 Task: Find connections with filter location Mānvi with filter topic #careerswith filter profile language German with filter current company Huawei Technologies India with filter school Ramakrishna Mission Vivekananda College with filter industry Real Estate with filter service category Information Management with filter keywords title Reservationist
Action: Mouse moved to (714, 98)
Screenshot: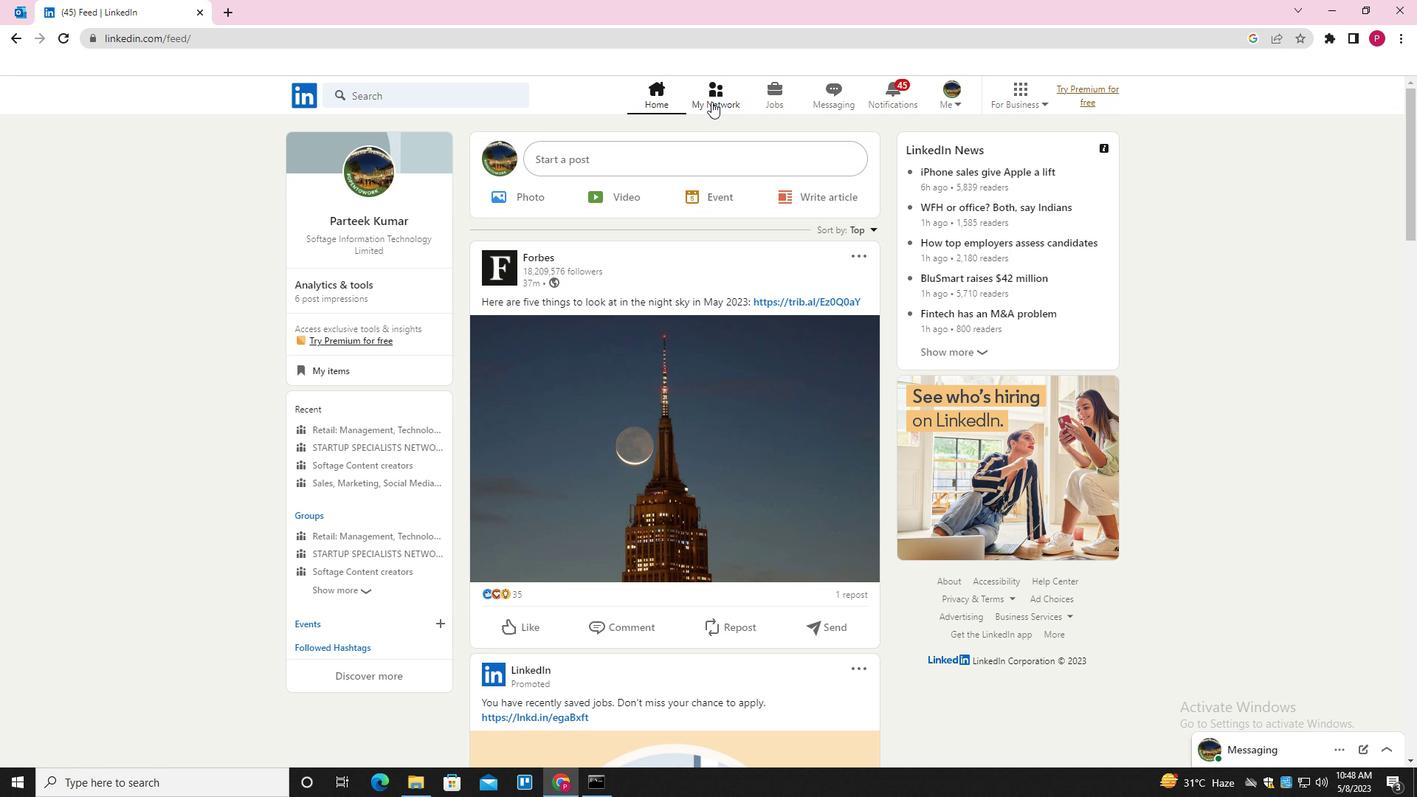 
Action: Mouse pressed left at (714, 98)
Screenshot: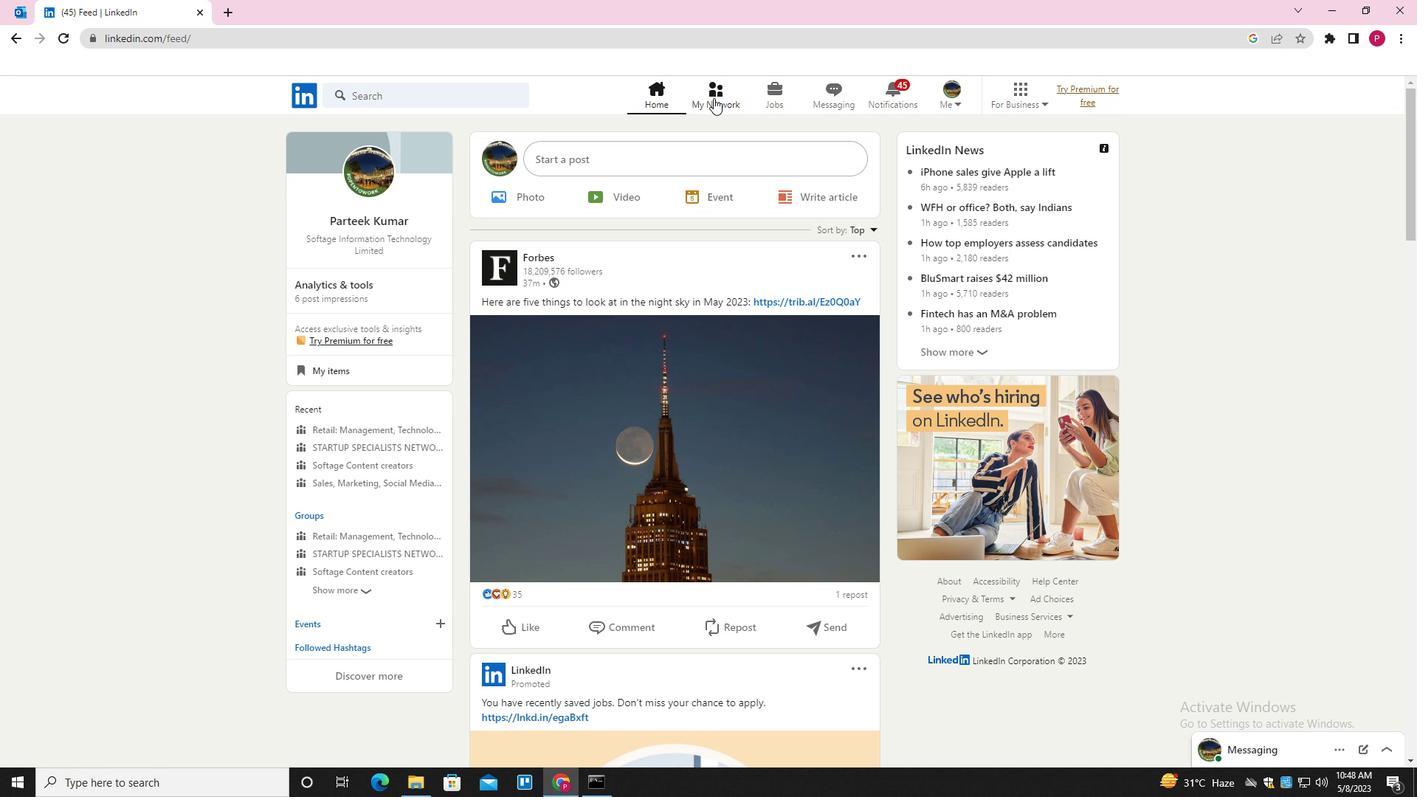 
Action: Mouse moved to (472, 177)
Screenshot: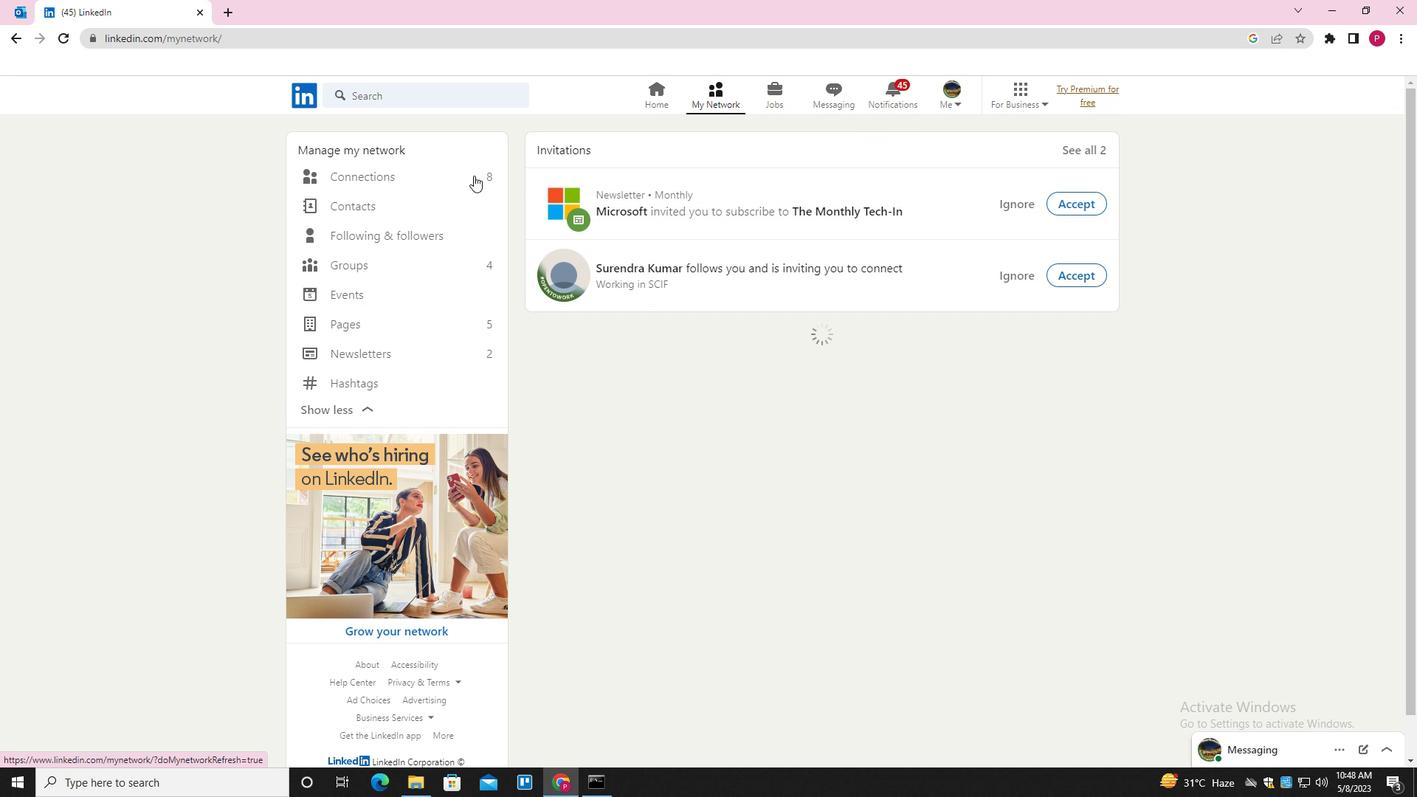 
Action: Mouse pressed left at (472, 177)
Screenshot: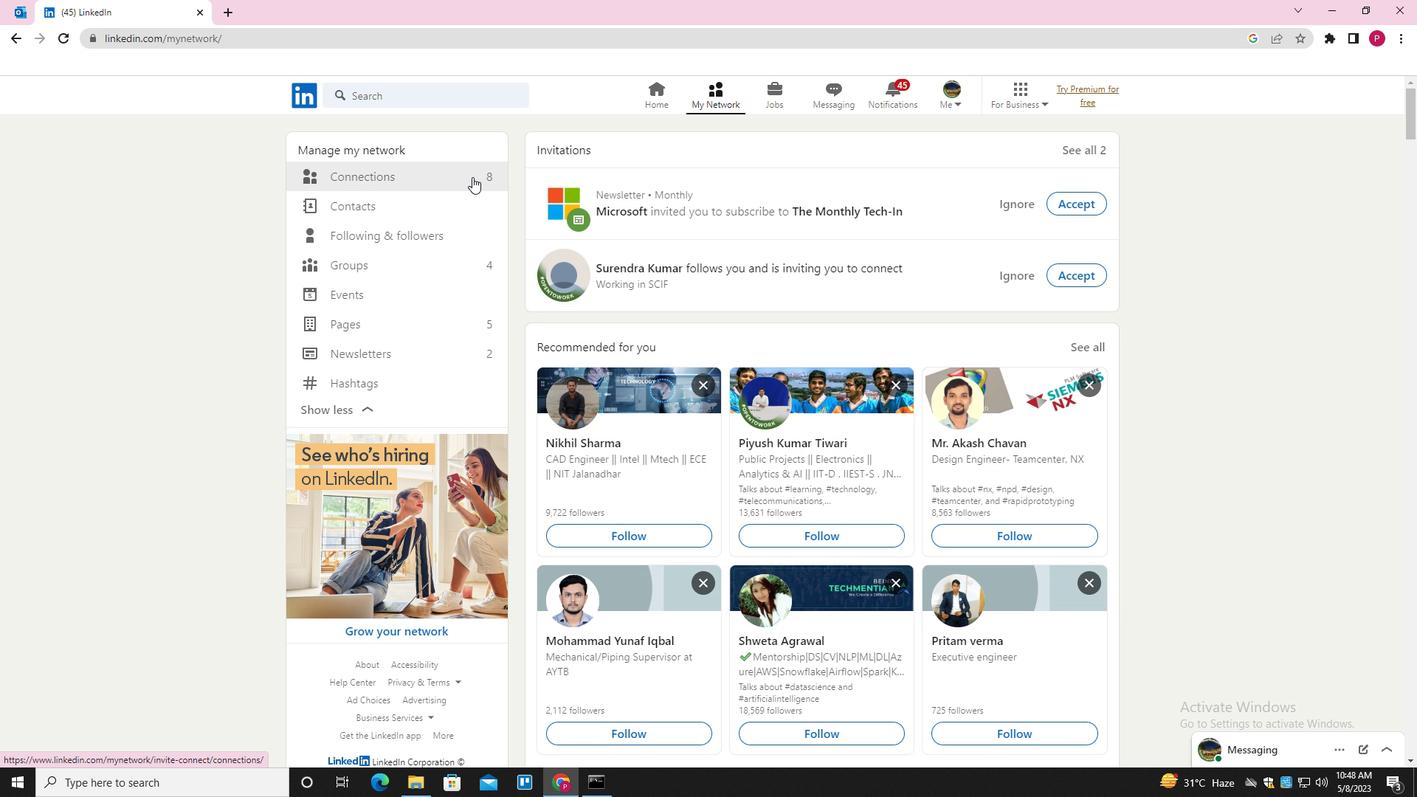 
Action: Mouse moved to (808, 180)
Screenshot: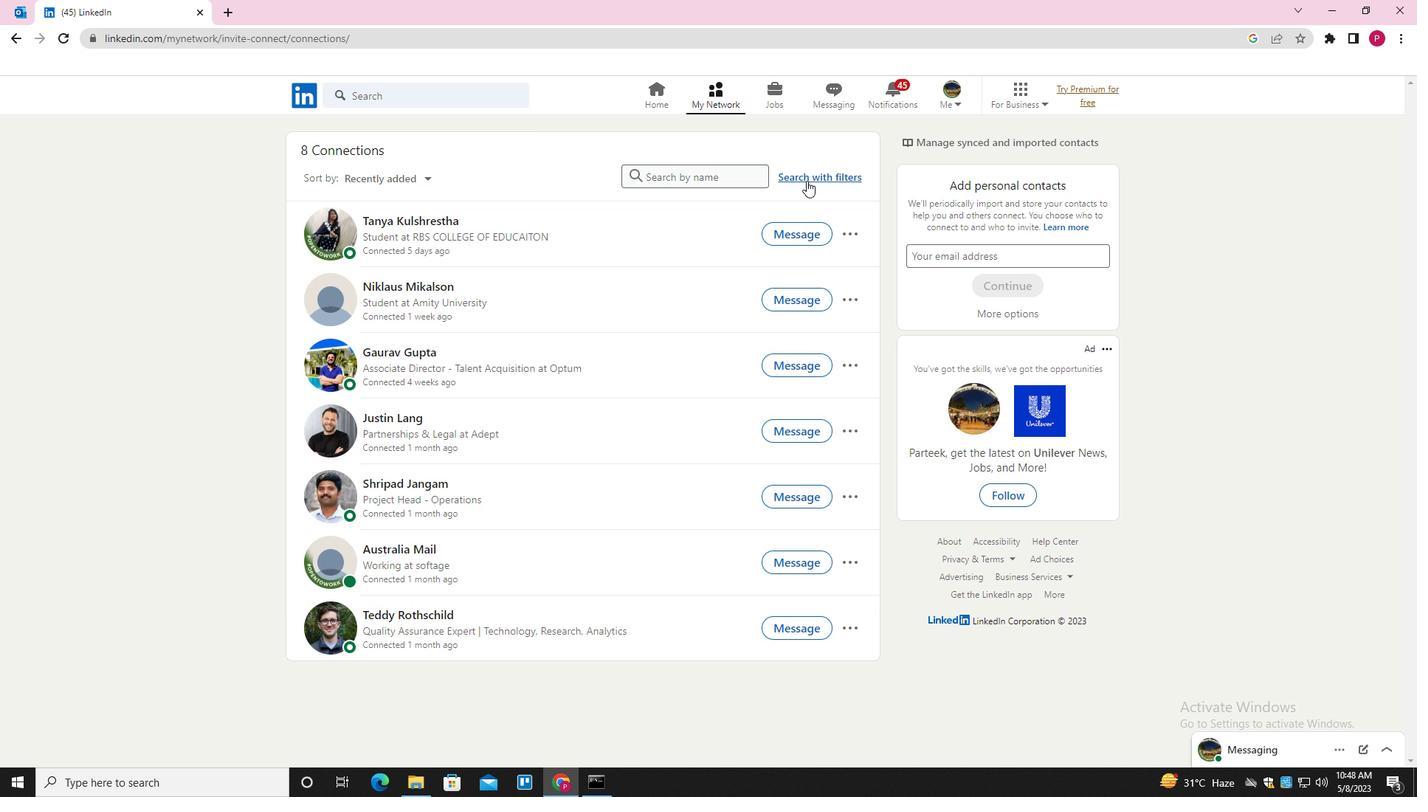 
Action: Mouse pressed left at (808, 180)
Screenshot: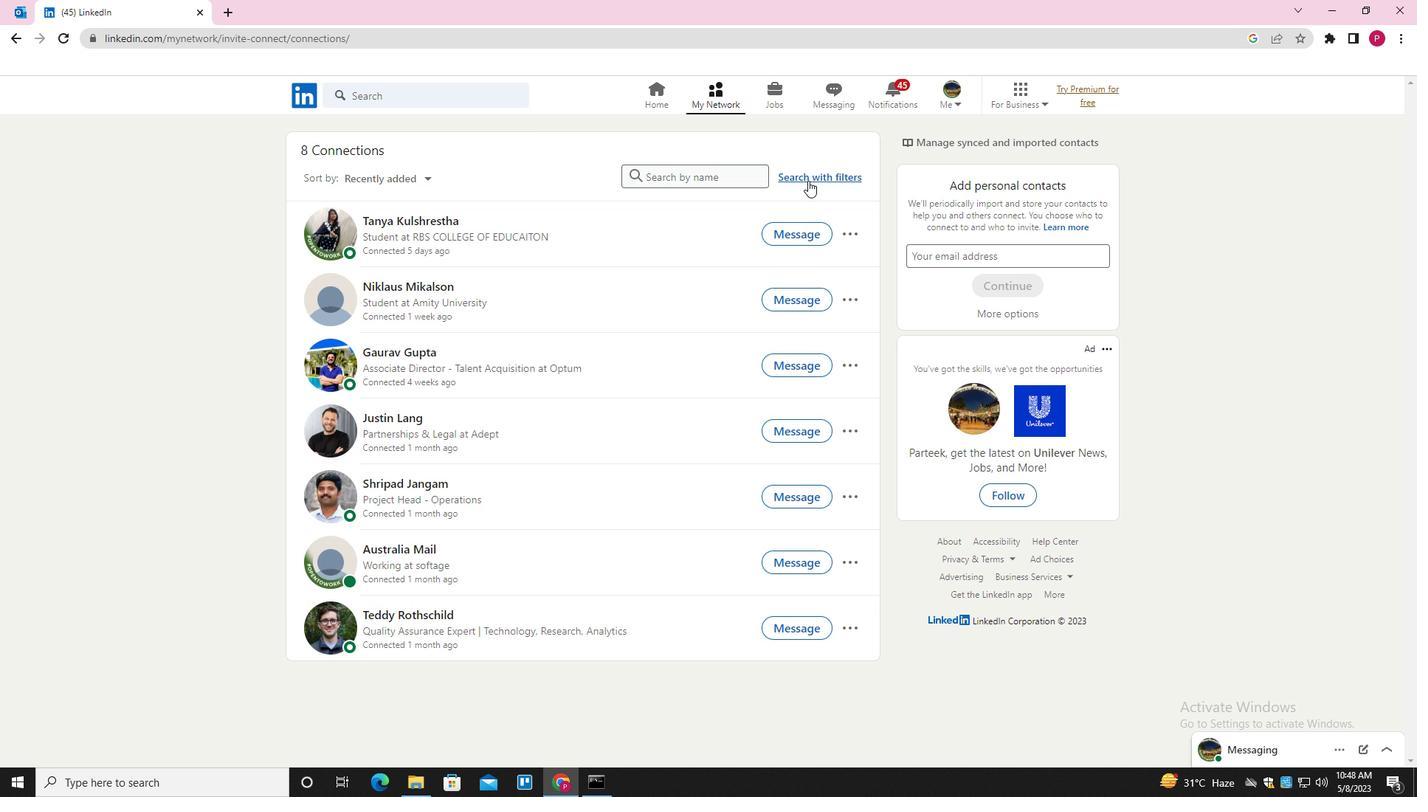 
Action: Mouse moved to (753, 138)
Screenshot: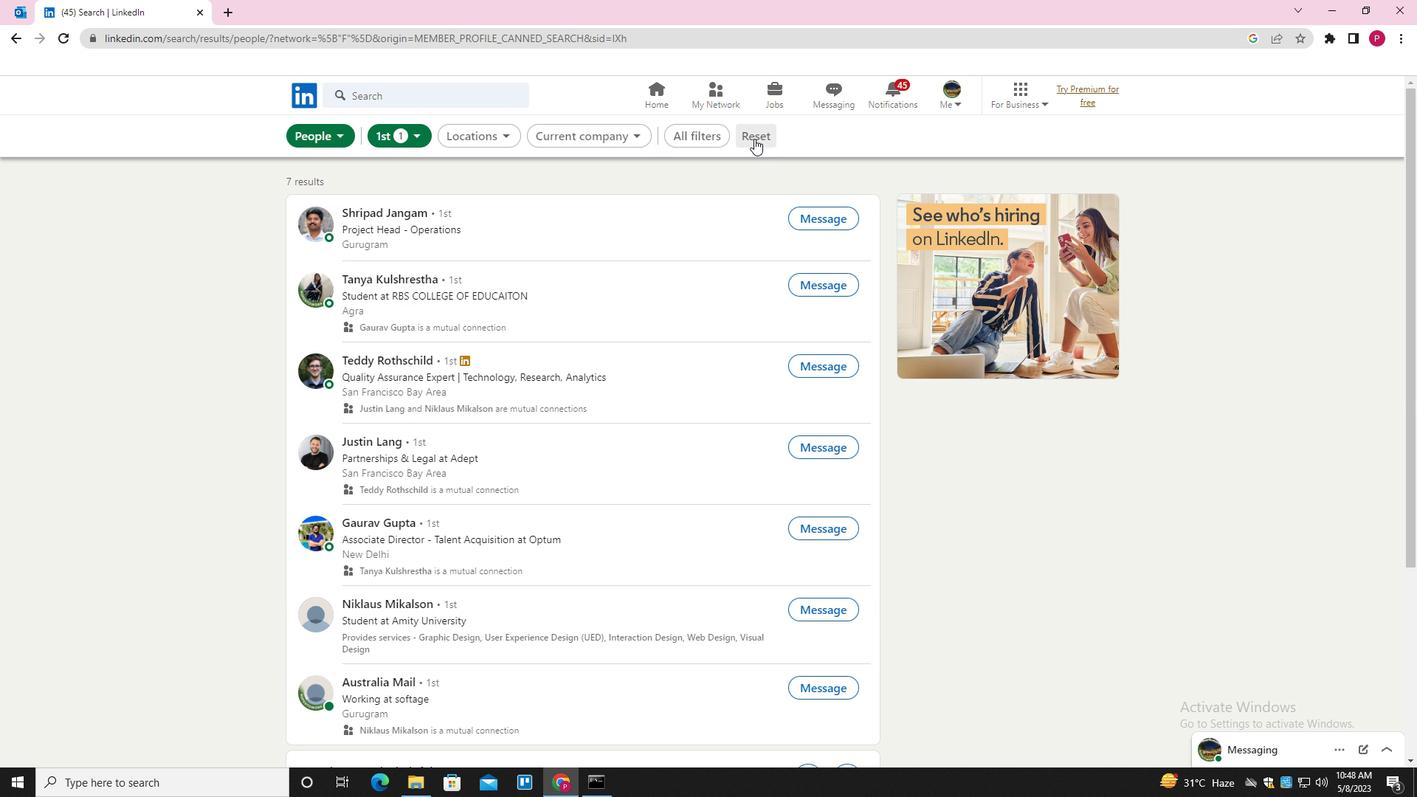 
Action: Mouse pressed left at (753, 138)
Screenshot: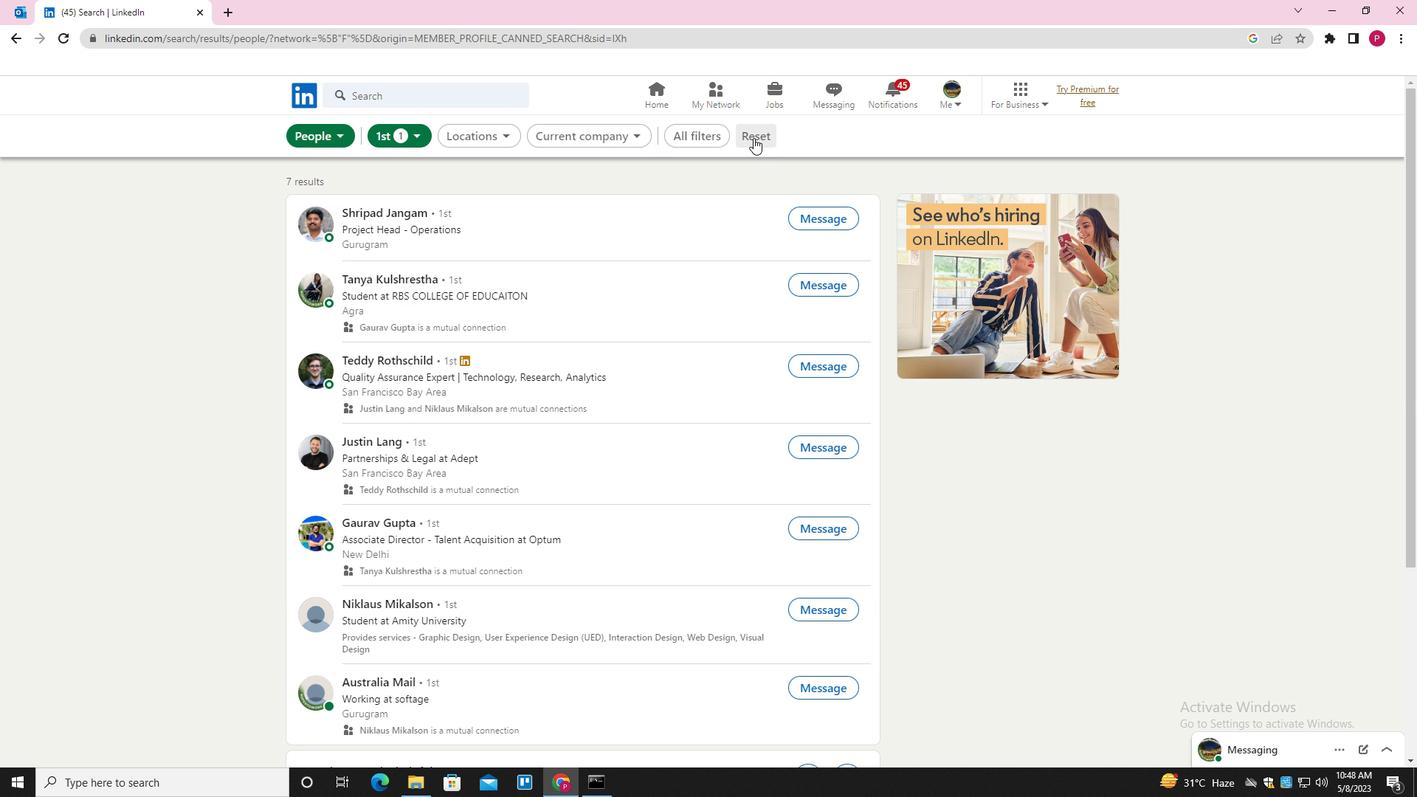 
Action: Mouse moved to (732, 140)
Screenshot: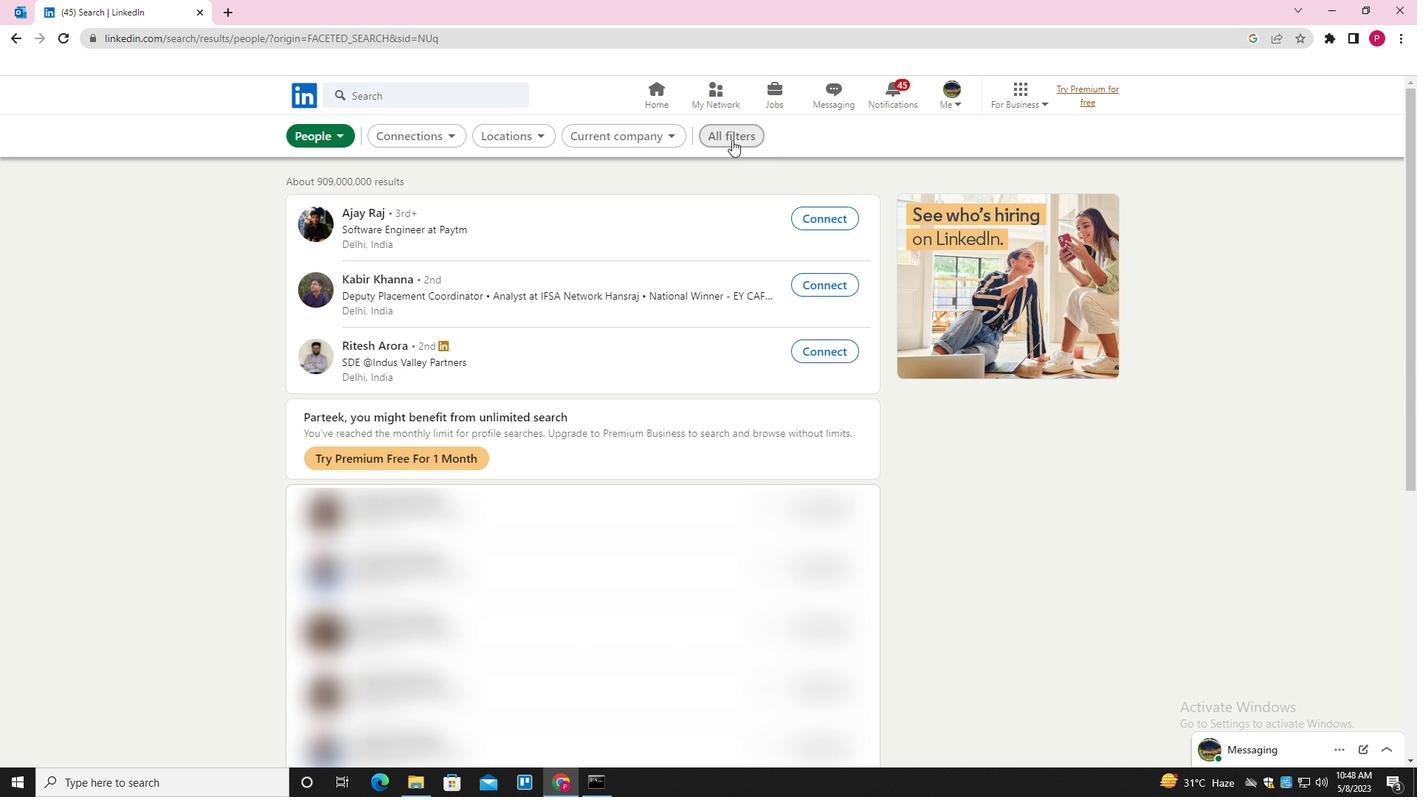 
Action: Mouse pressed left at (732, 140)
Screenshot: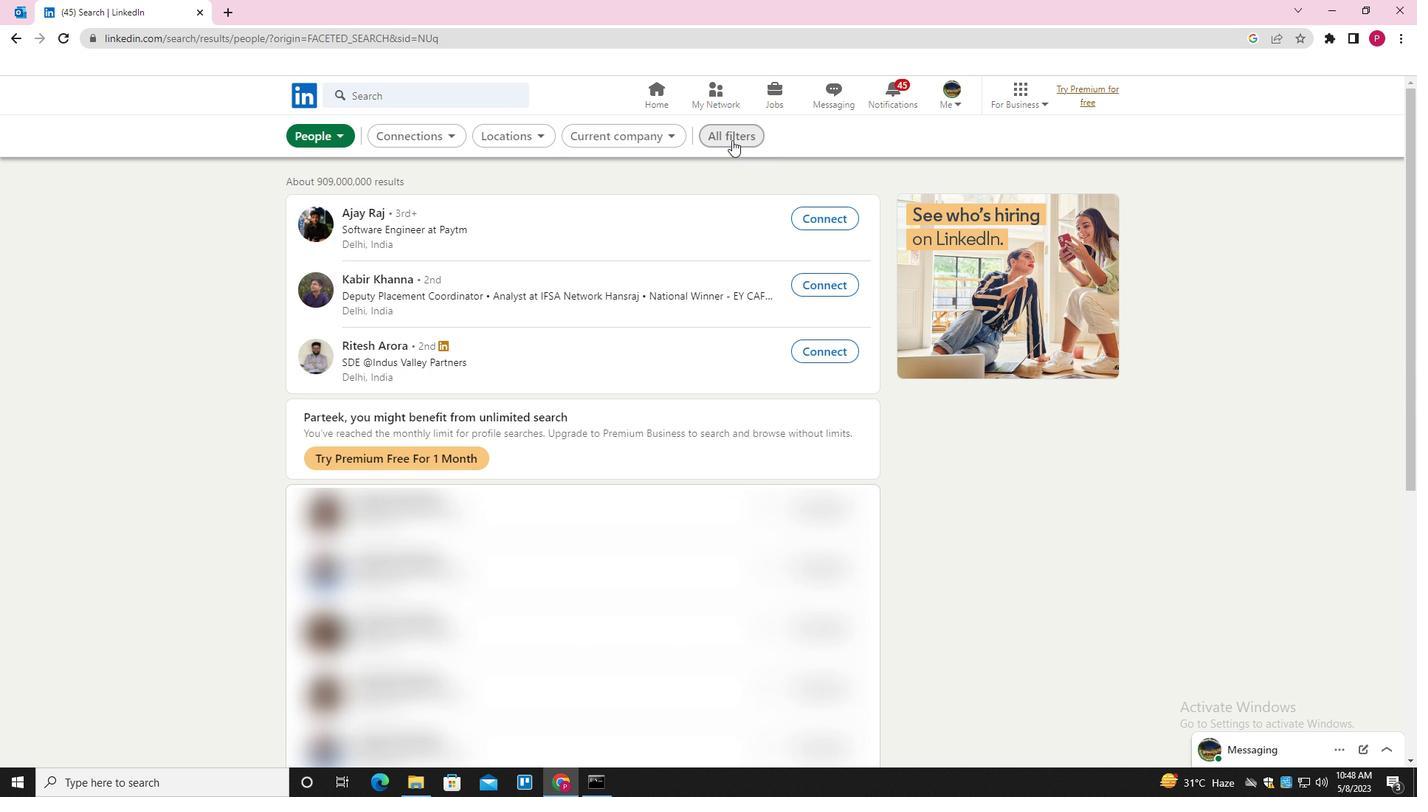 
Action: Mouse moved to (1085, 436)
Screenshot: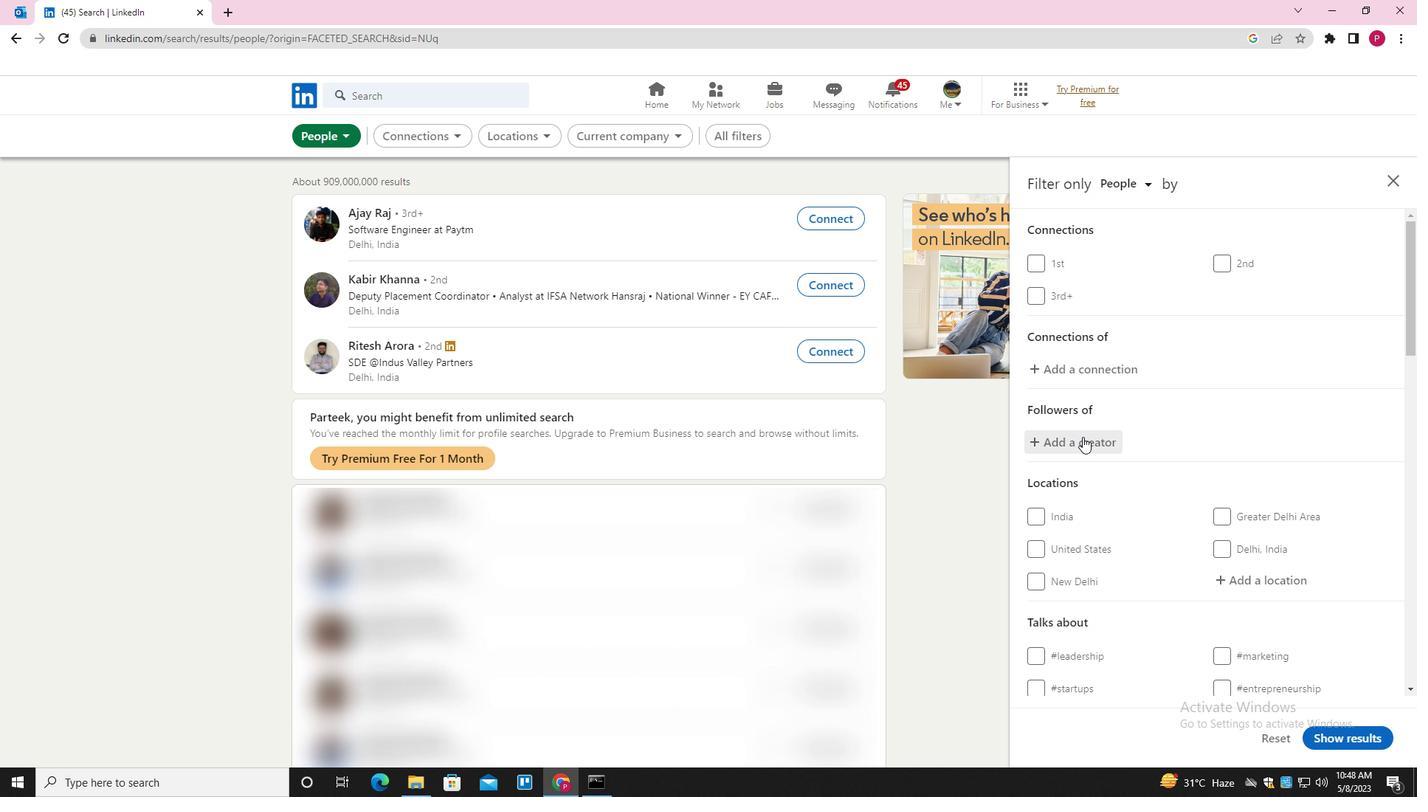 
Action: Mouse scrolled (1085, 435) with delta (0, 0)
Screenshot: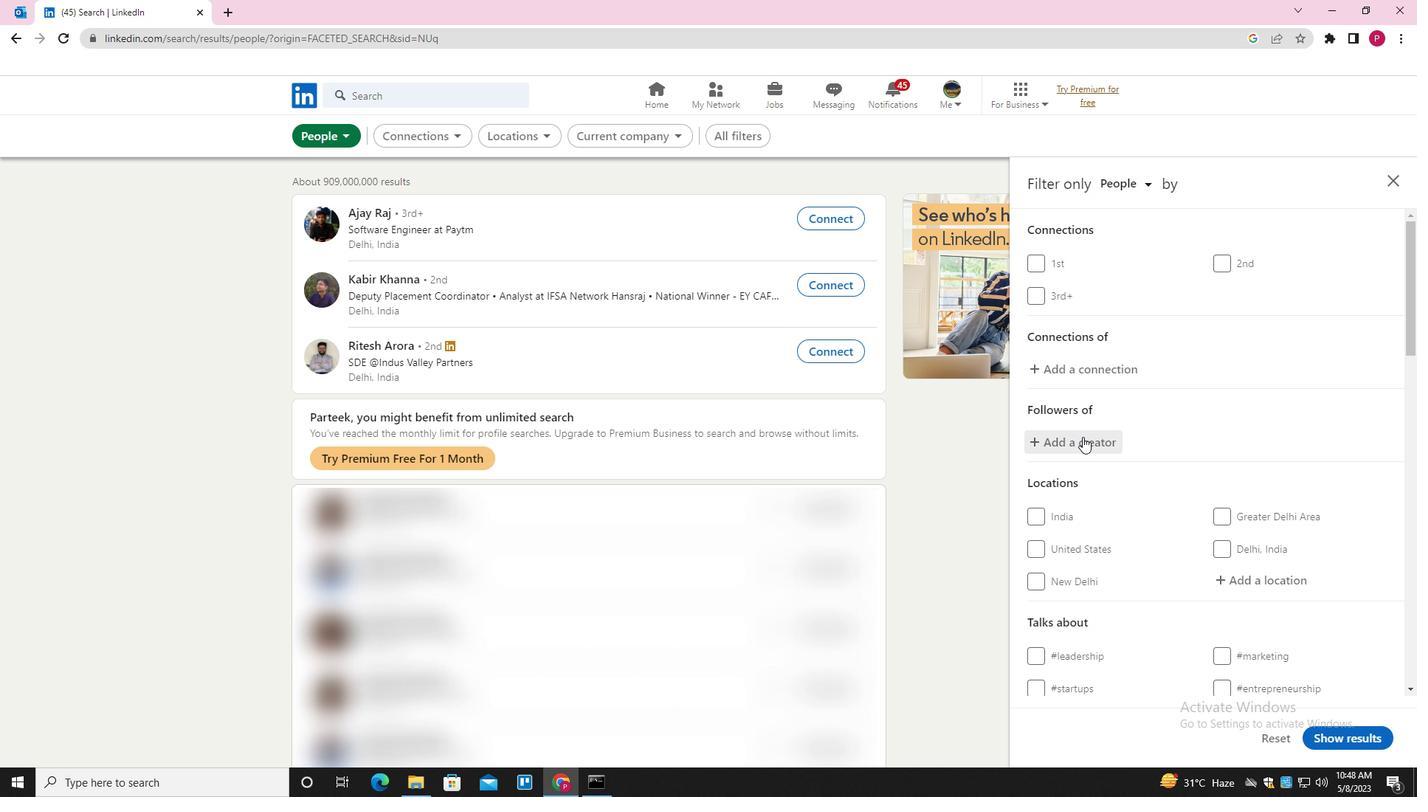 
Action: Mouse moved to (1087, 434)
Screenshot: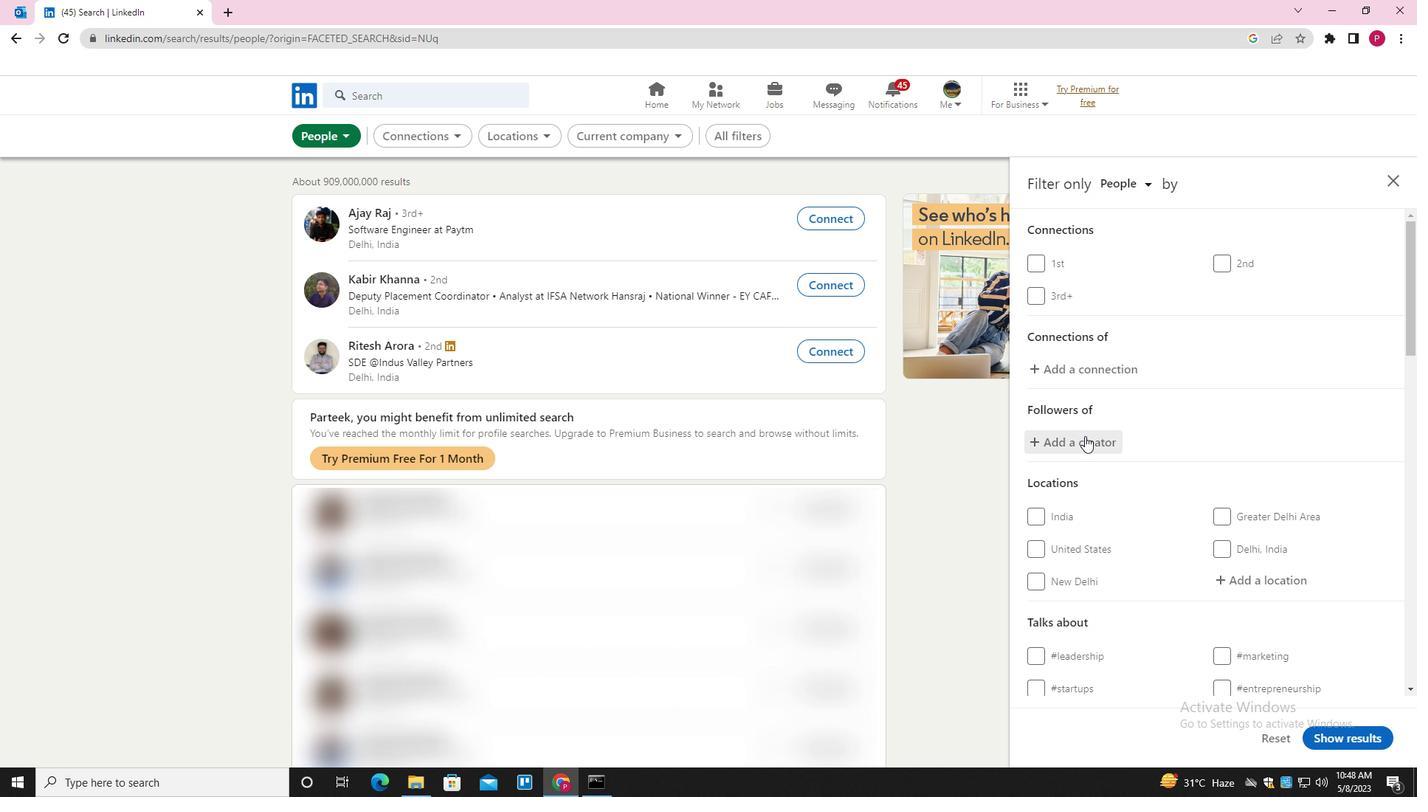 
Action: Mouse scrolled (1087, 434) with delta (0, 0)
Screenshot: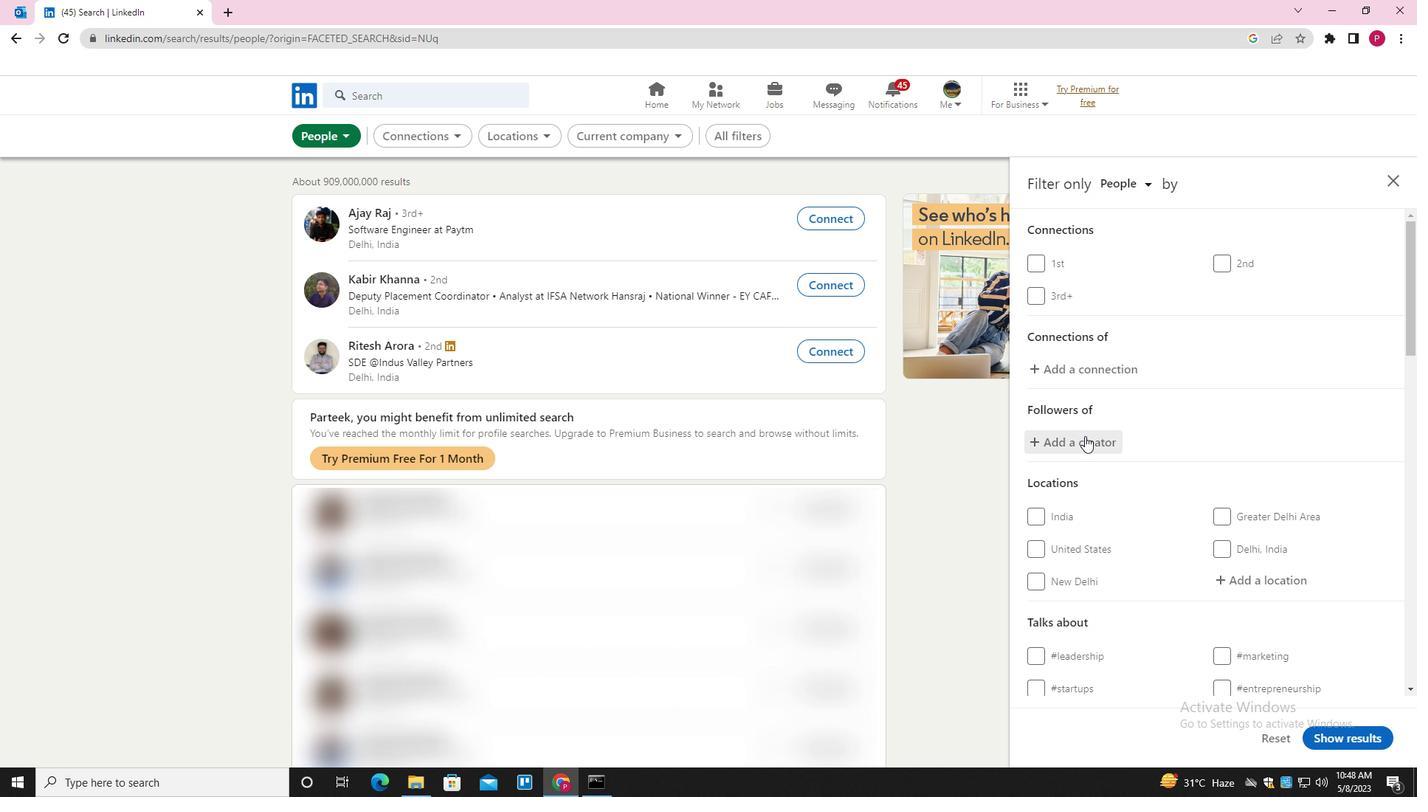 
Action: Mouse moved to (1088, 434)
Screenshot: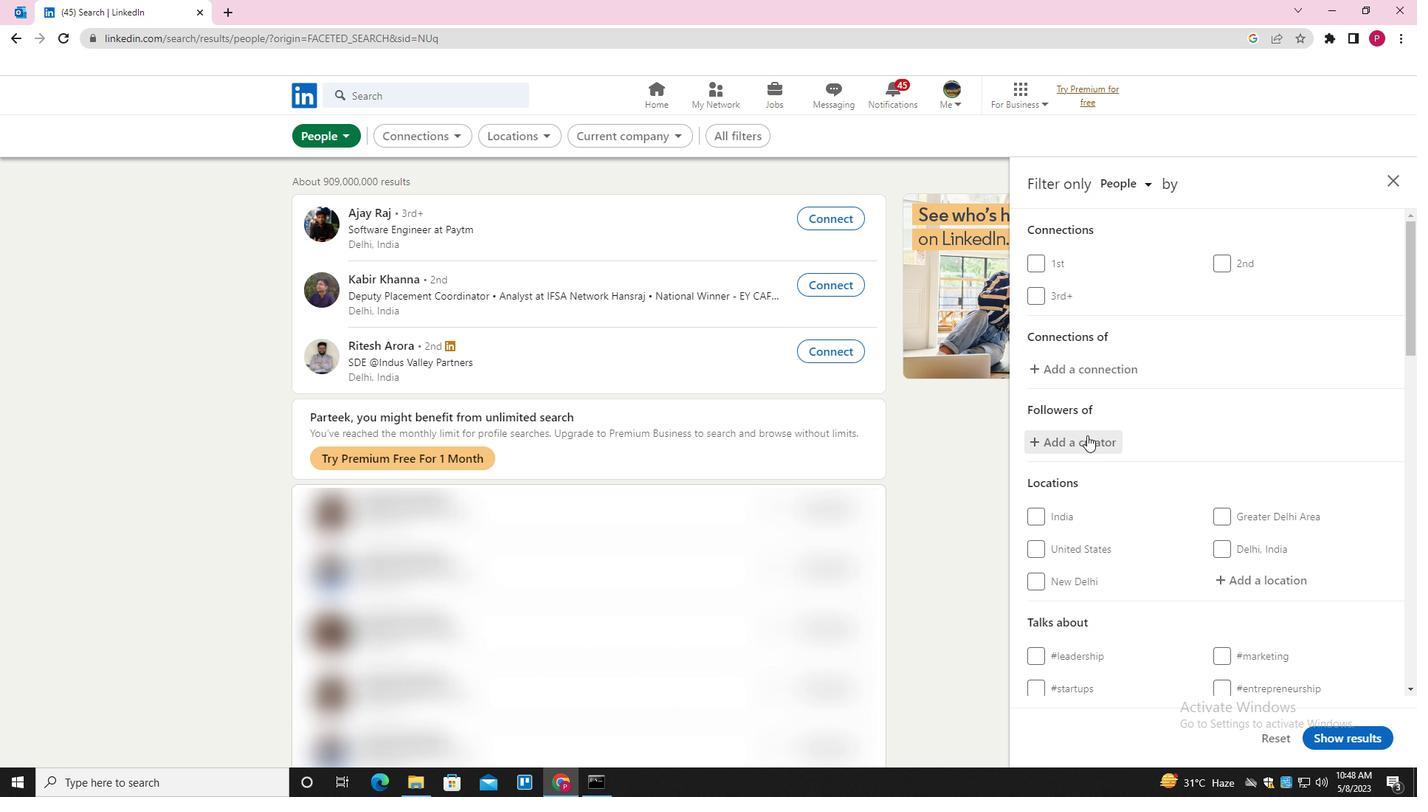 
Action: Mouse scrolled (1088, 434) with delta (0, 0)
Screenshot: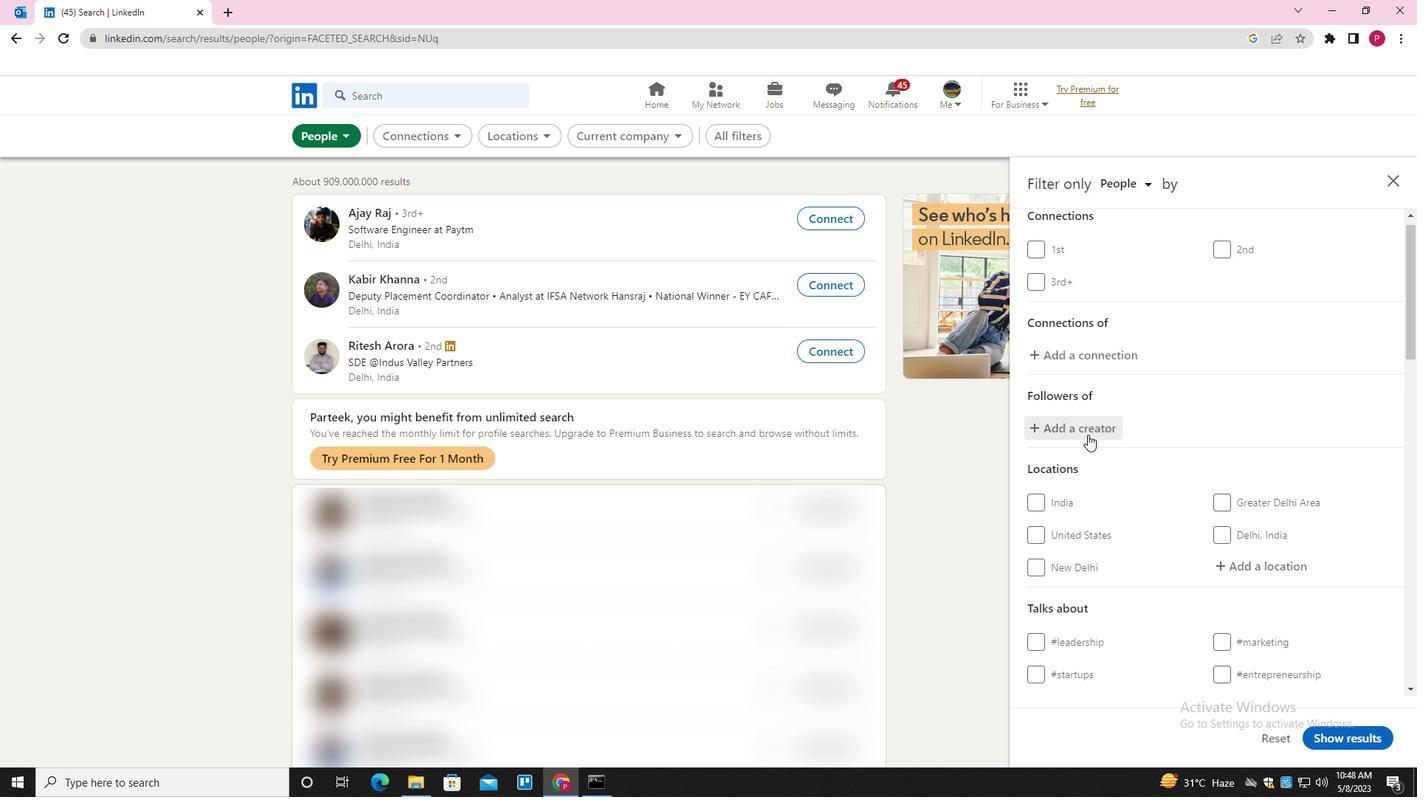 
Action: Mouse moved to (1259, 355)
Screenshot: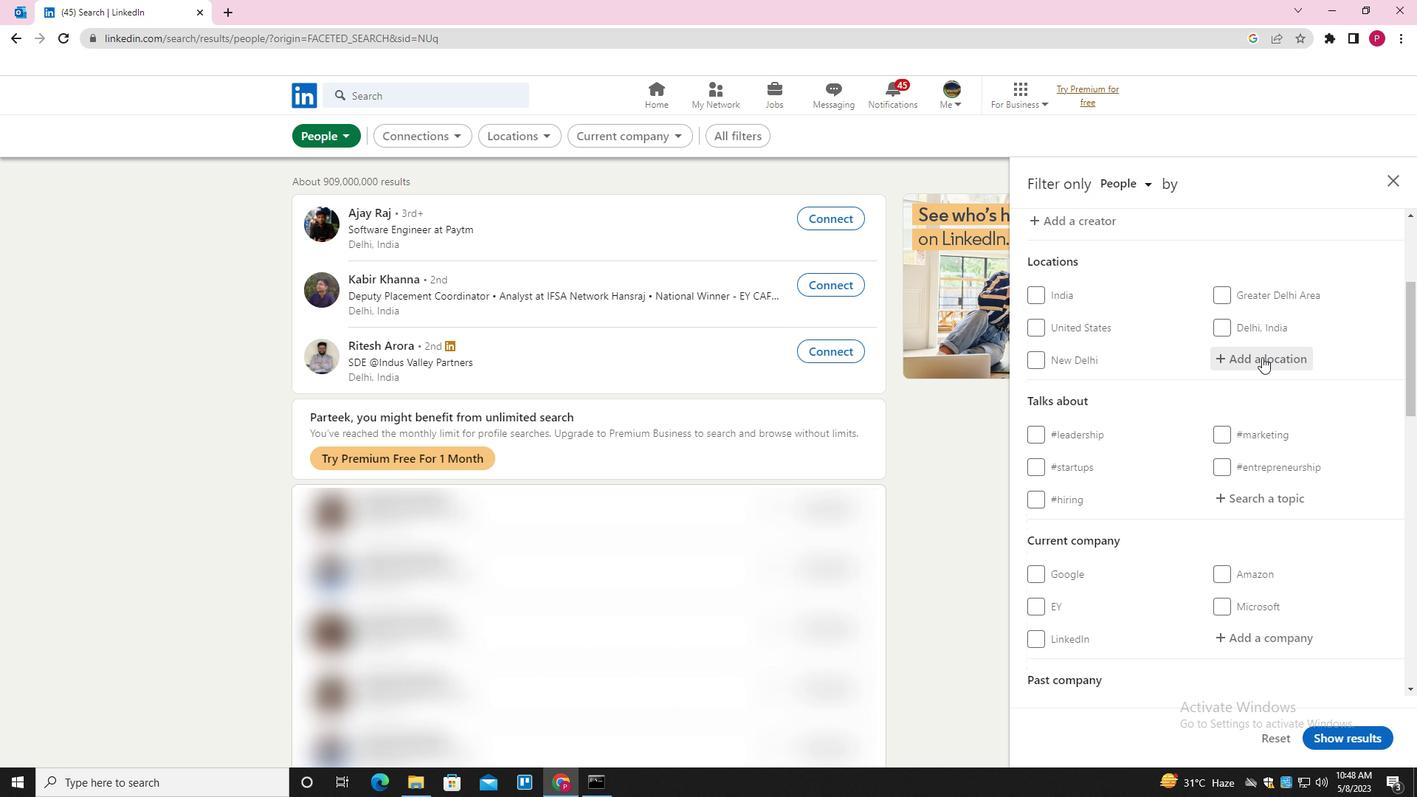 
Action: Mouse pressed left at (1259, 355)
Screenshot: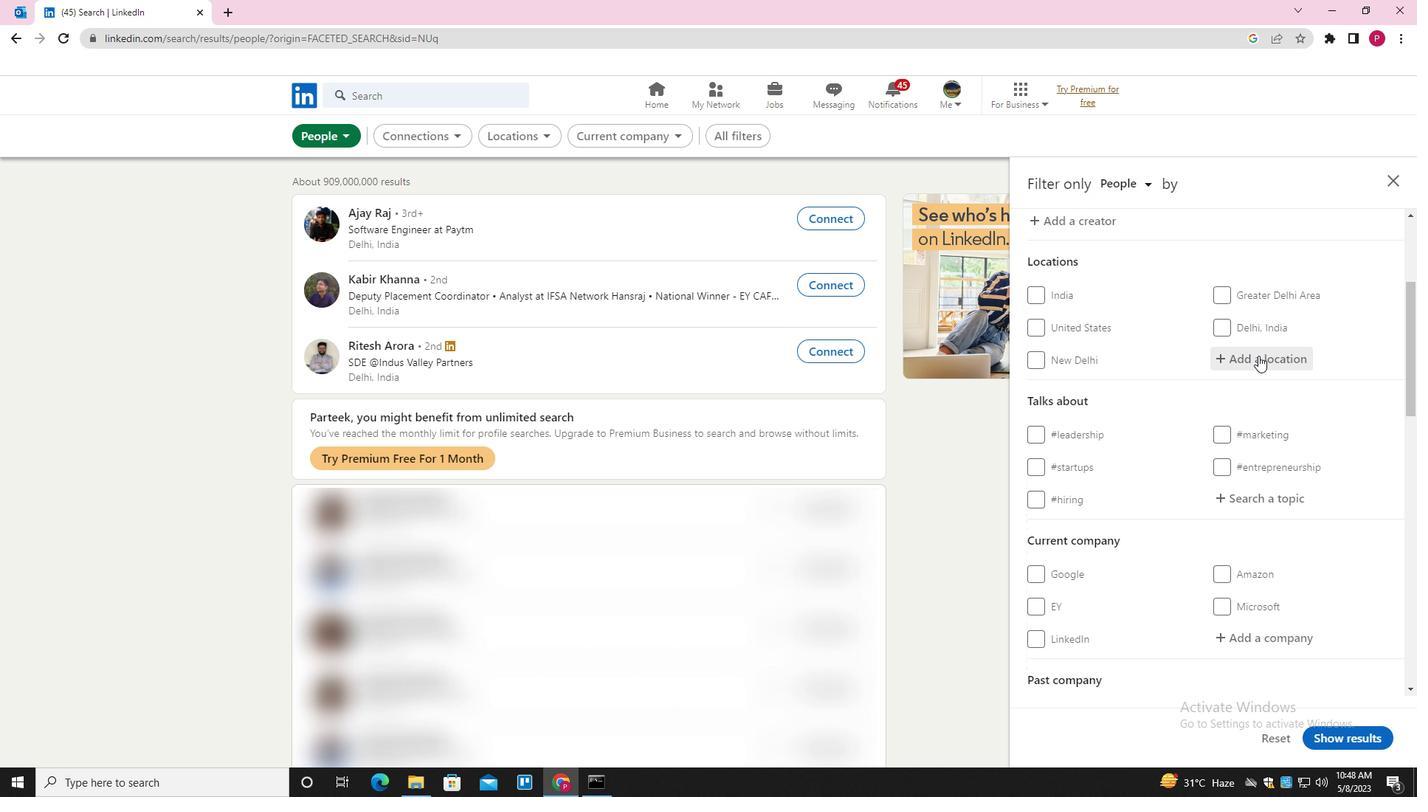 
Action: Key pressed <Key.shift>MANVI<Key.down><Key.enter>
Screenshot: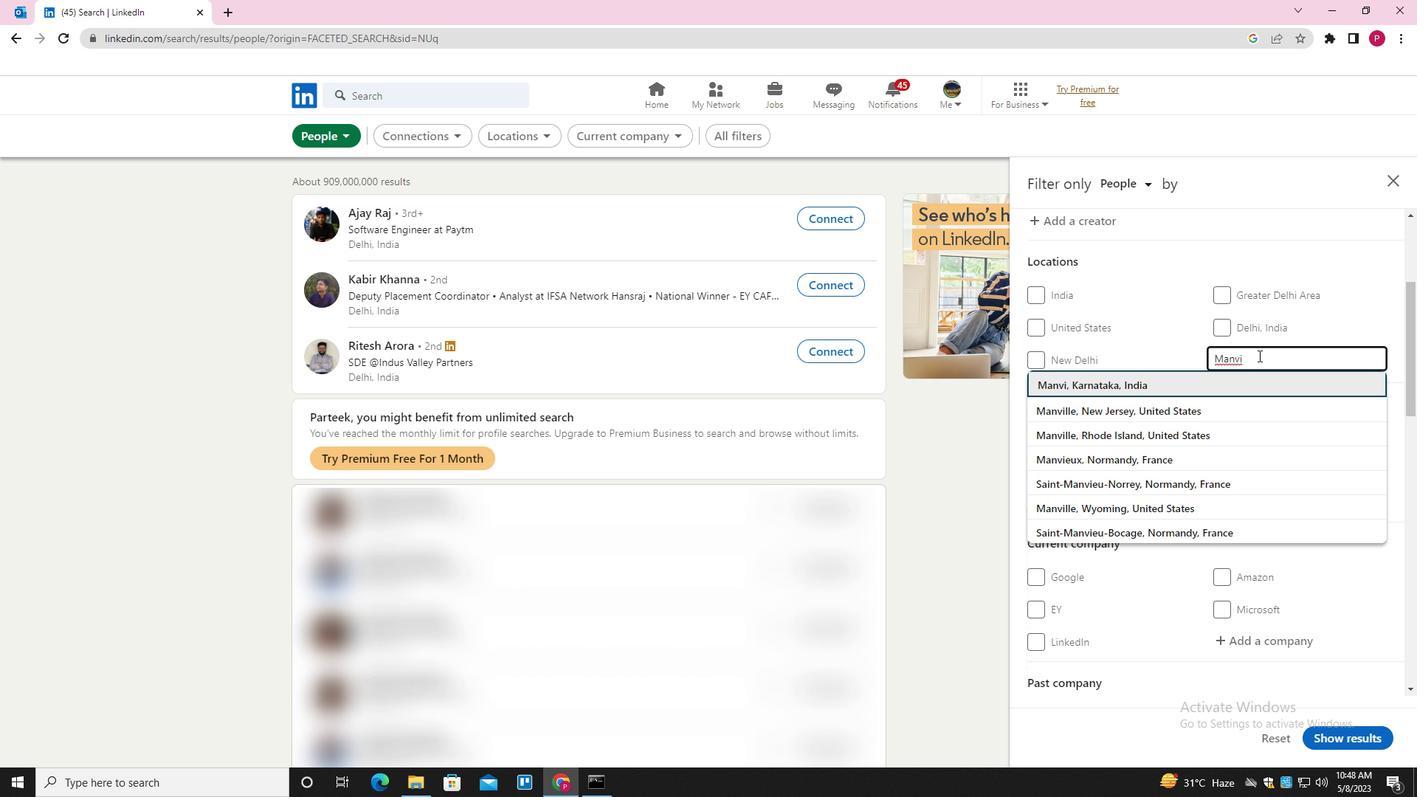 
Action: Mouse moved to (1225, 456)
Screenshot: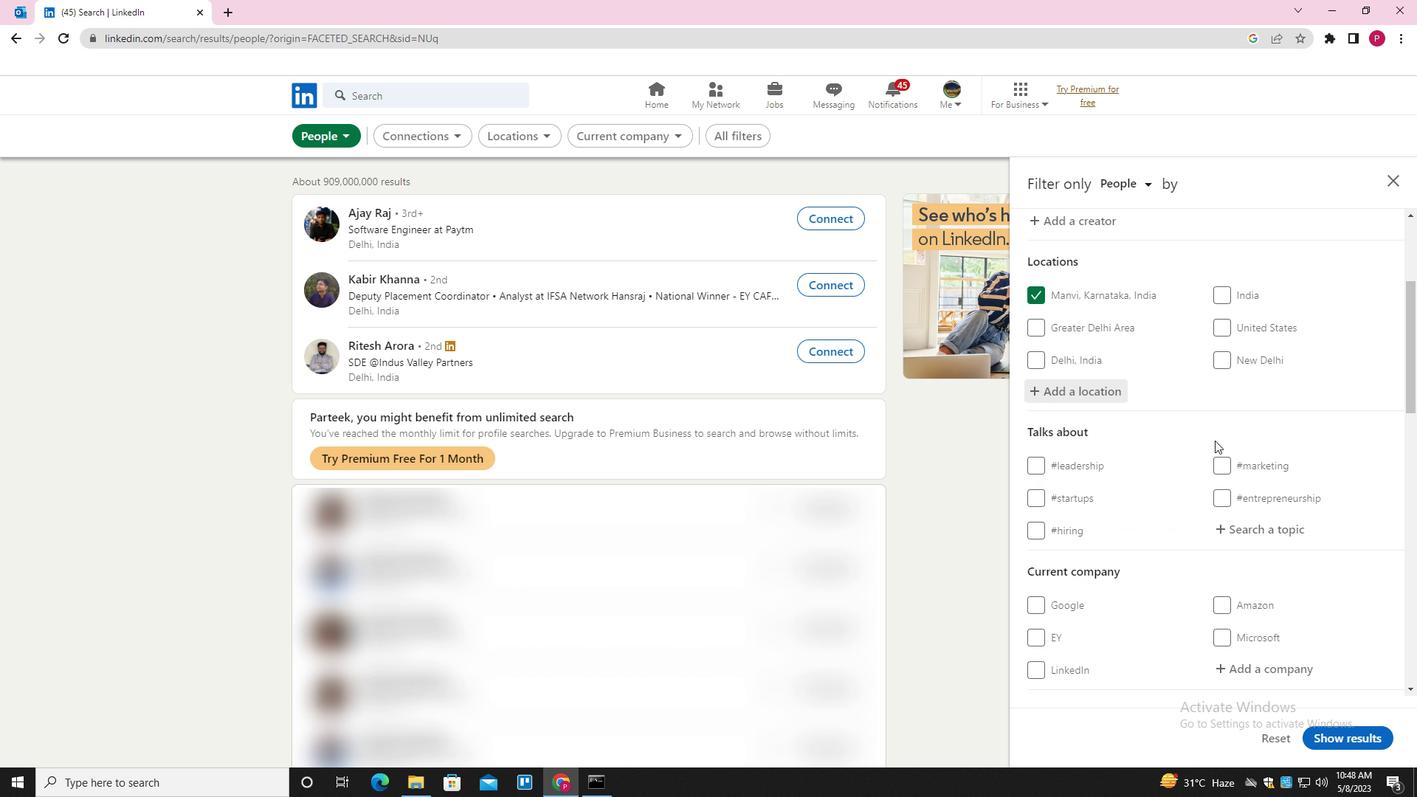 
Action: Mouse scrolled (1225, 455) with delta (0, 0)
Screenshot: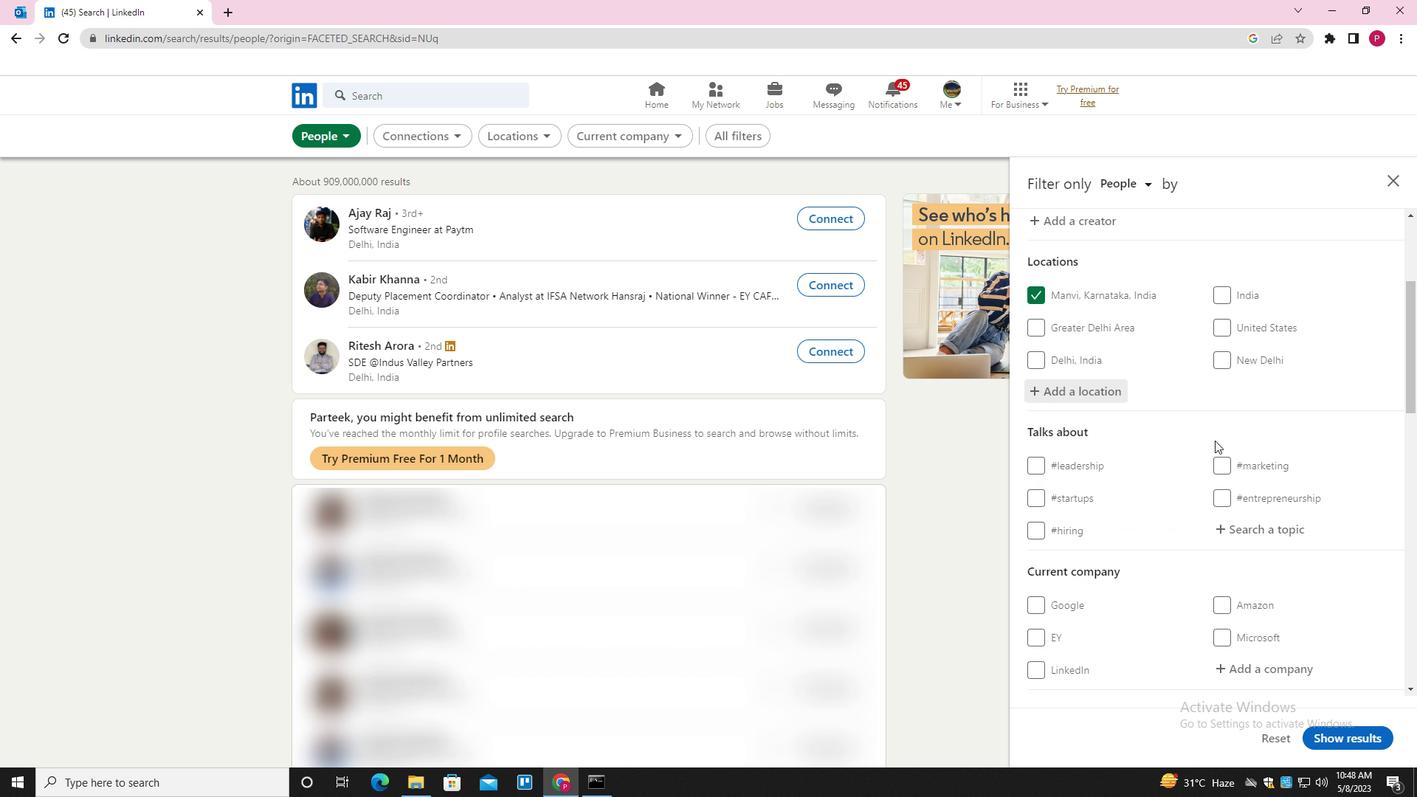 
Action: Mouse moved to (1244, 449)
Screenshot: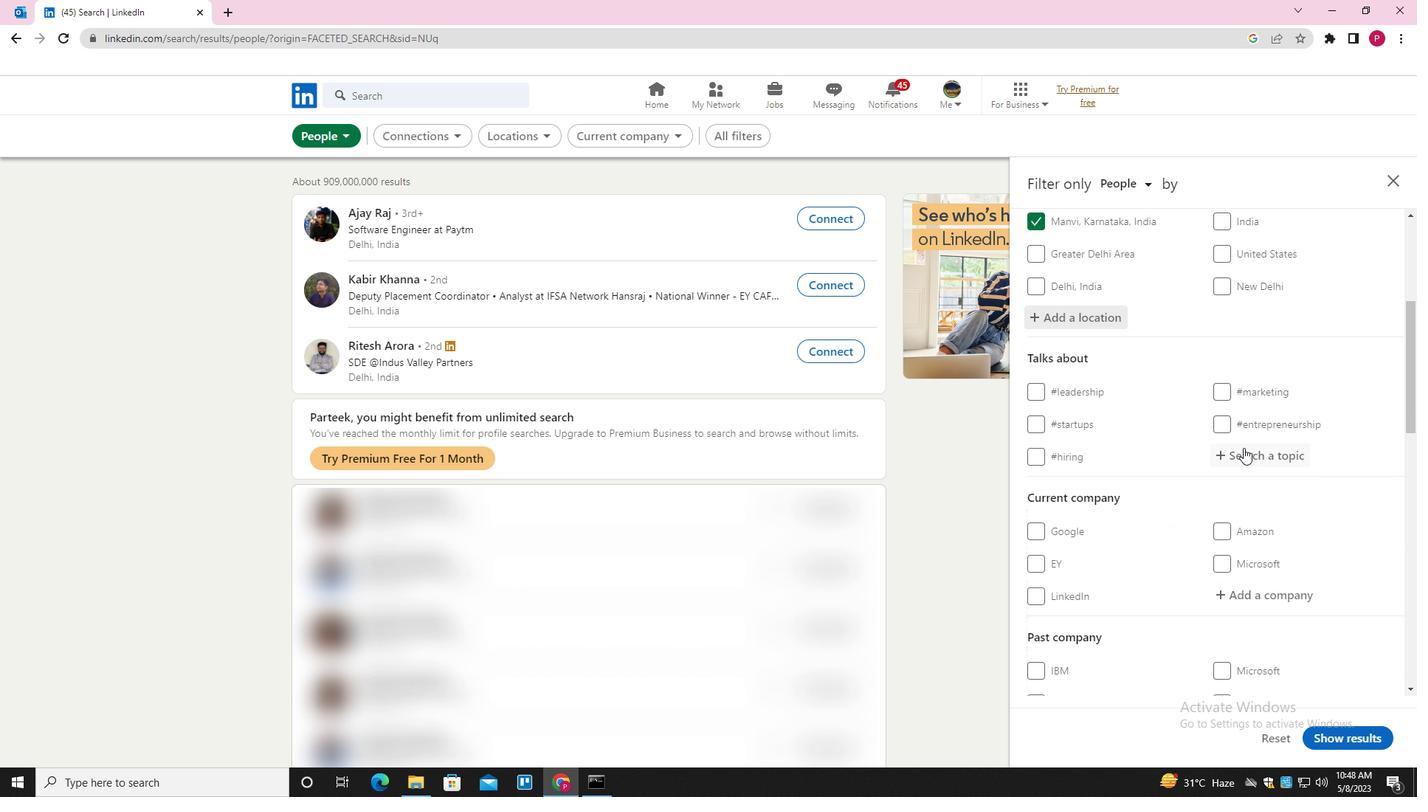 
Action: Mouse pressed left at (1244, 449)
Screenshot: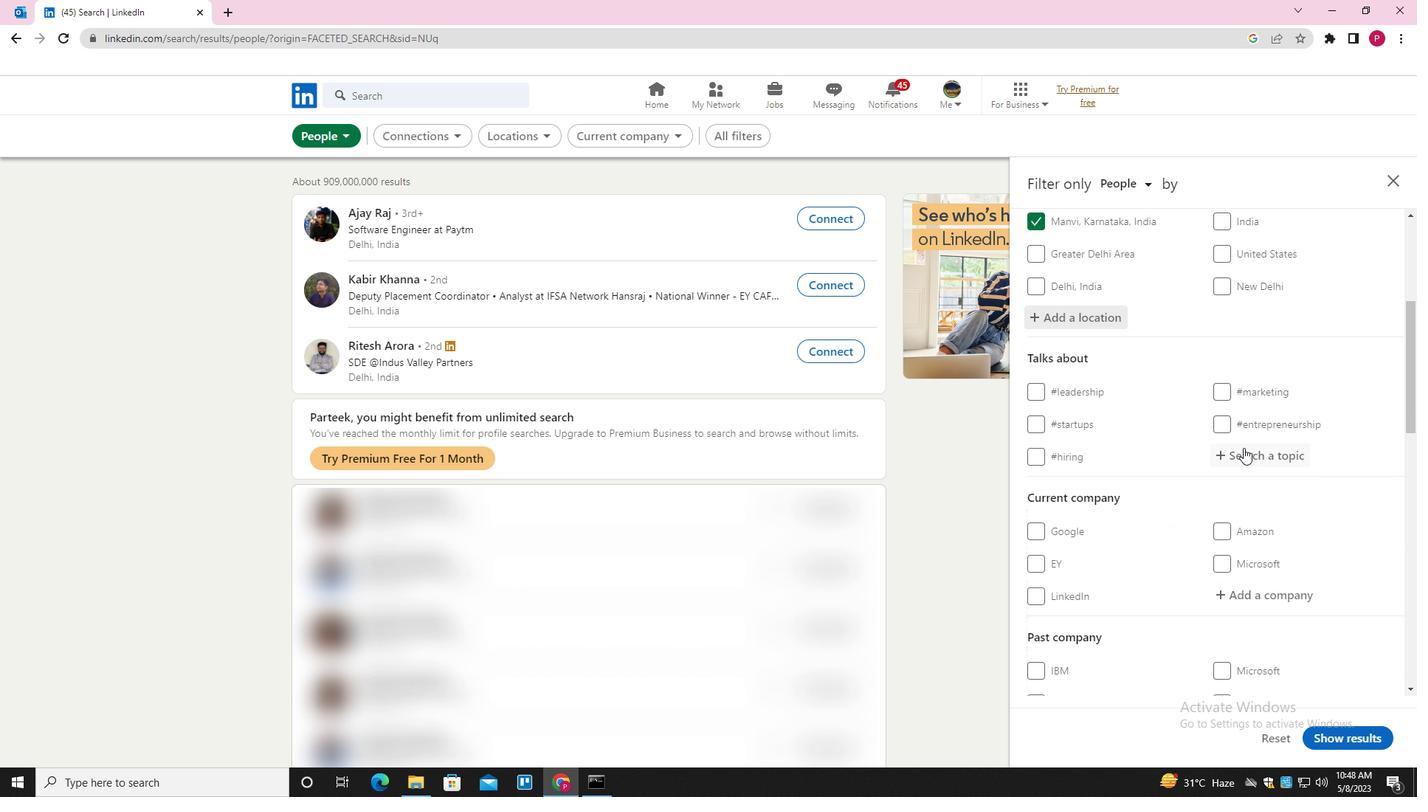 
Action: Key pressed CAREERS<Key.down><Key.enter>
Screenshot: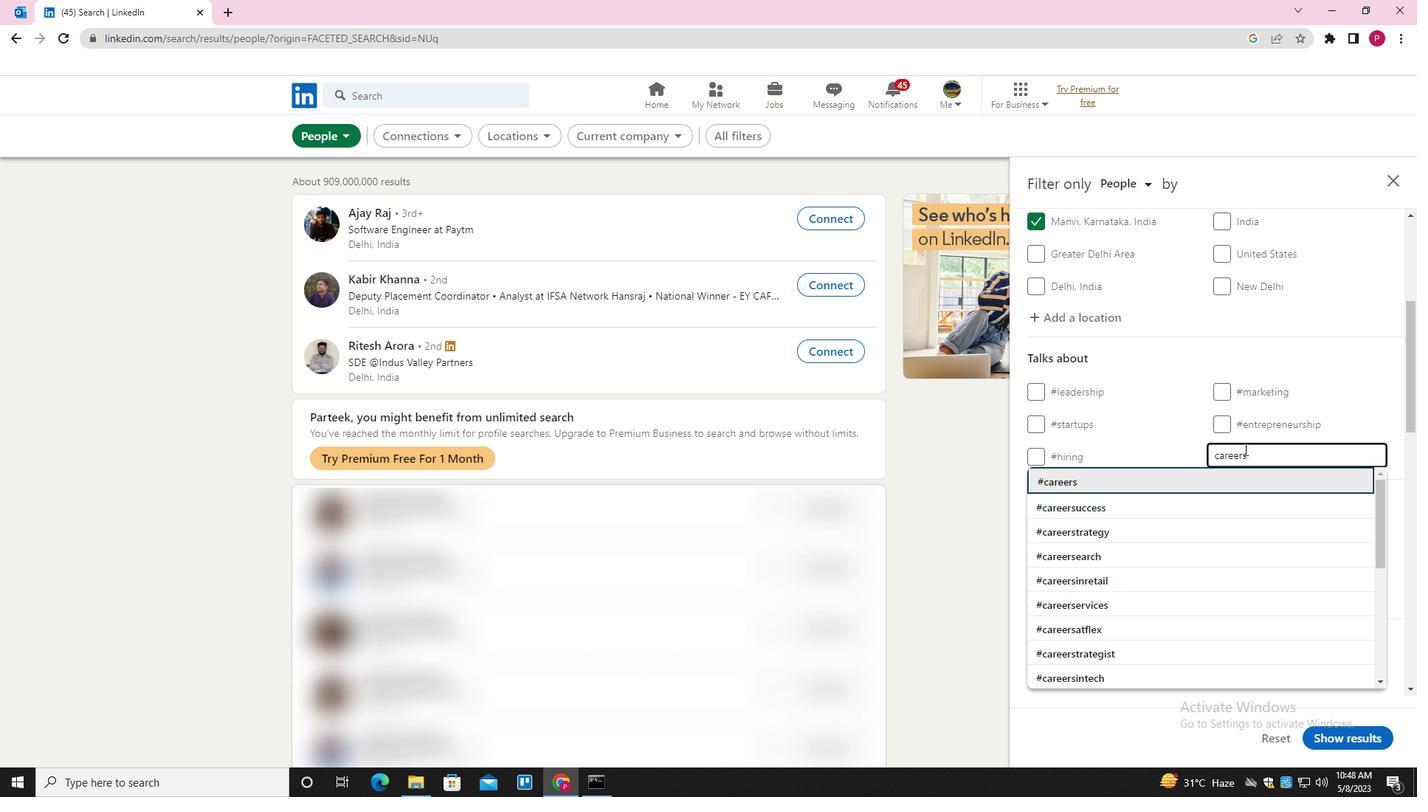 
Action: Mouse moved to (1208, 451)
Screenshot: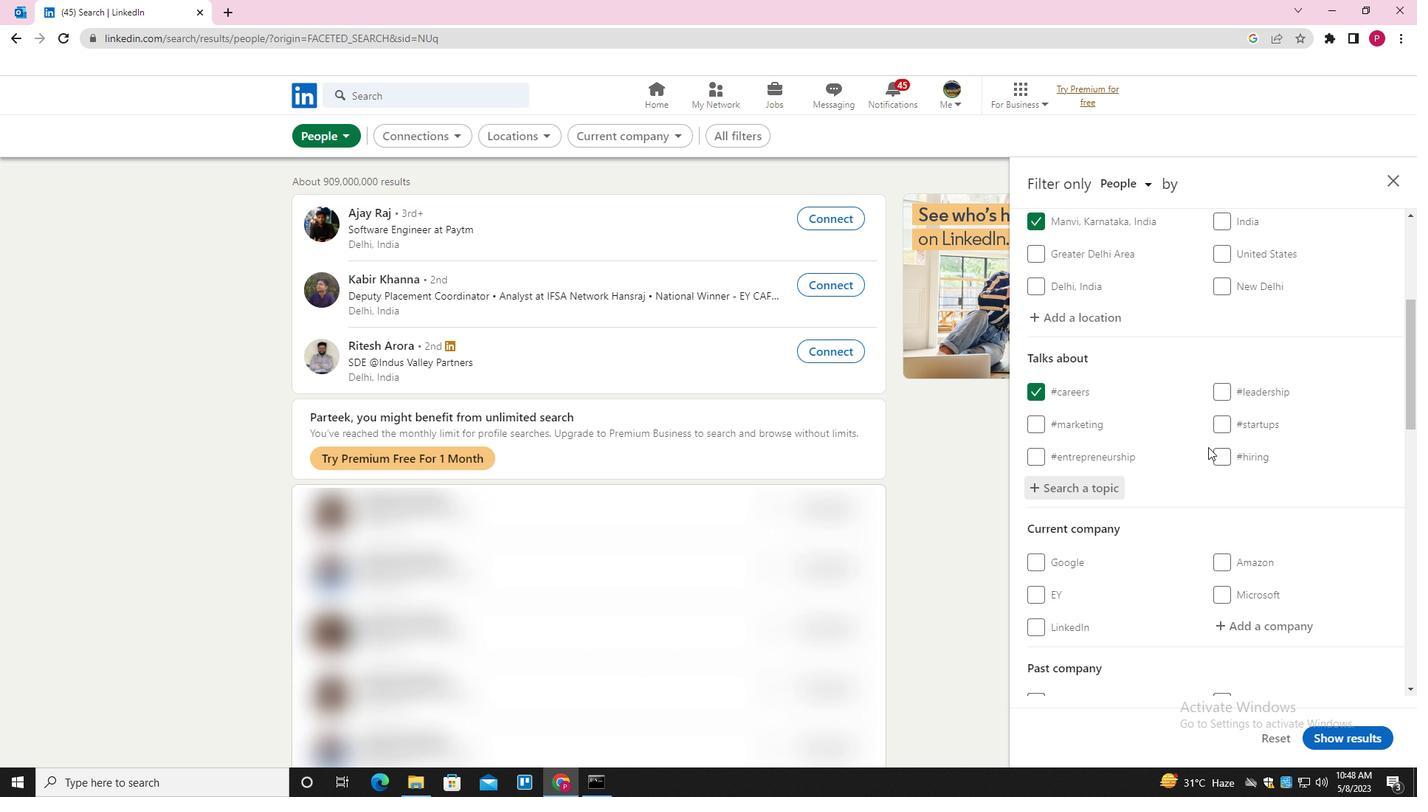 
Action: Mouse scrolled (1208, 451) with delta (0, 0)
Screenshot: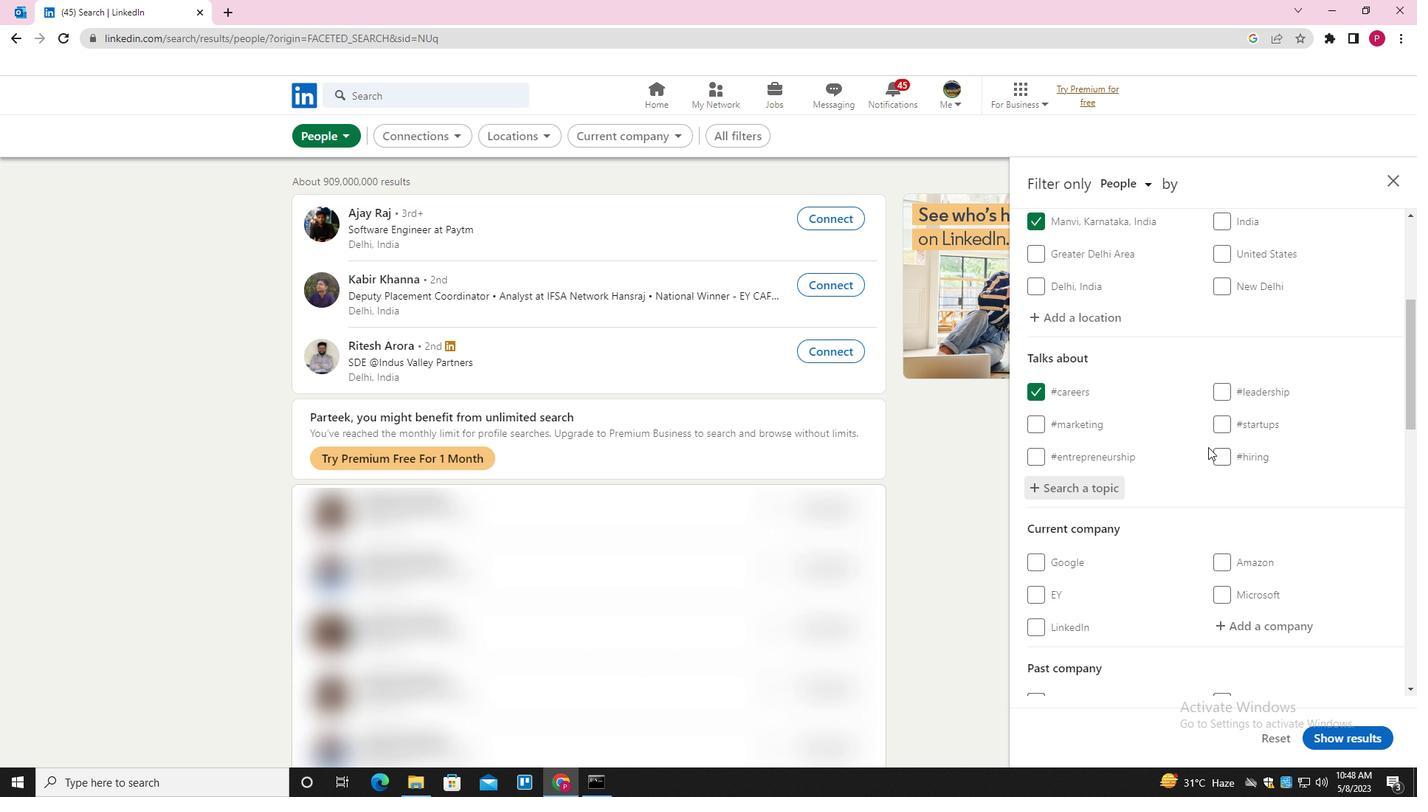 
Action: Mouse moved to (1207, 454)
Screenshot: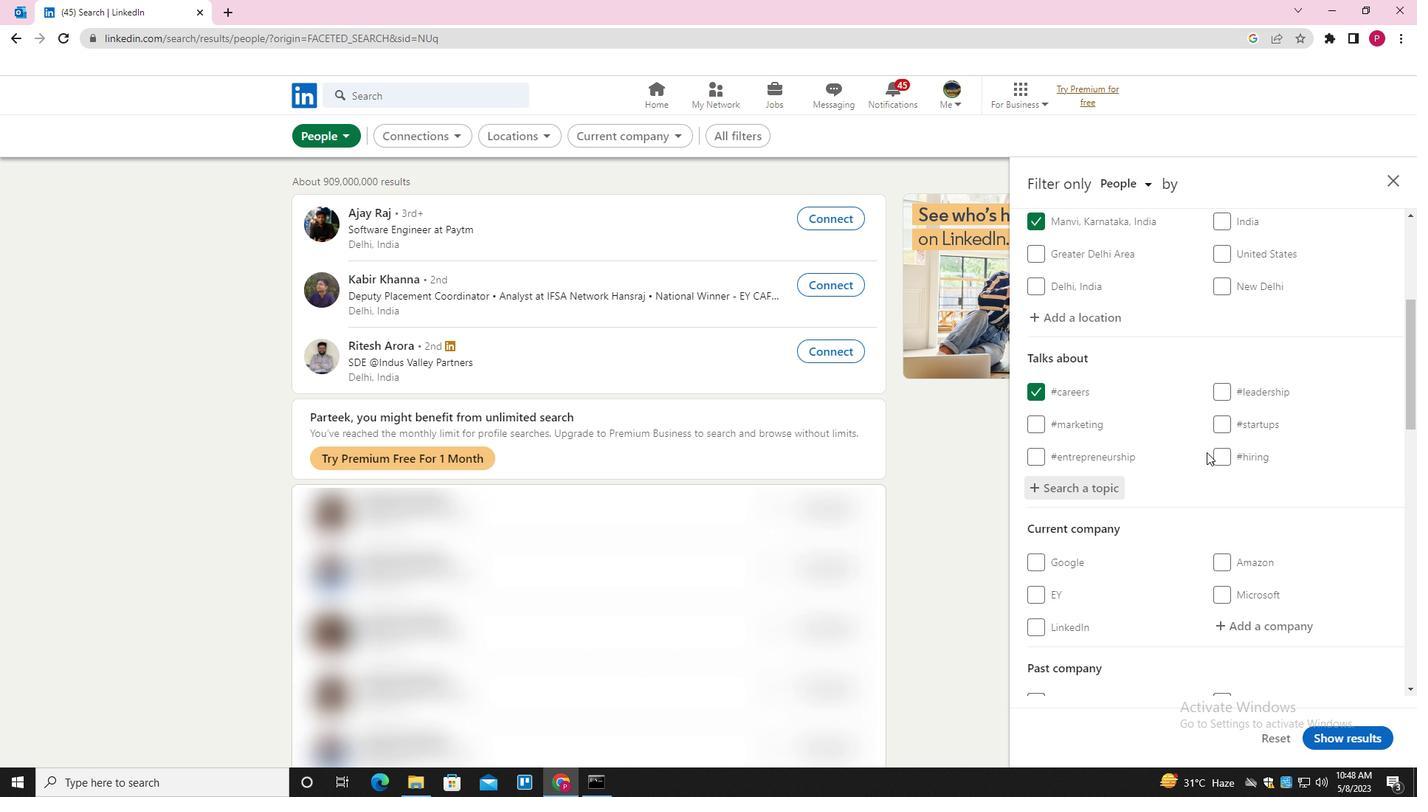 
Action: Mouse scrolled (1207, 454) with delta (0, 0)
Screenshot: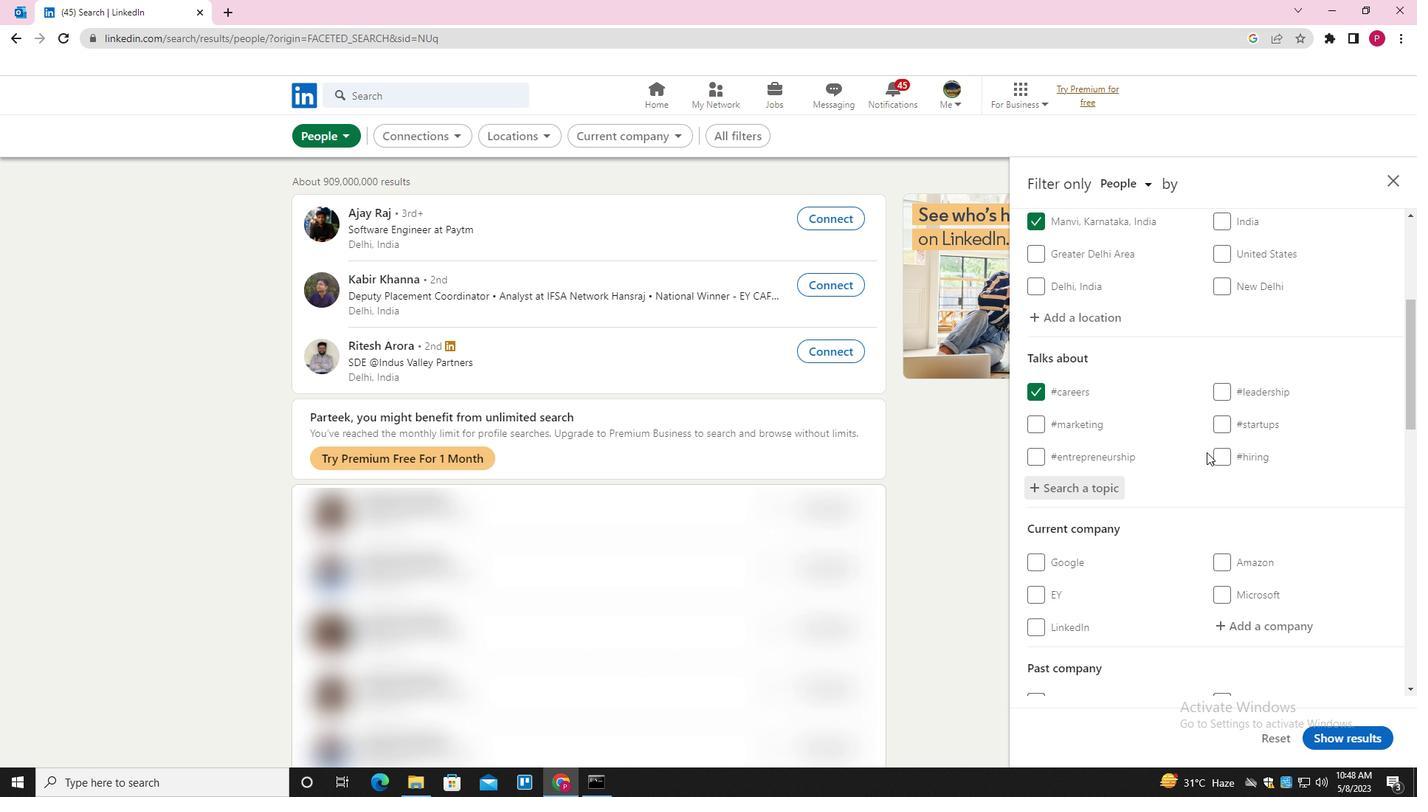 
Action: Mouse moved to (1206, 456)
Screenshot: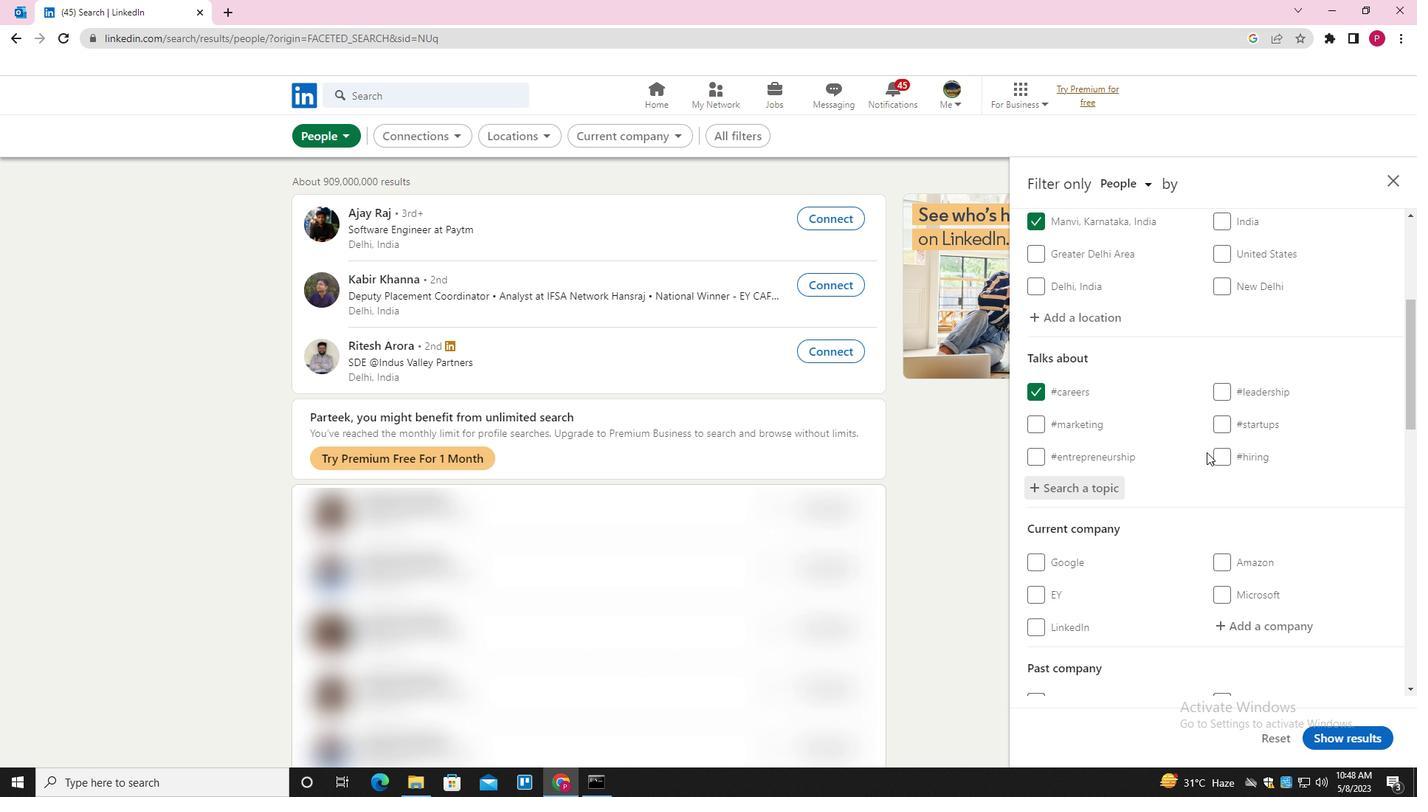 
Action: Mouse scrolled (1206, 455) with delta (0, 0)
Screenshot: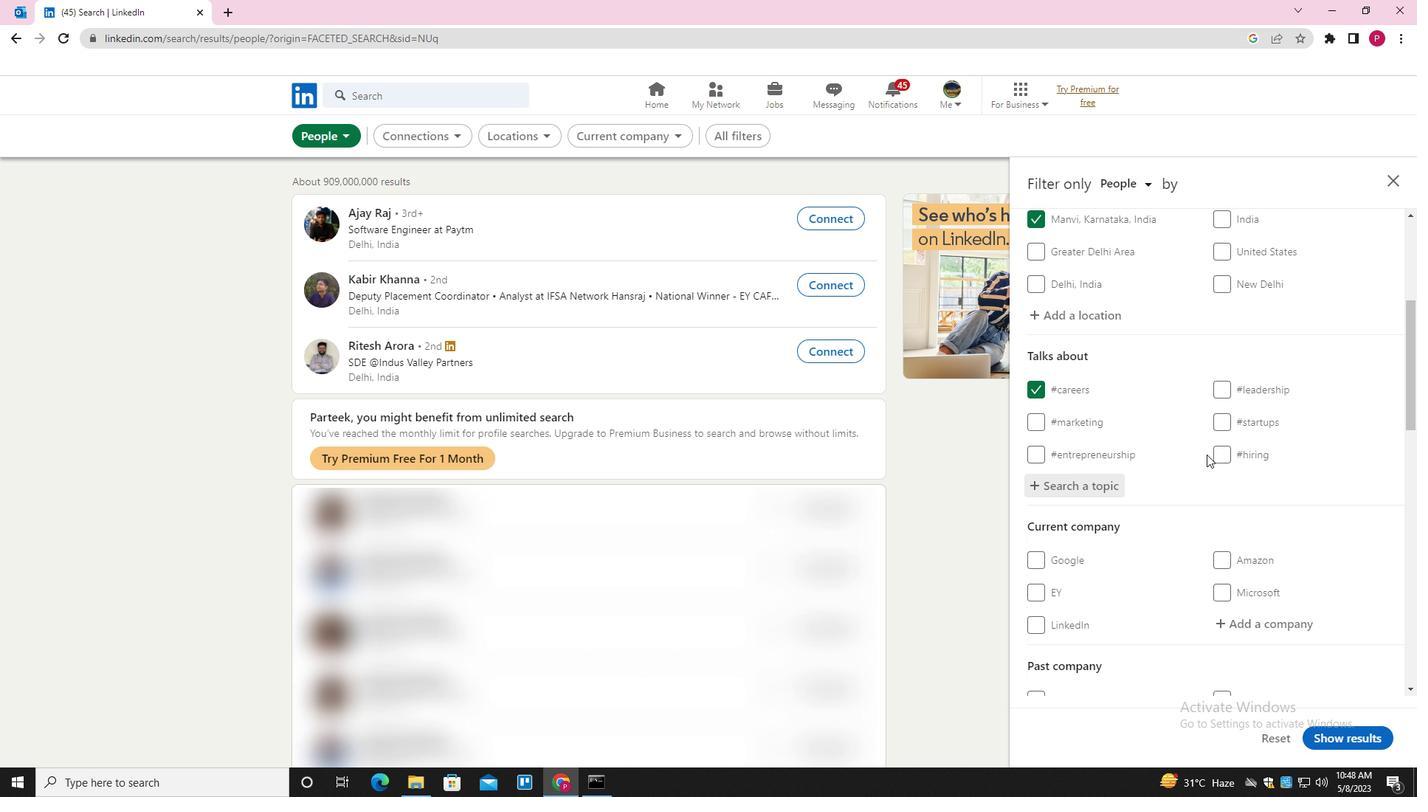 
Action: Mouse moved to (1206, 457)
Screenshot: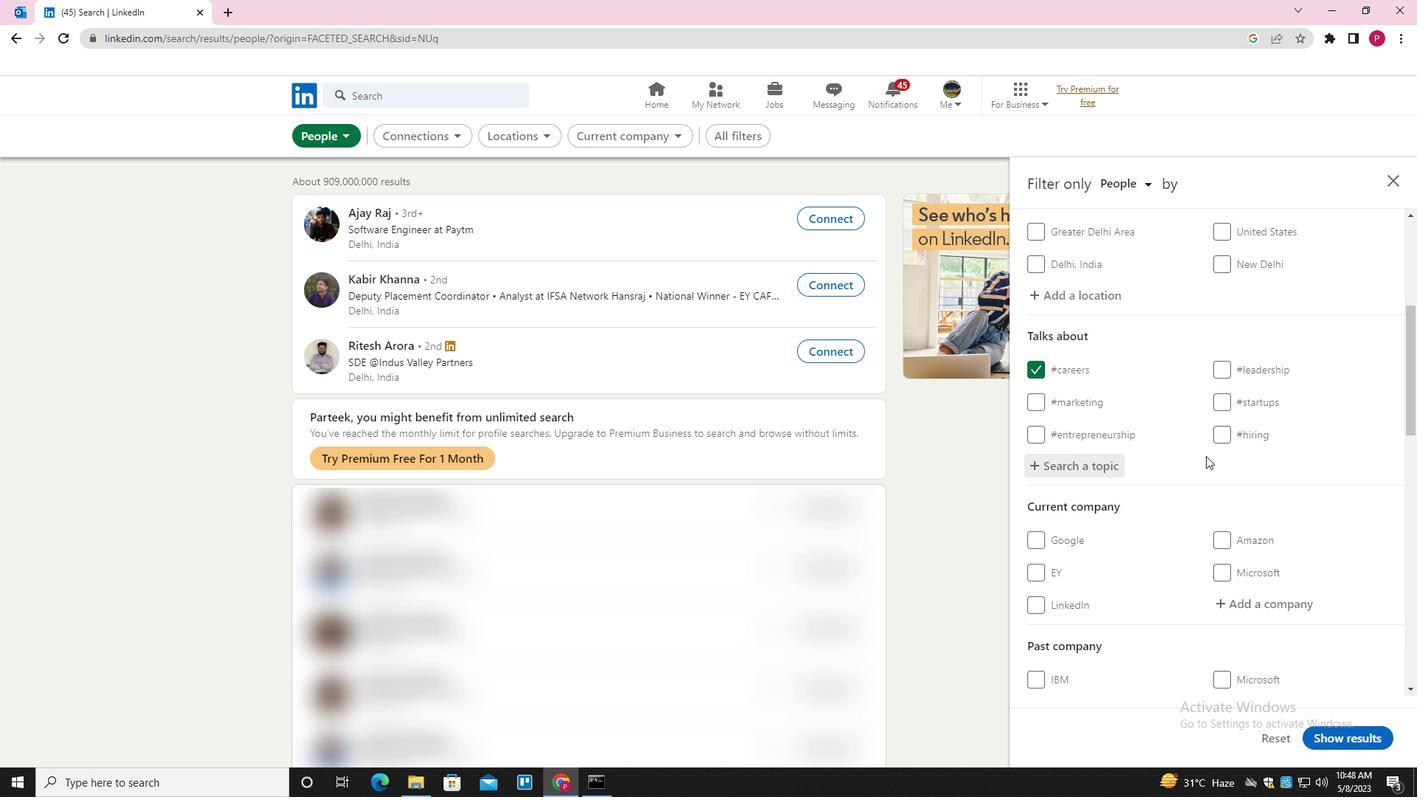 
Action: Mouse scrolled (1206, 456) with delta (0, 0)
Screenshot: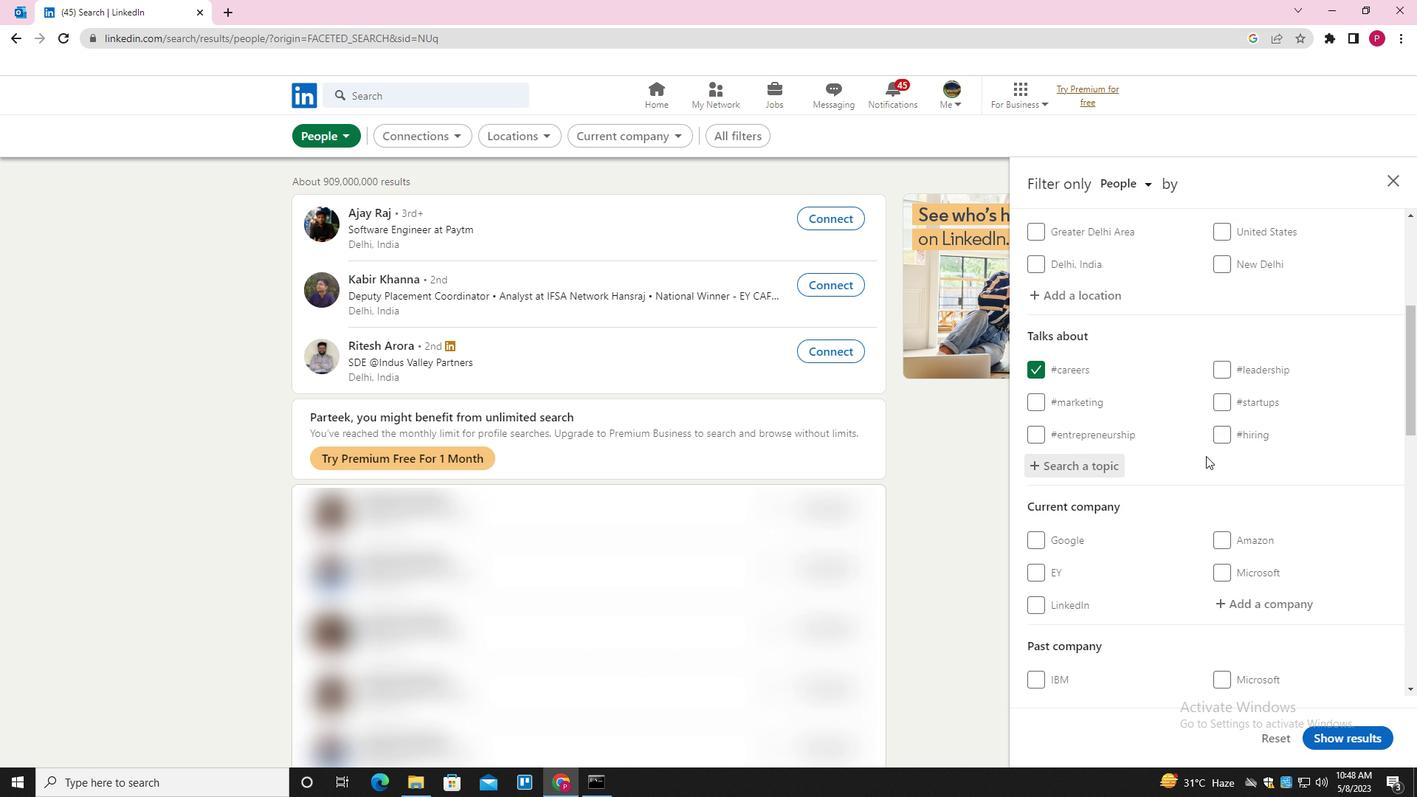 
Action: Mouse scrolled (1206, 456) with delta (0, 0)
Screenshot: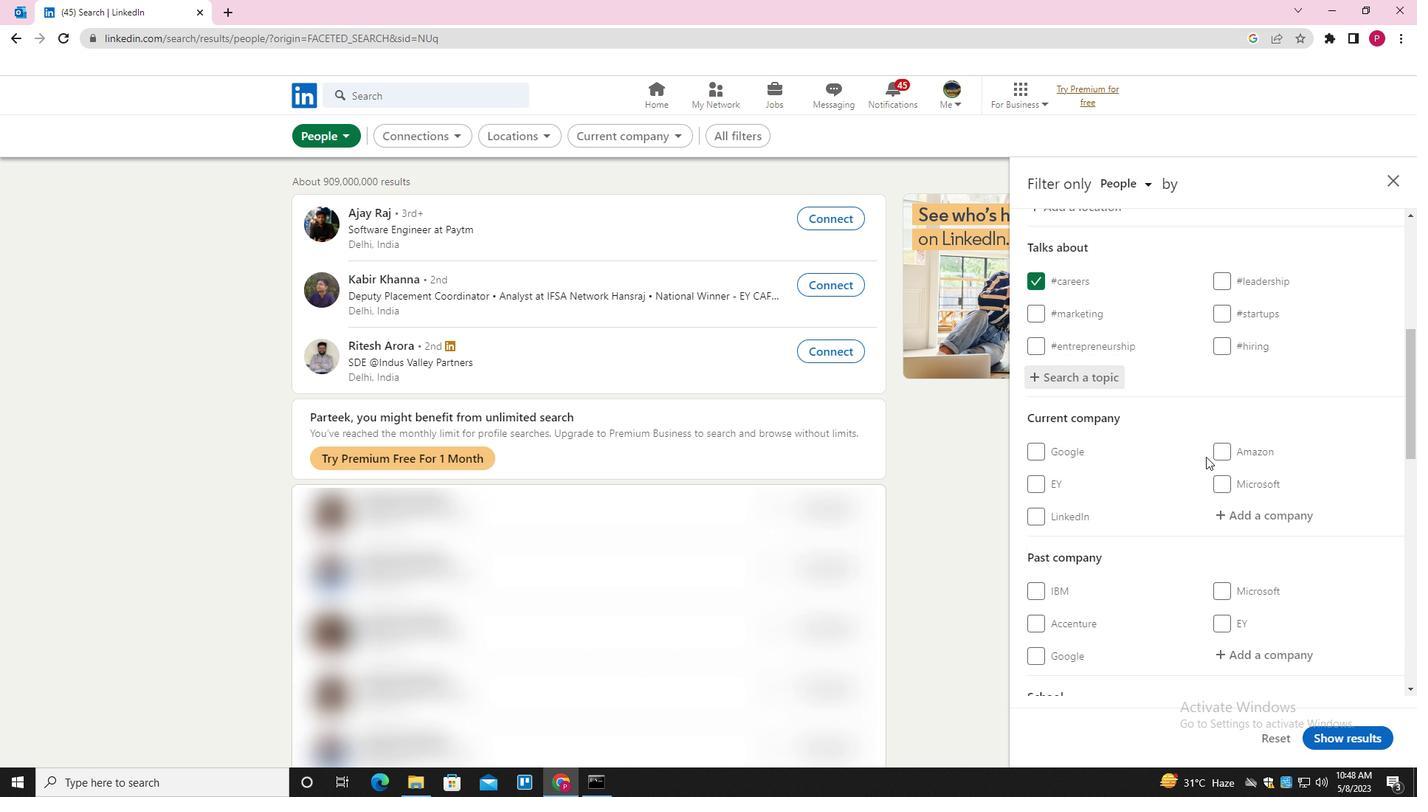 
Action: Mouse scrolled (1206, 456) with delta (0, 0)
Screenshot: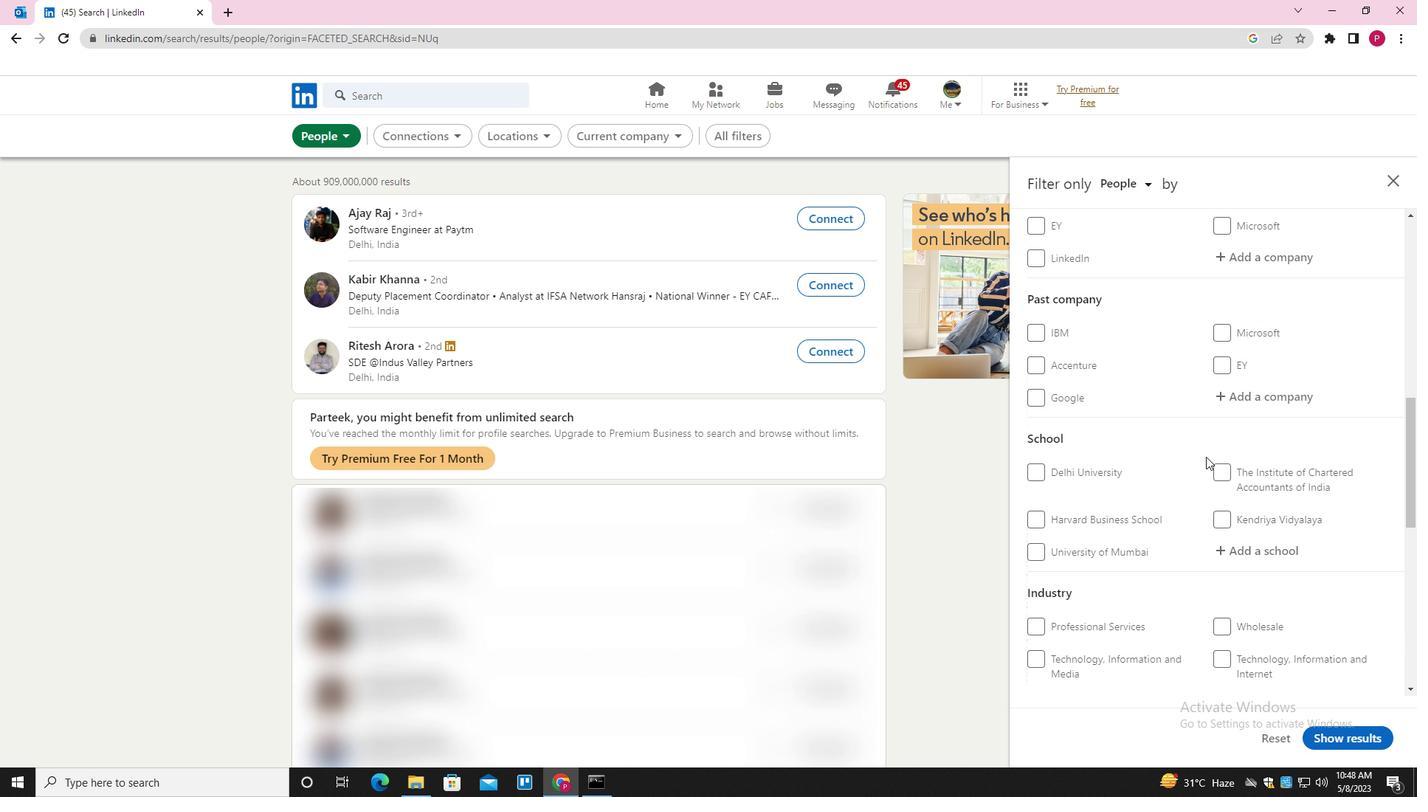 
Action: Mouse scrolled (1206, 456) with delta (0, 0)
Screenshot: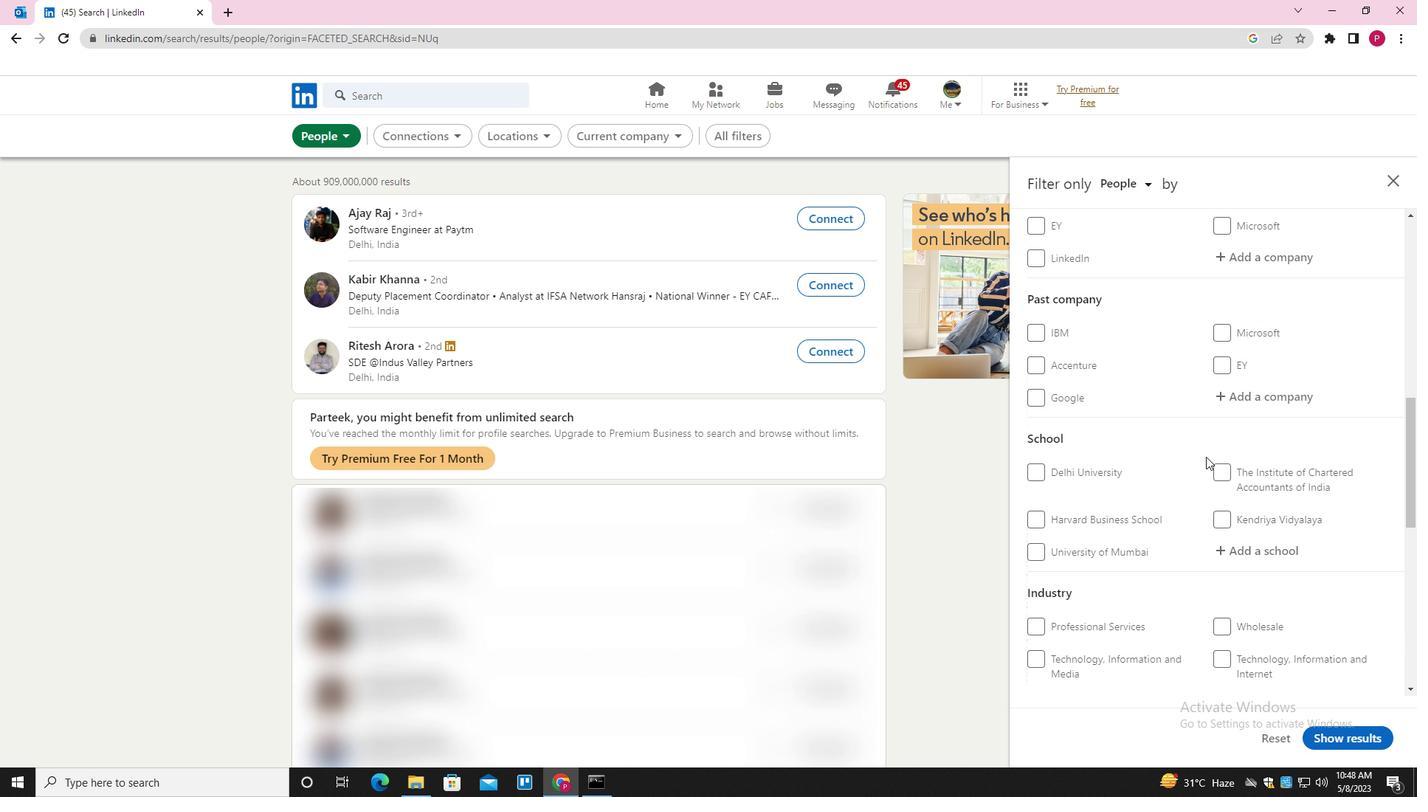 
Action: Mouse moved to (1206, 458)
Screenshot: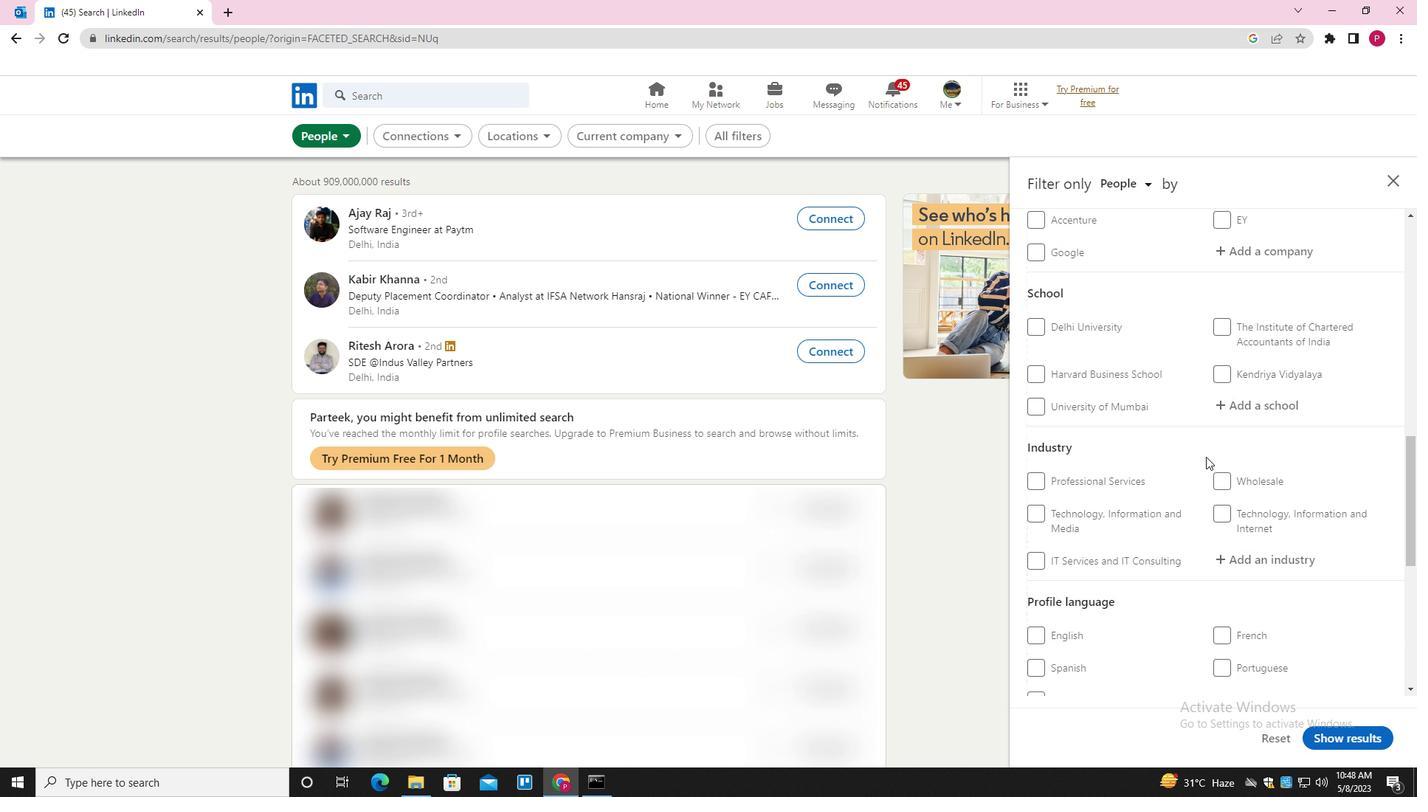 
Action: Mouse scrolled (1206, 457) with delta (0, 0)
Screenshot: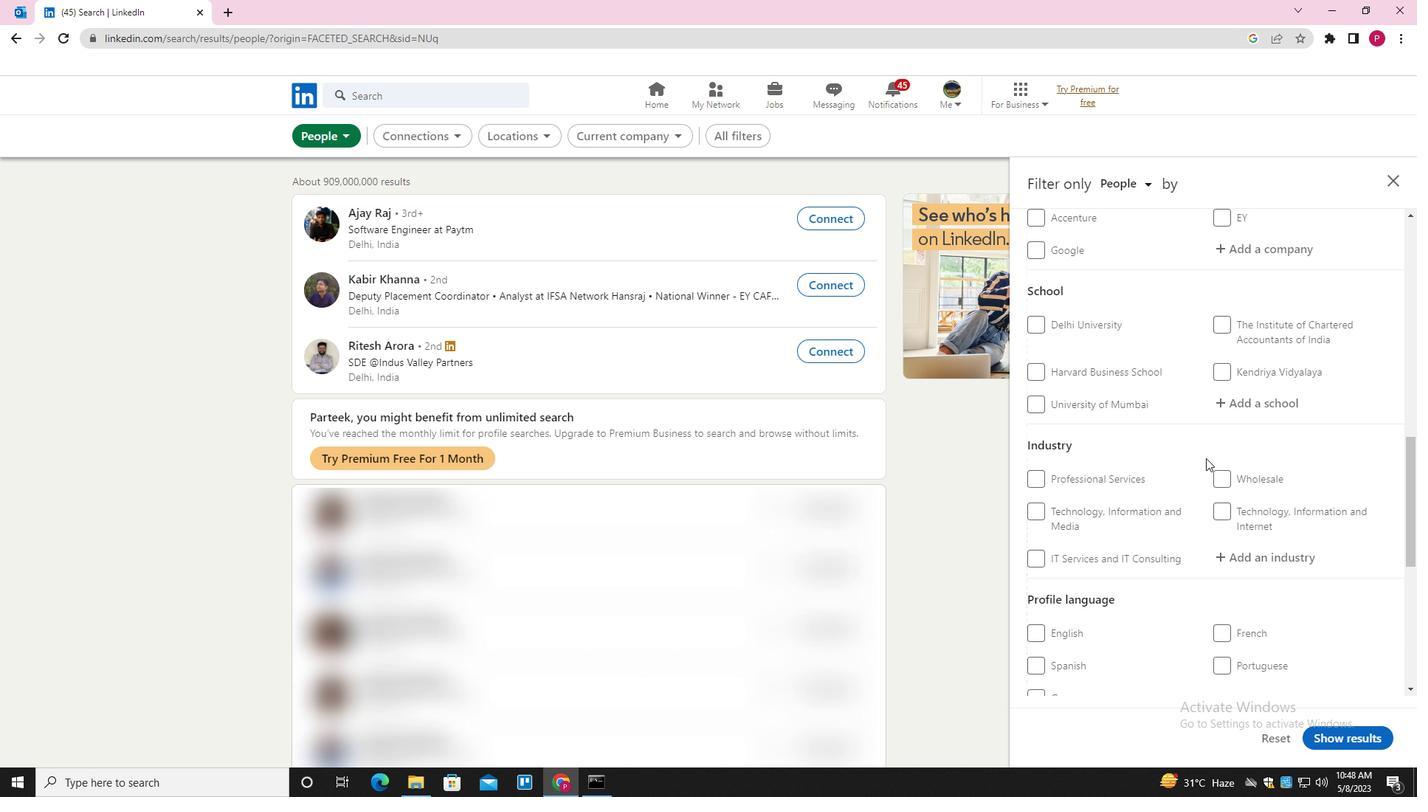 
Action: Mouse scrolled (1206, 457) with delta (0, 0)
Screenshot: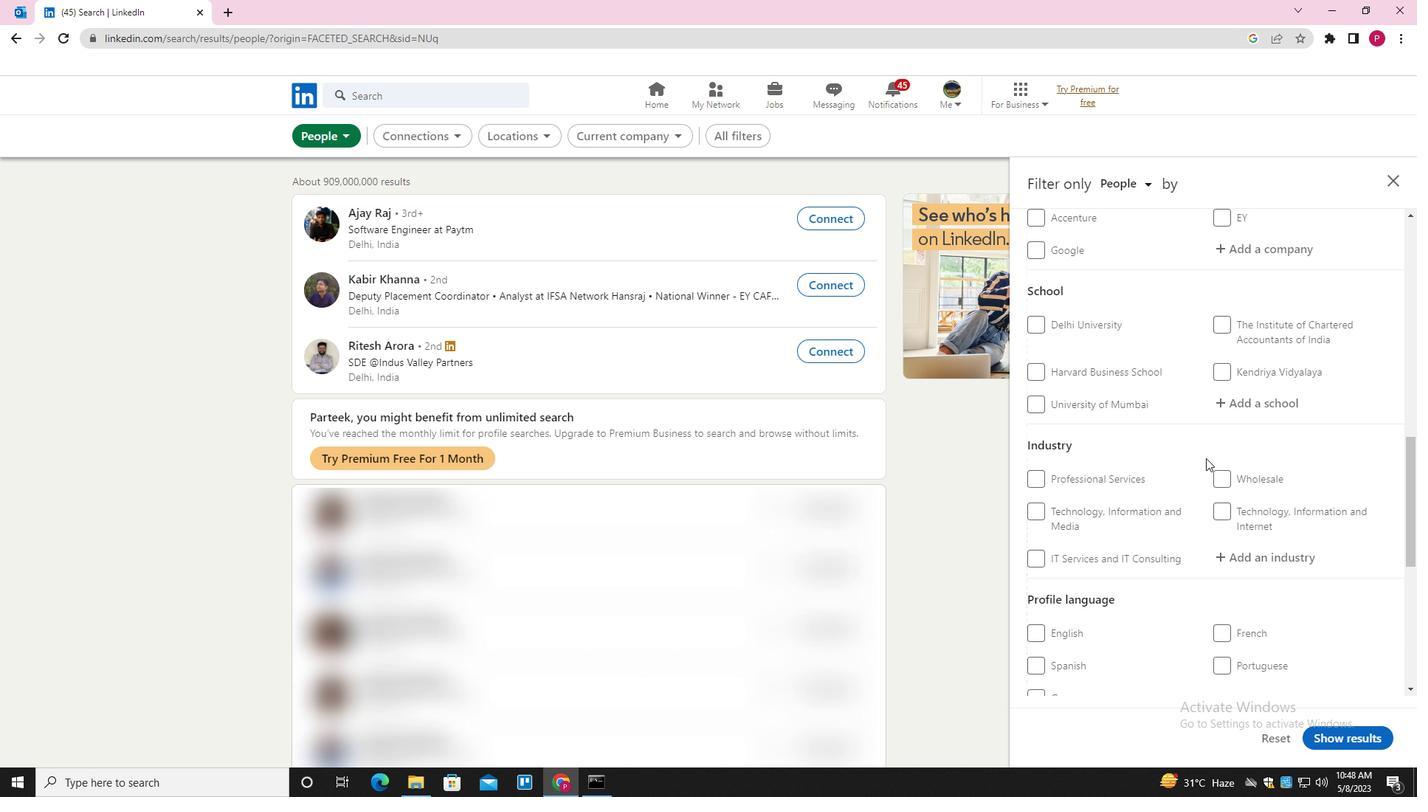 
Action: Mouse scrolled (1206, 457) with delta (0, 0)
Screenshot: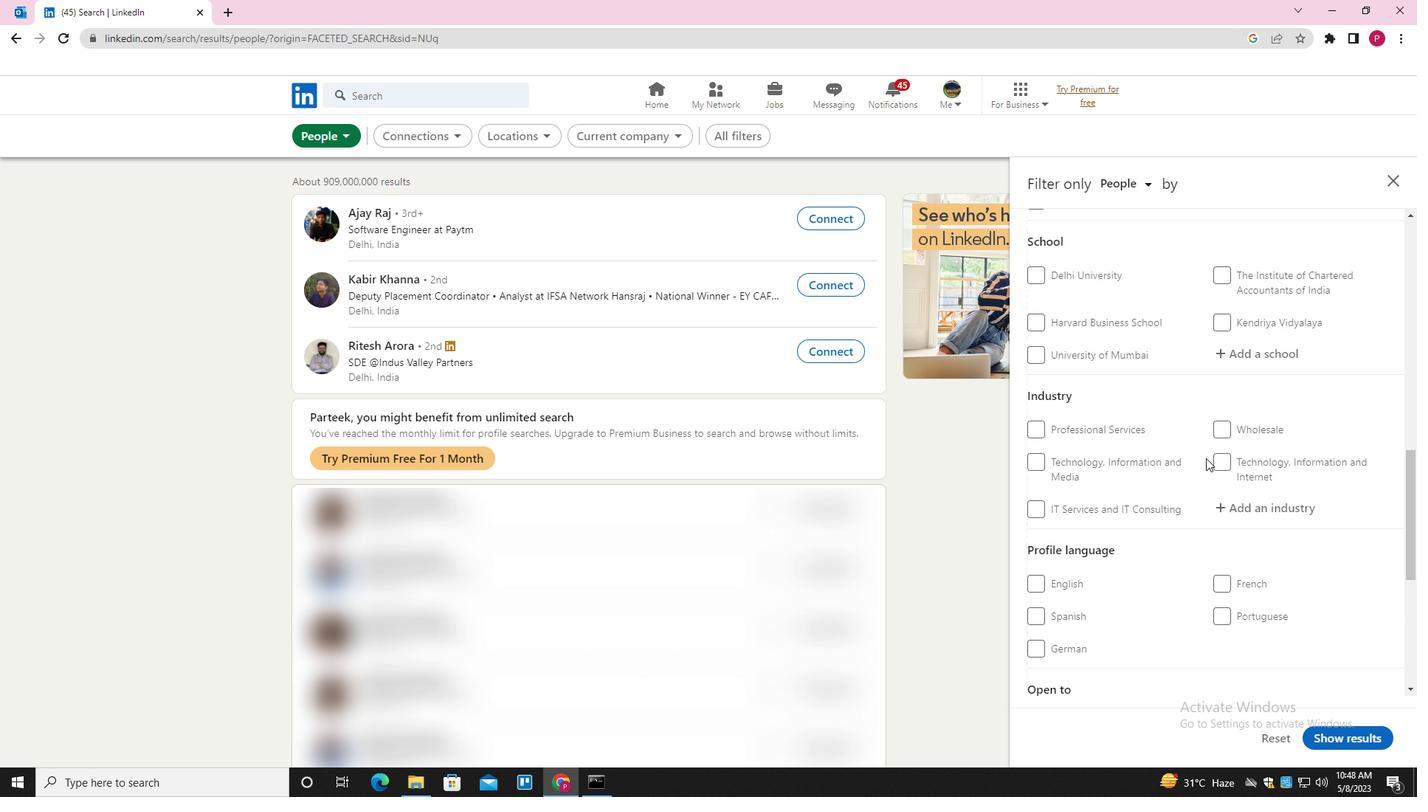 
Action: Mouse moved to (1042, 477)
Screenshot: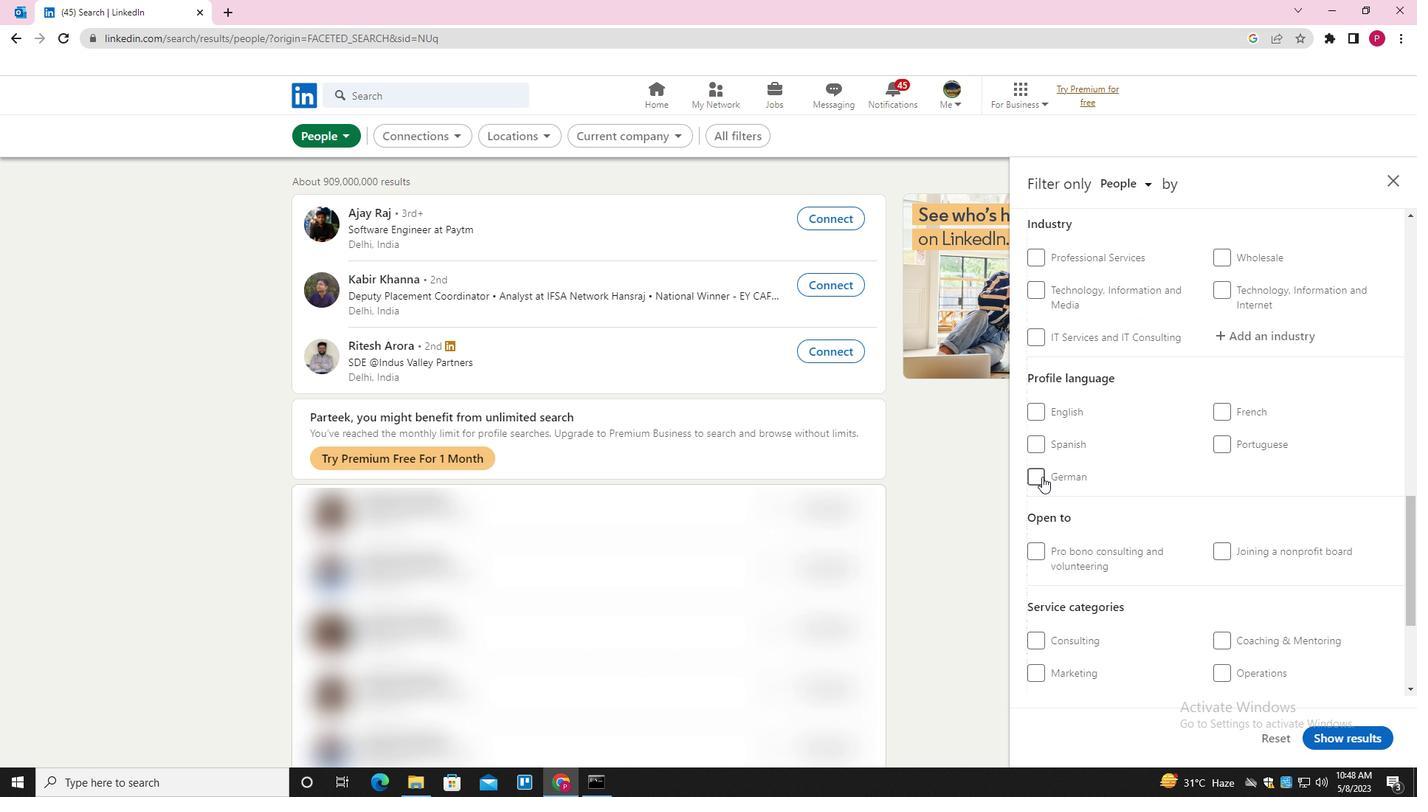 
Action: Mouse pressed left at (1042, 477)
Screenshot: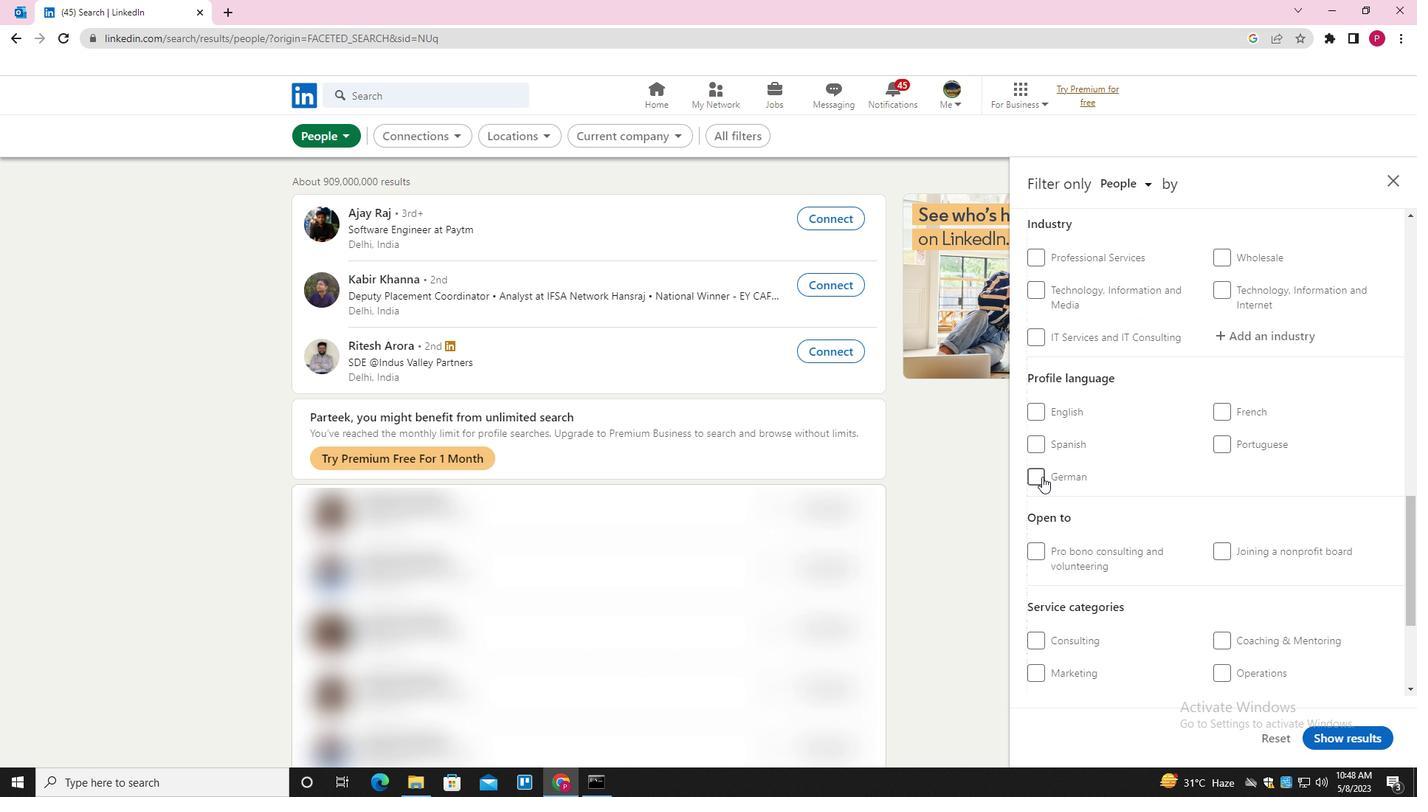 
Action: Mouse moved to (1140, 482)
Screenshot: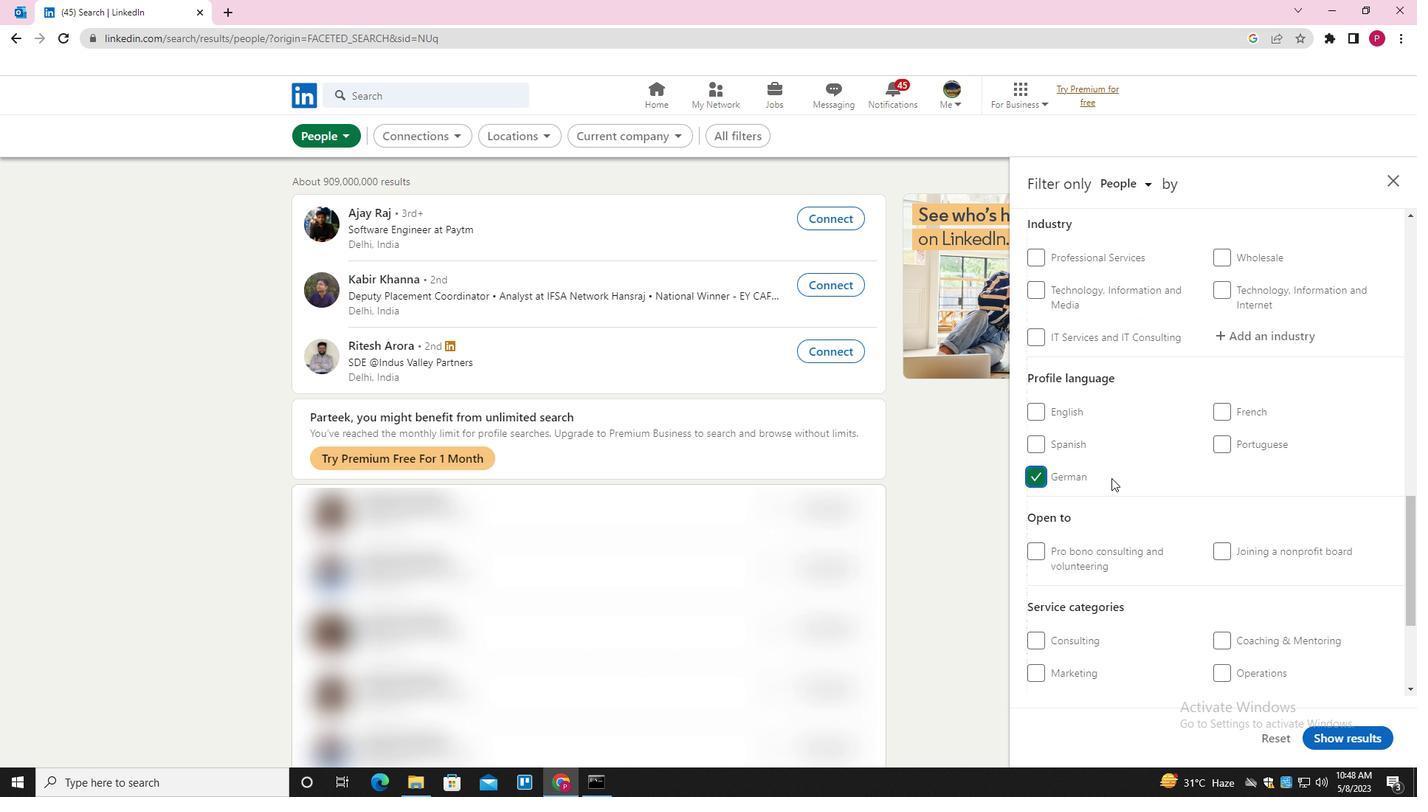 
Action: Mouse scrolled (1140, 482) with delta (0, 0)
Screenshot: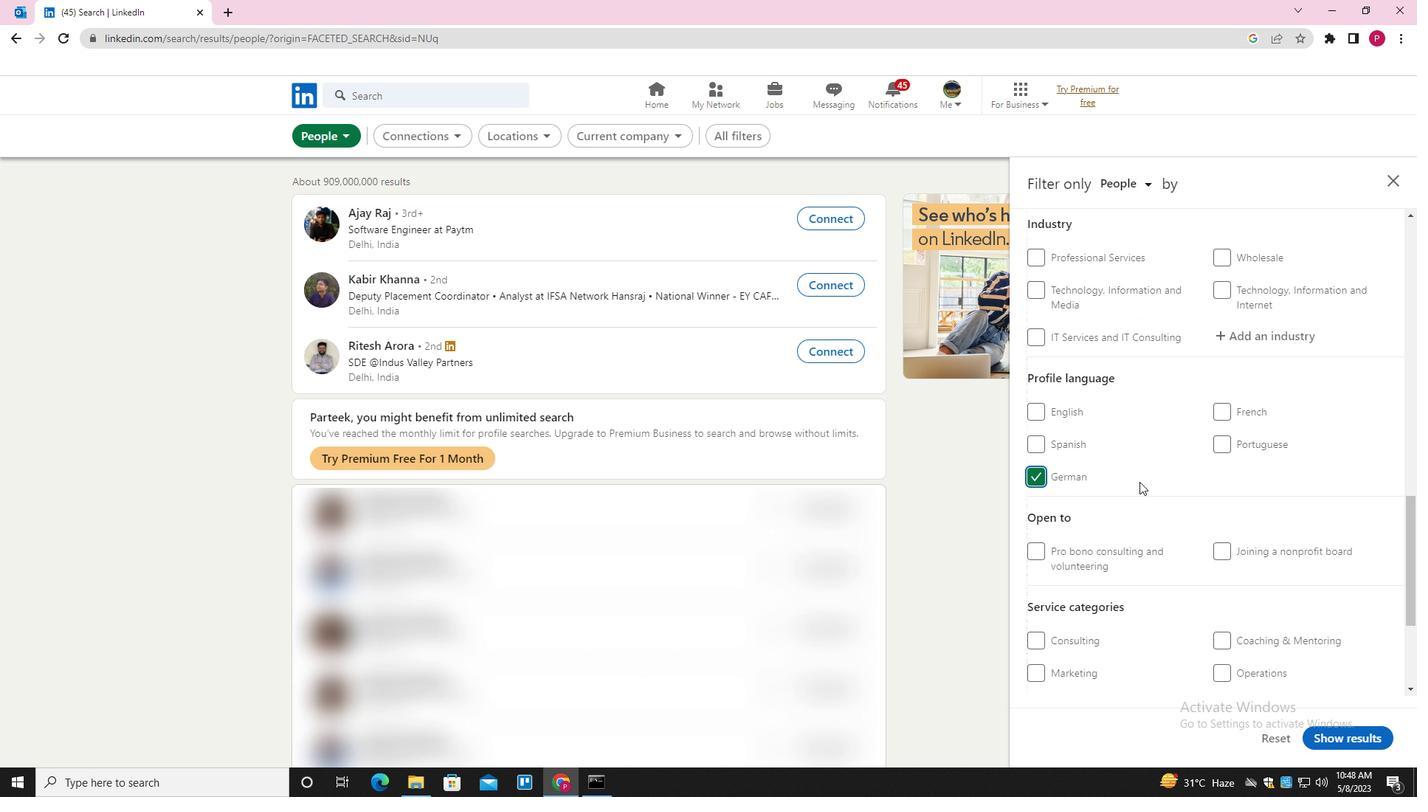 
Action: Mouse scrolled (1140, 482) with delta (0, 0)
Screenshot: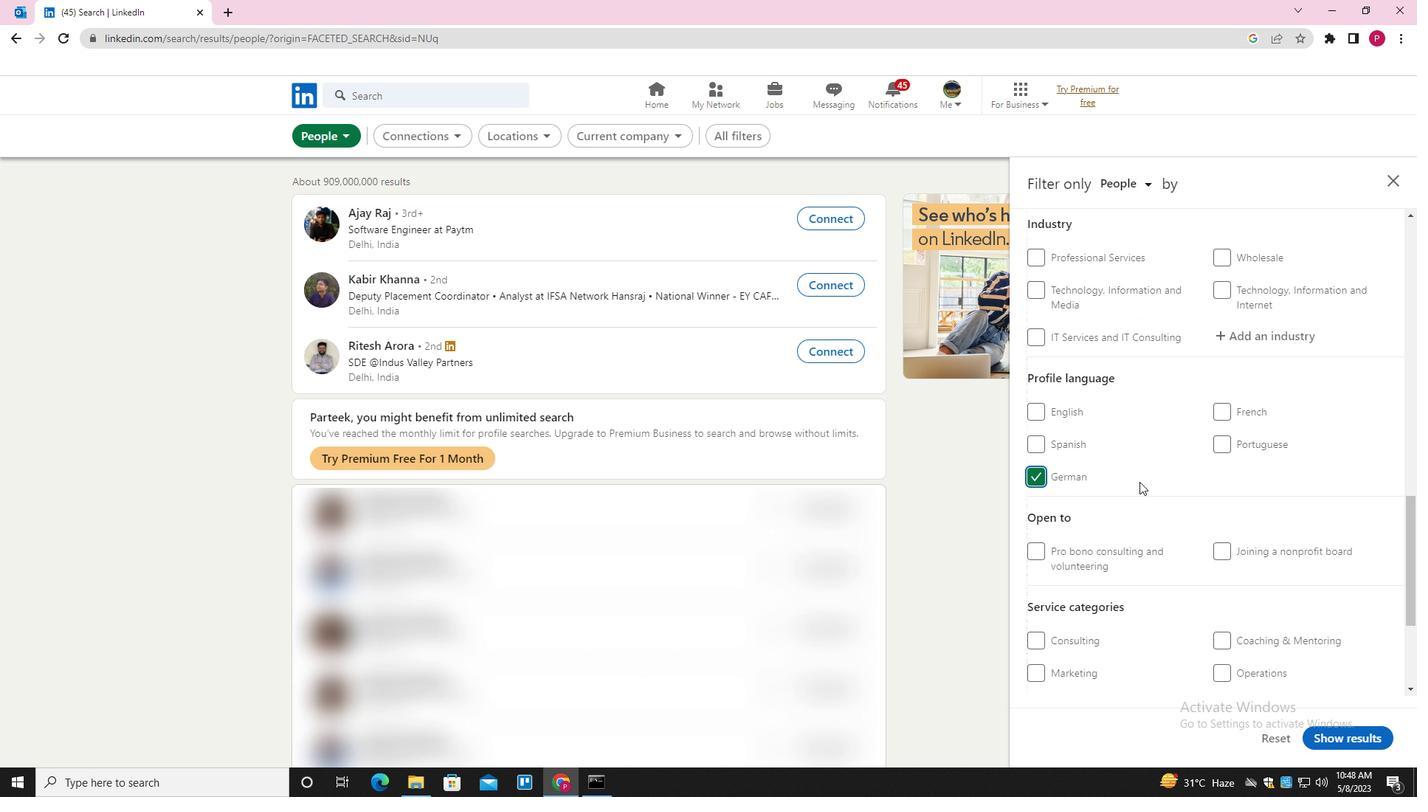 
Action: Mouse scrolled (1140, 482) with delta (0, 0)
Screenshot: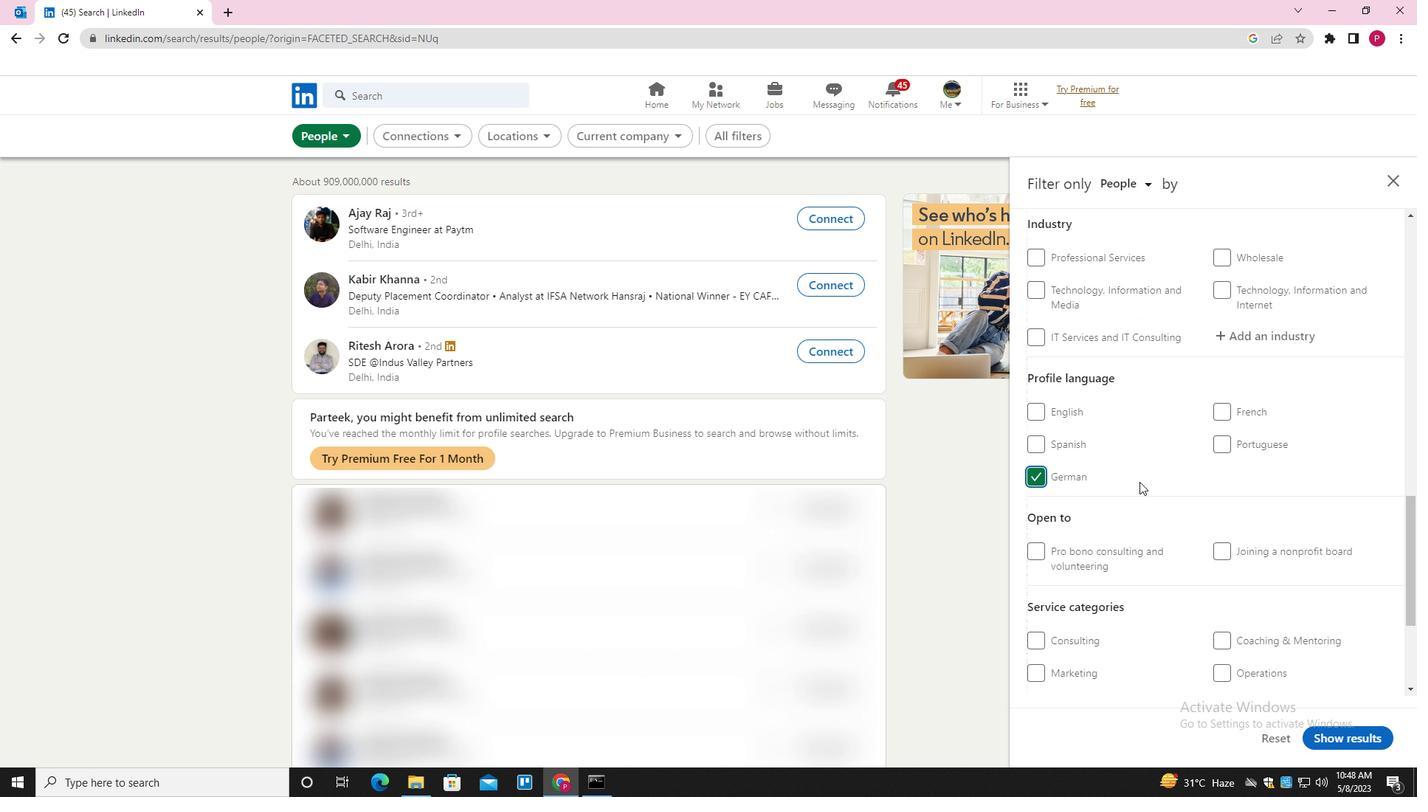 
Action: Mouse scrolled (1140, 482) with delta (0, 0)
Screenshot: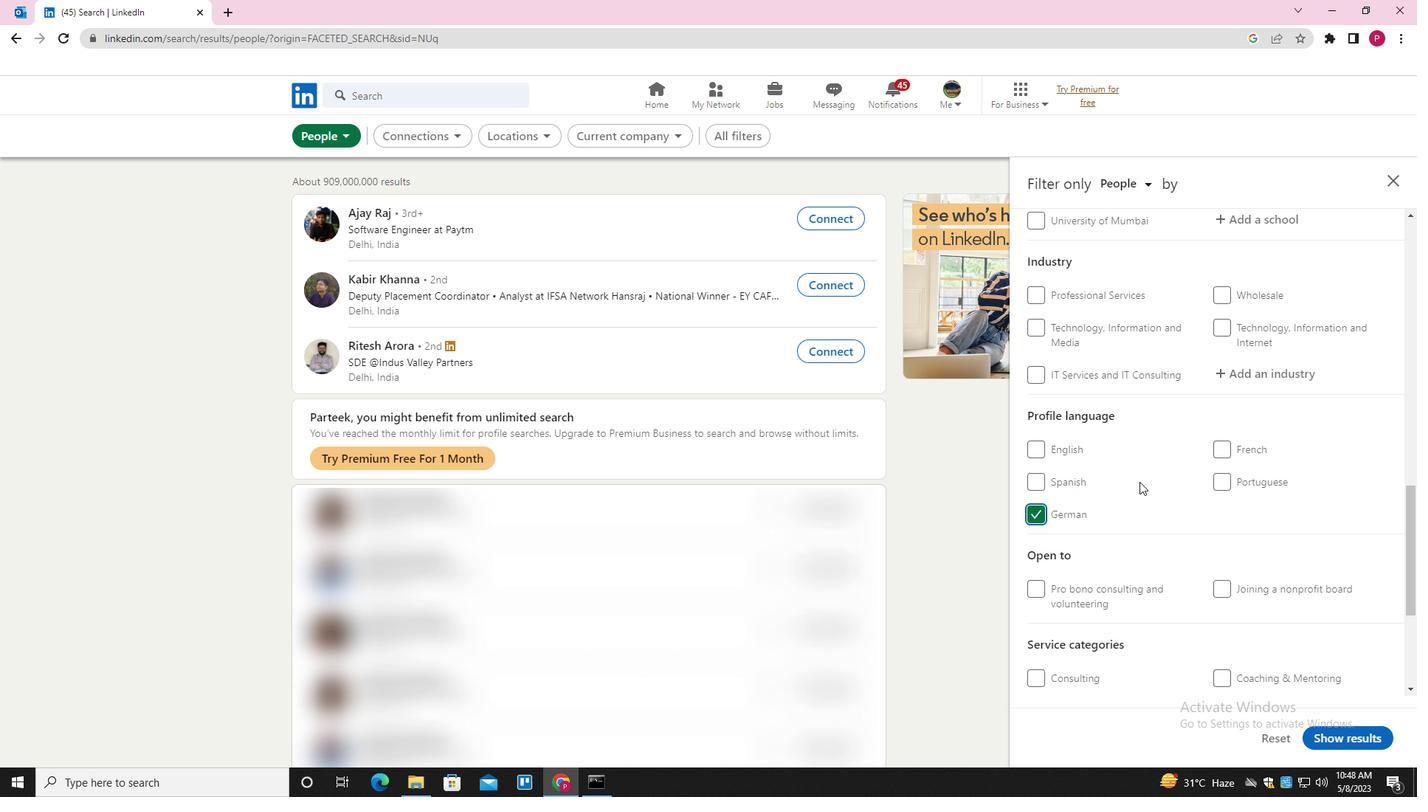 
Action: Mouse scrolled (1140, 482) with delta (0, 0)
Screenshot: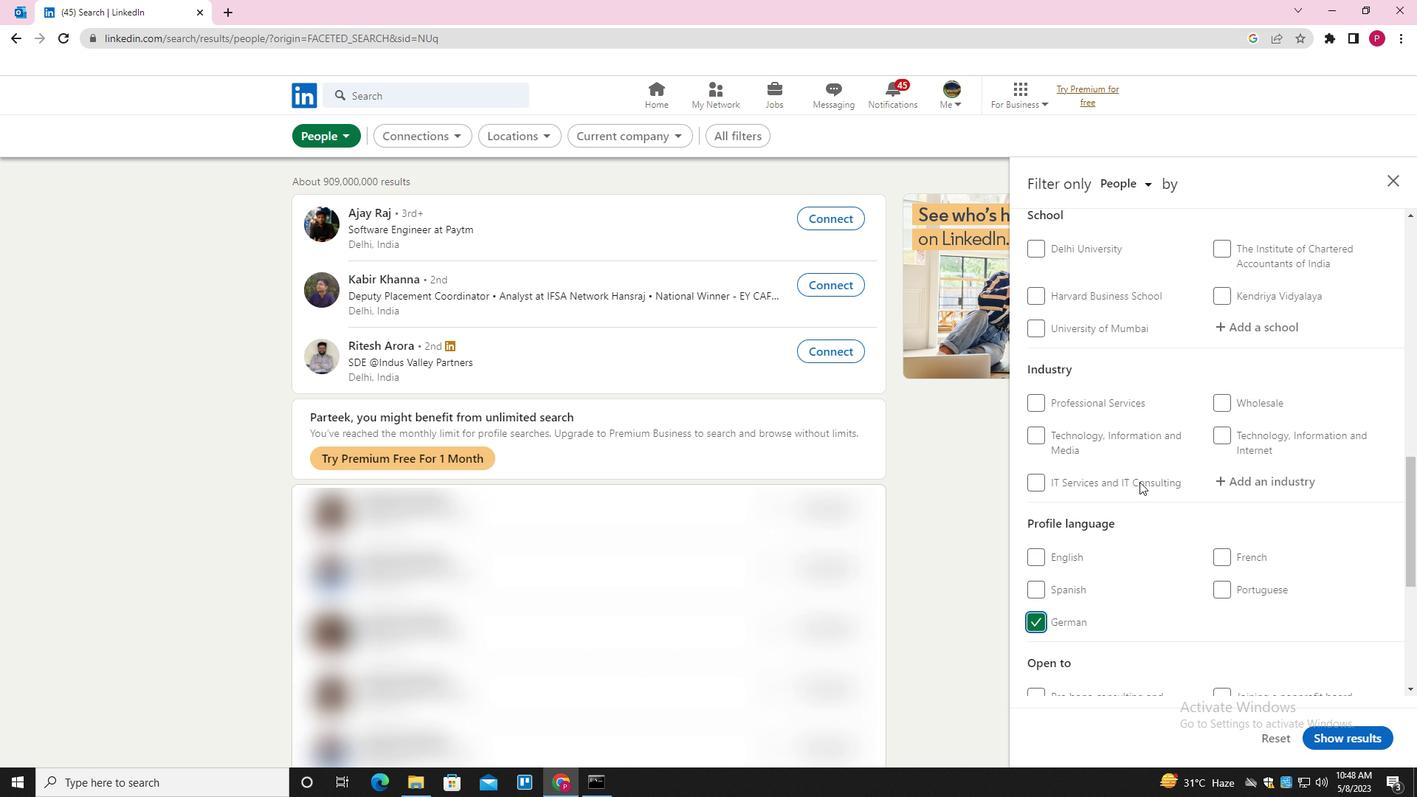 
Action: Mouse scrolled (1140, 482) with delta (0, 0)
Screenshot: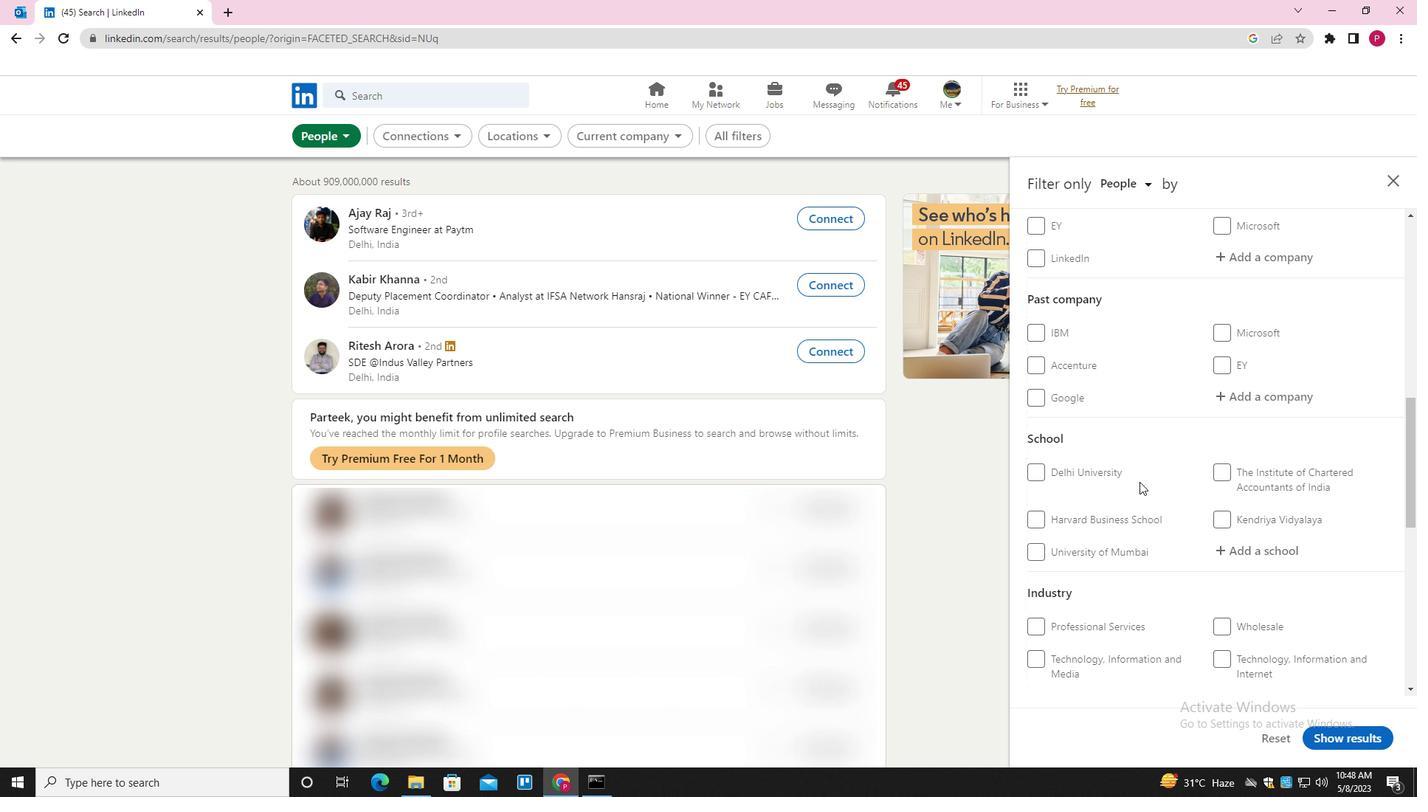 
Action: Mouse scrolled (1140, 482) with delta (0, 0)
Screenshot: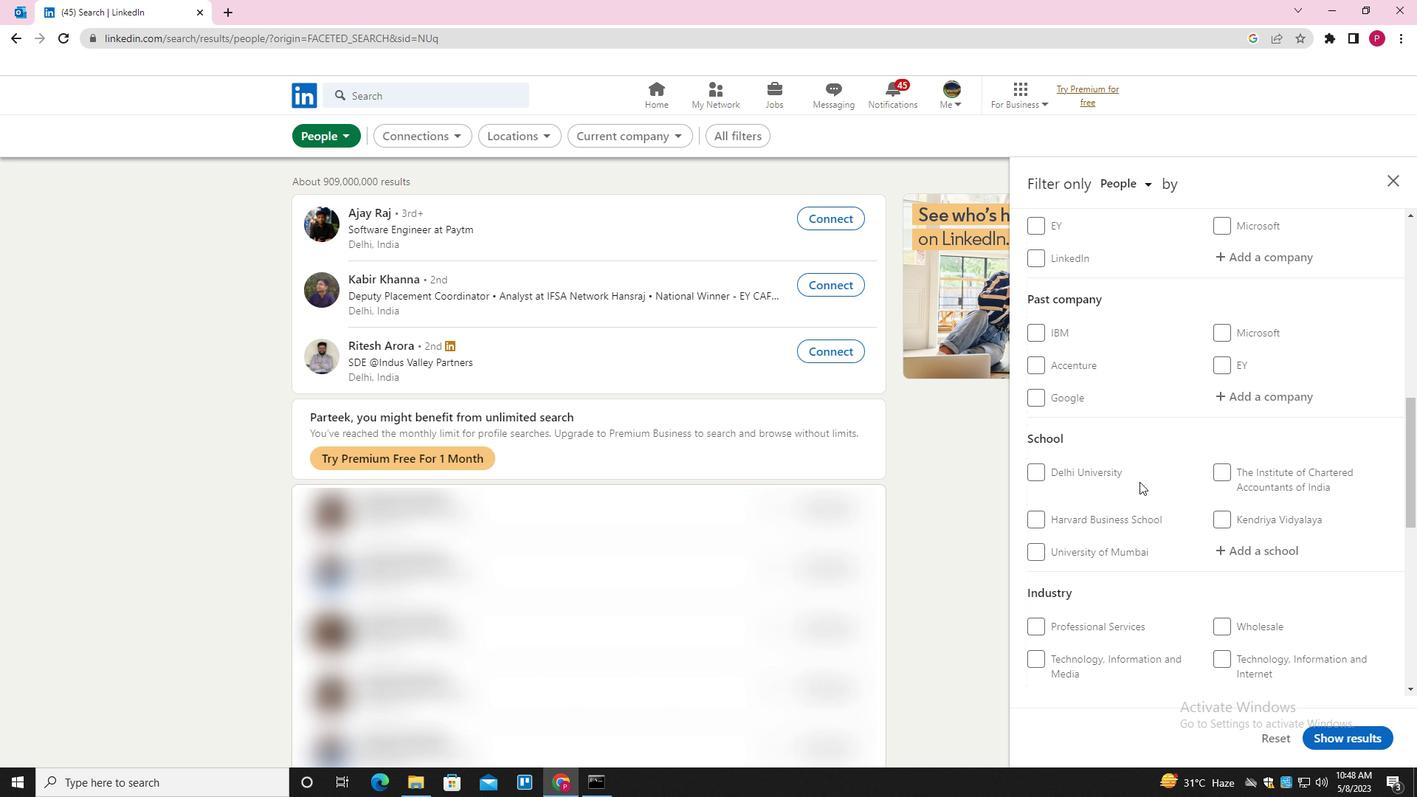 
Action: Mouse moved to (1253, 403)
Screenshot: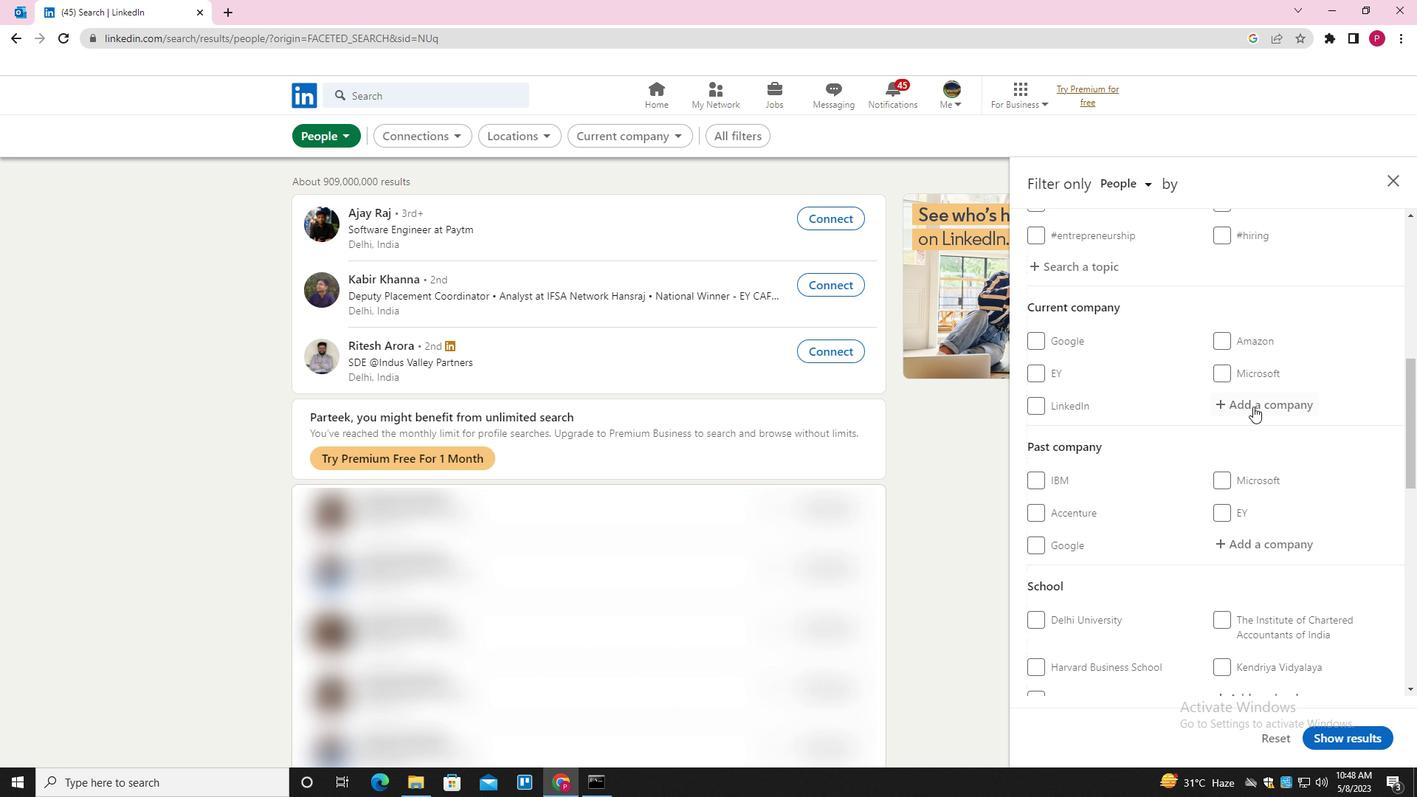 
Action: Mouse pressed left at (1253, 403)
Screenshot: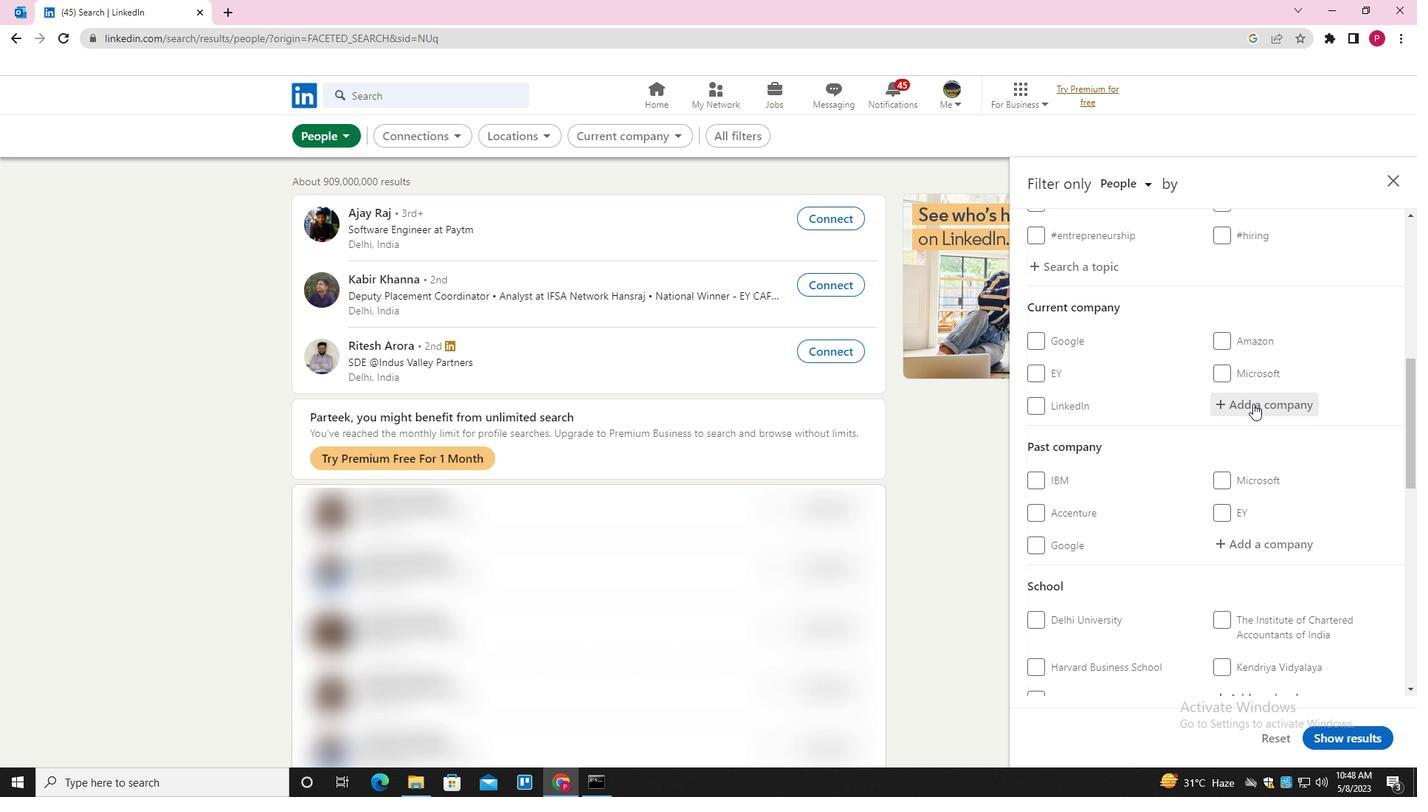 
Action: Key pressed <Key.shift><Key.shift><Key.shift><Key.shift><Key.shift><Key.shift><Key.shift><Key.shift><Key.shift><Key.shift><Key.shift><Key.shift><Key.shift><Key.shift><Key.shift><Key.shift><Key.shift><Key.shift><Key.shift><Key.shift><Key.shift><Key.shift><Key.shift><Key.shift><Key.shift>HUAWEI<Key.space><Key.shift><Key.shift><Key.shift>TECHNOLOGIES<Key.space><Key.shift><Key.shift><Key.shift>INDIA<Key.down><Key.enter>
Screenshot: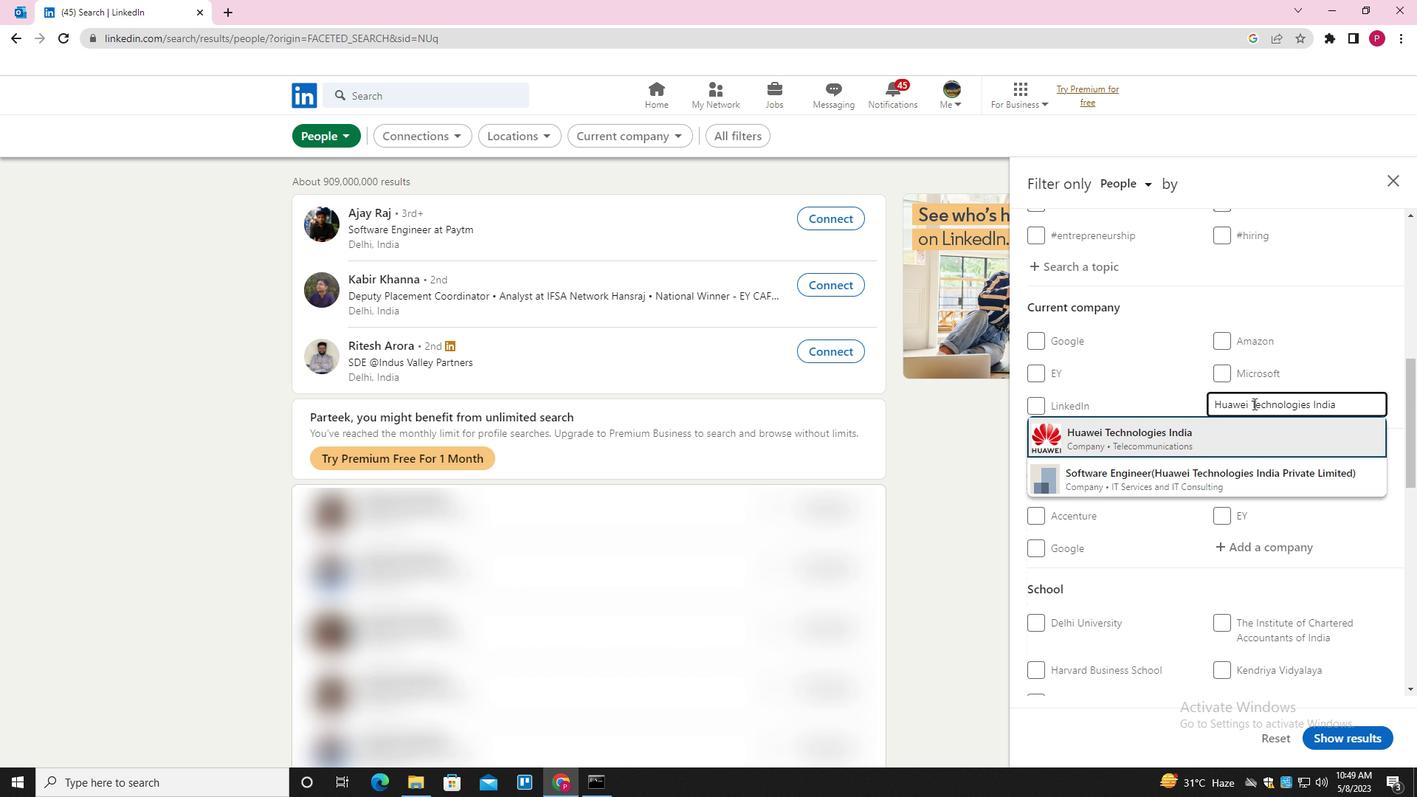 
Action: Mouse moved to (1152, 494)
Screenshot: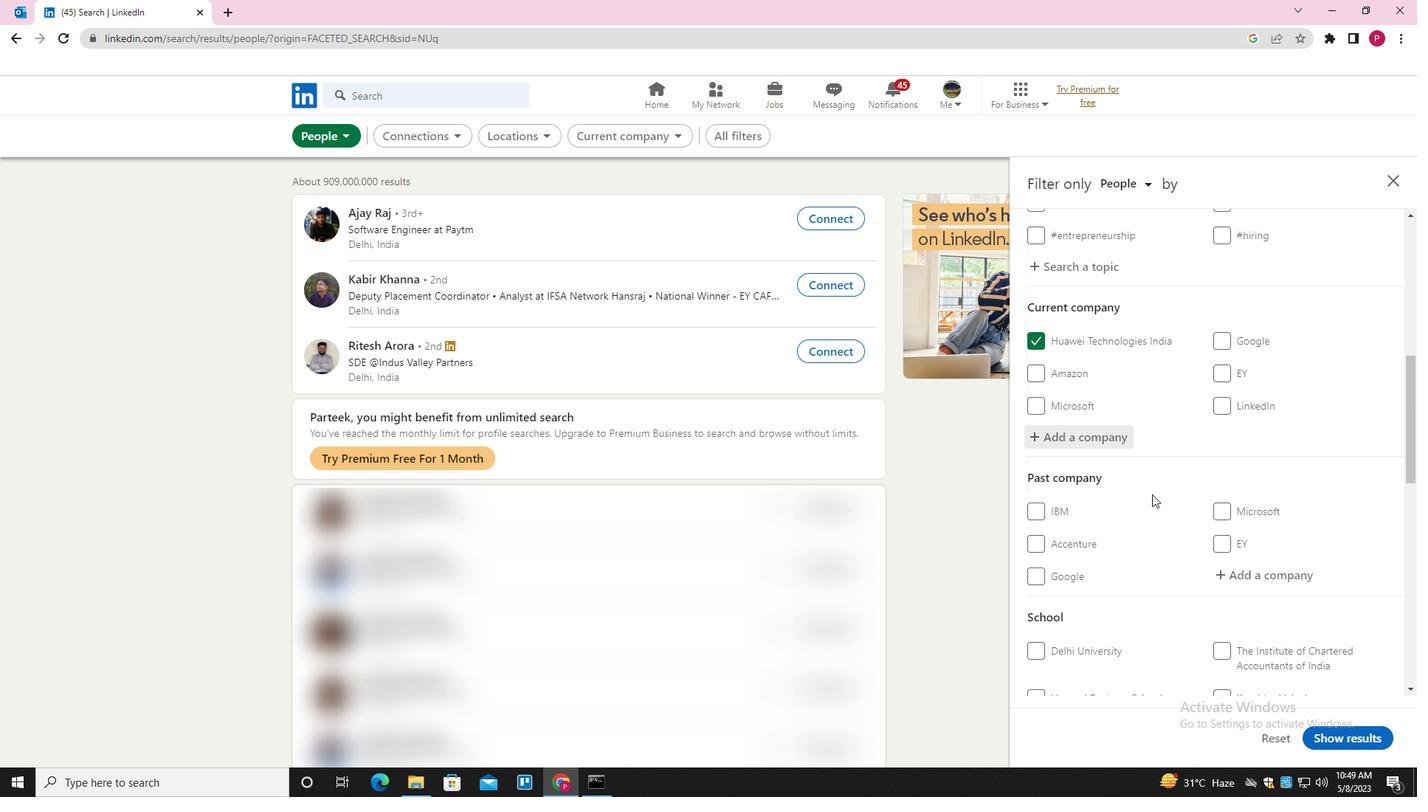 
Action: Mouse scrolled (1152, 494) with delta (0, 0)
Screenshot: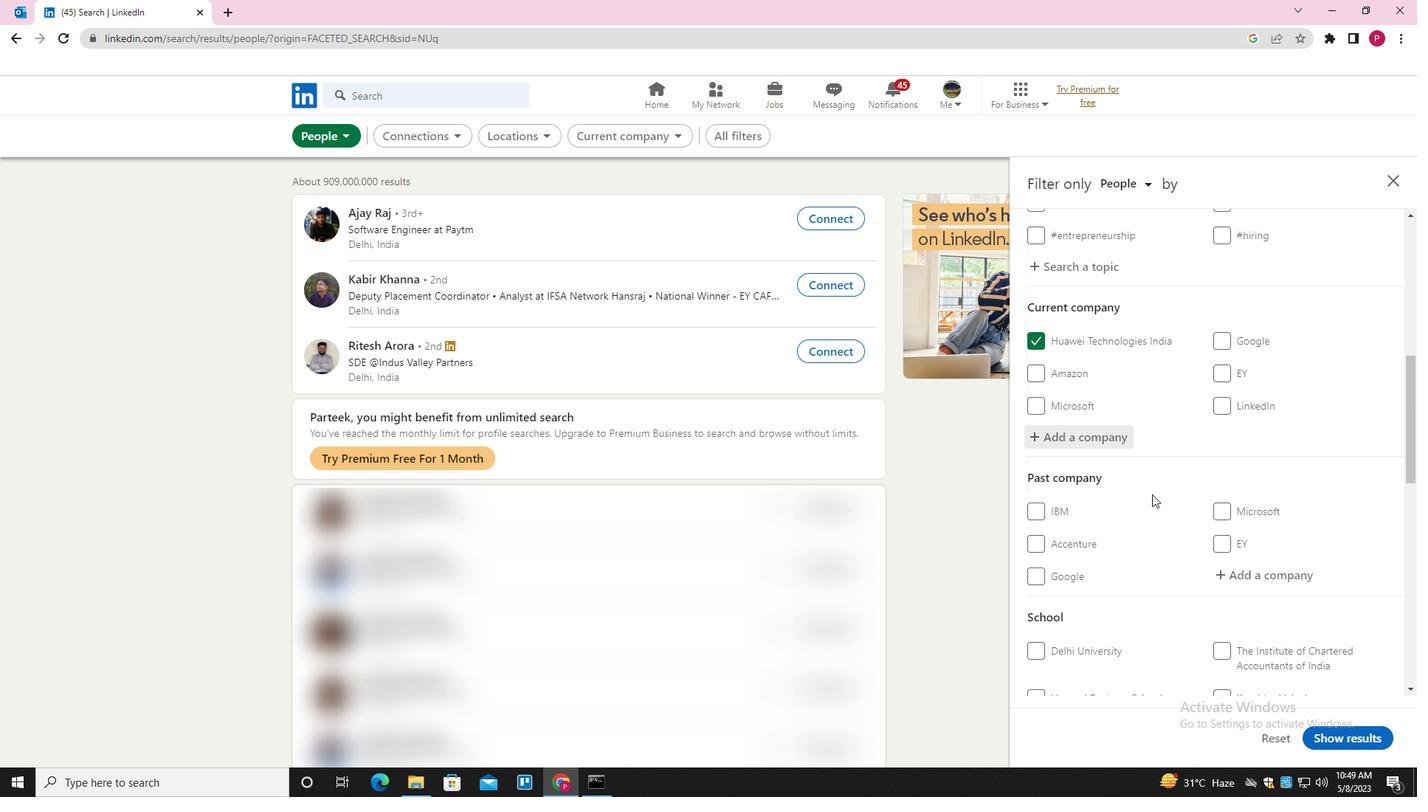 
Action: Mouse moved to (1152, 494)
Screenshot: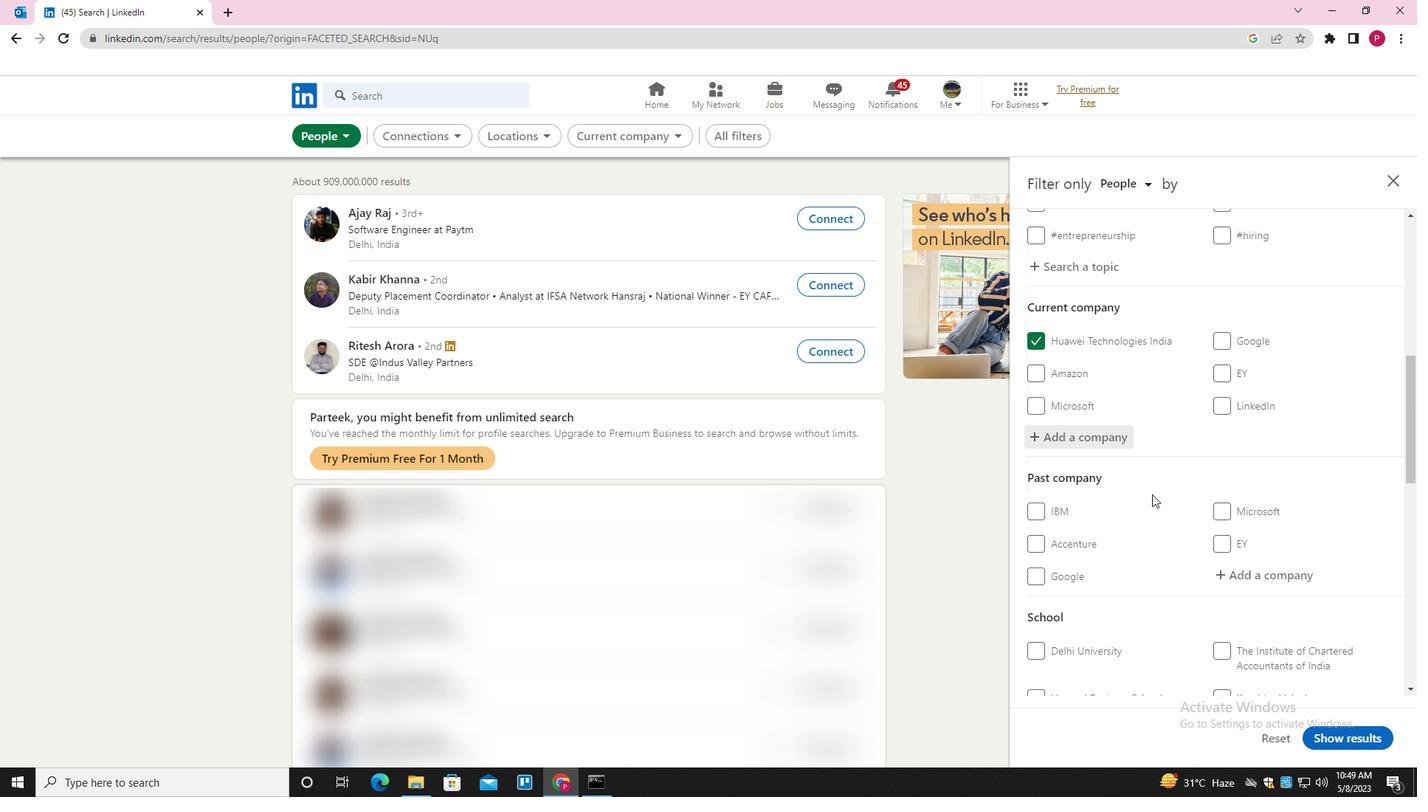
Action: Mouse scrolled (1152, 494) with delta (0, 0)
Screenshot: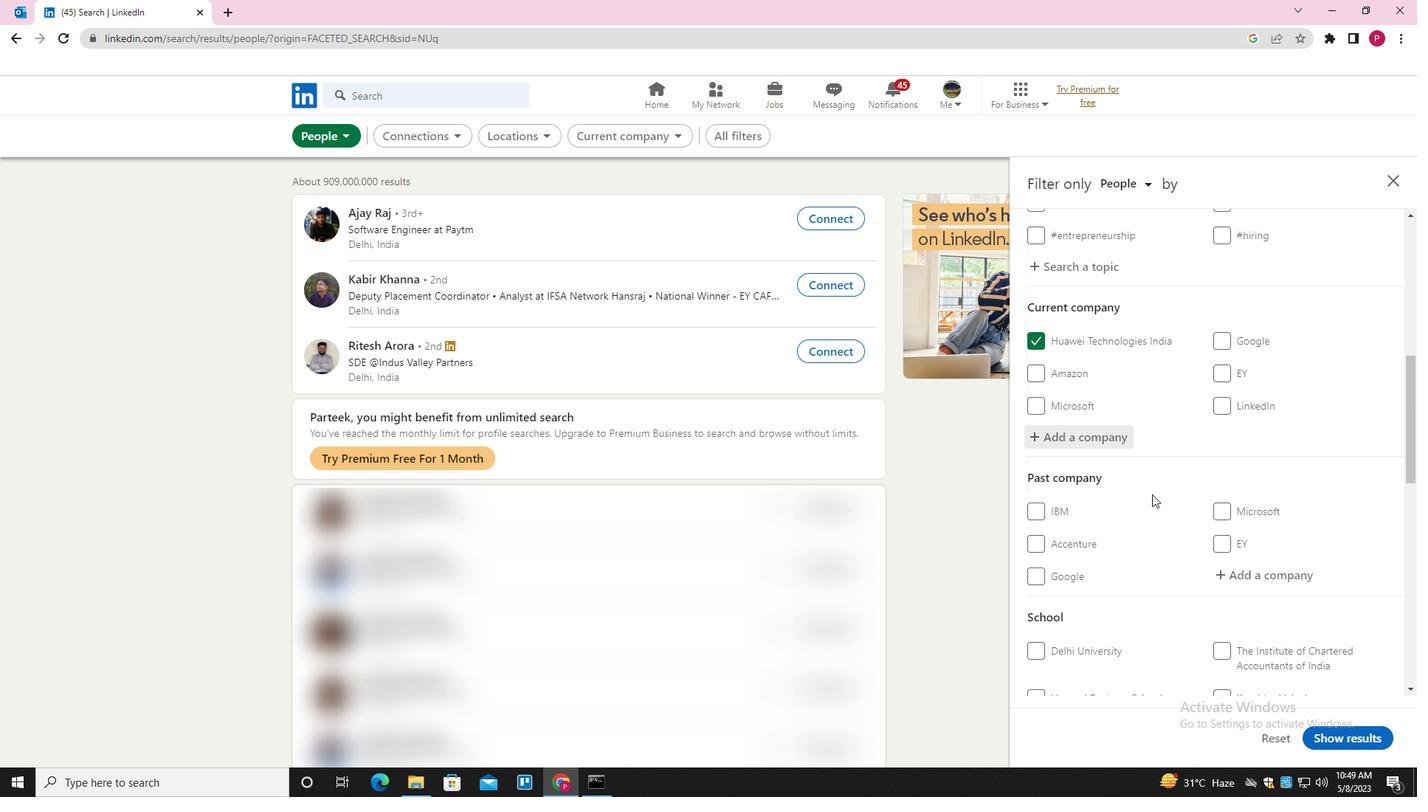
Action: Mouse moved to (1158, 499)
Screenshot: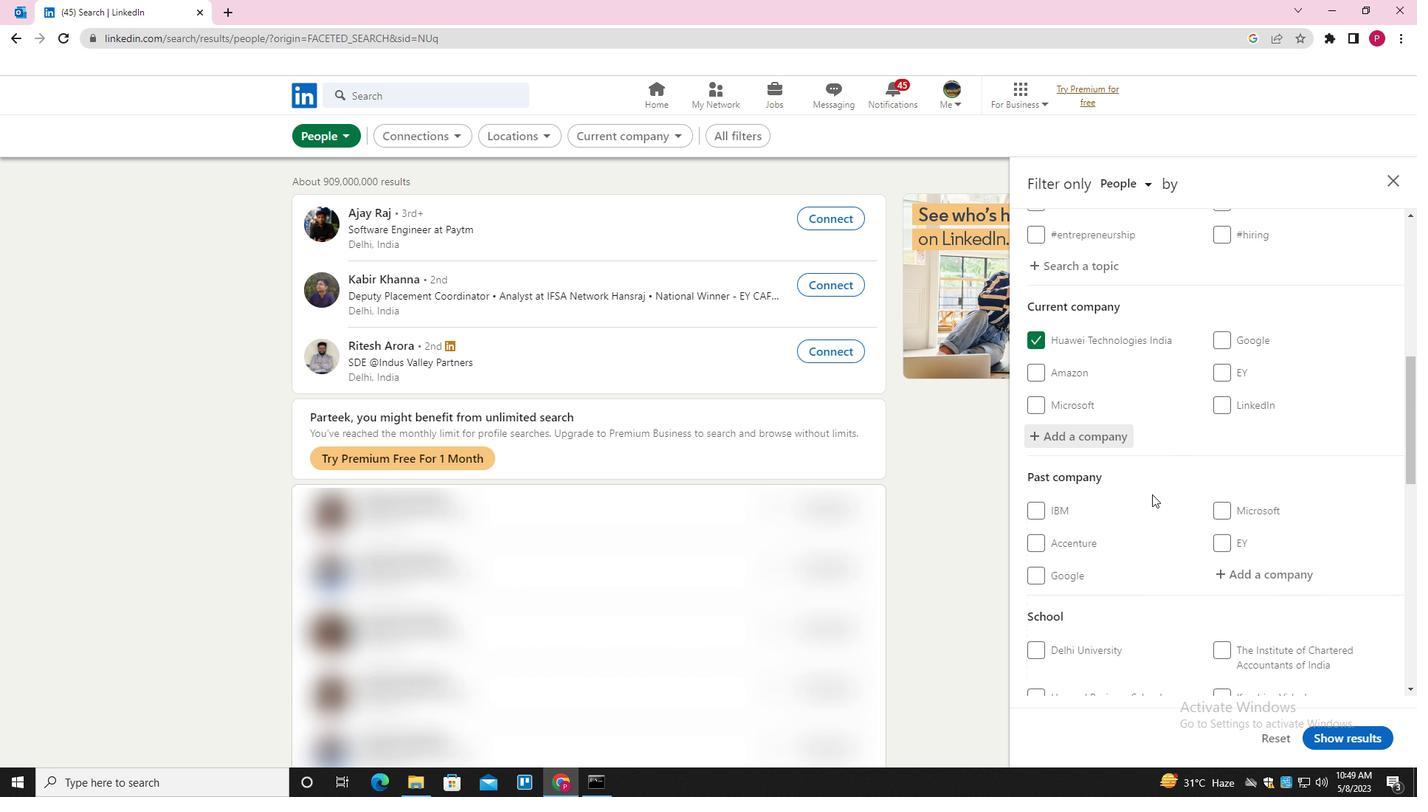 
Action: Mouse scrolled (1158, 498) with delta (0, 0)
Screenshot: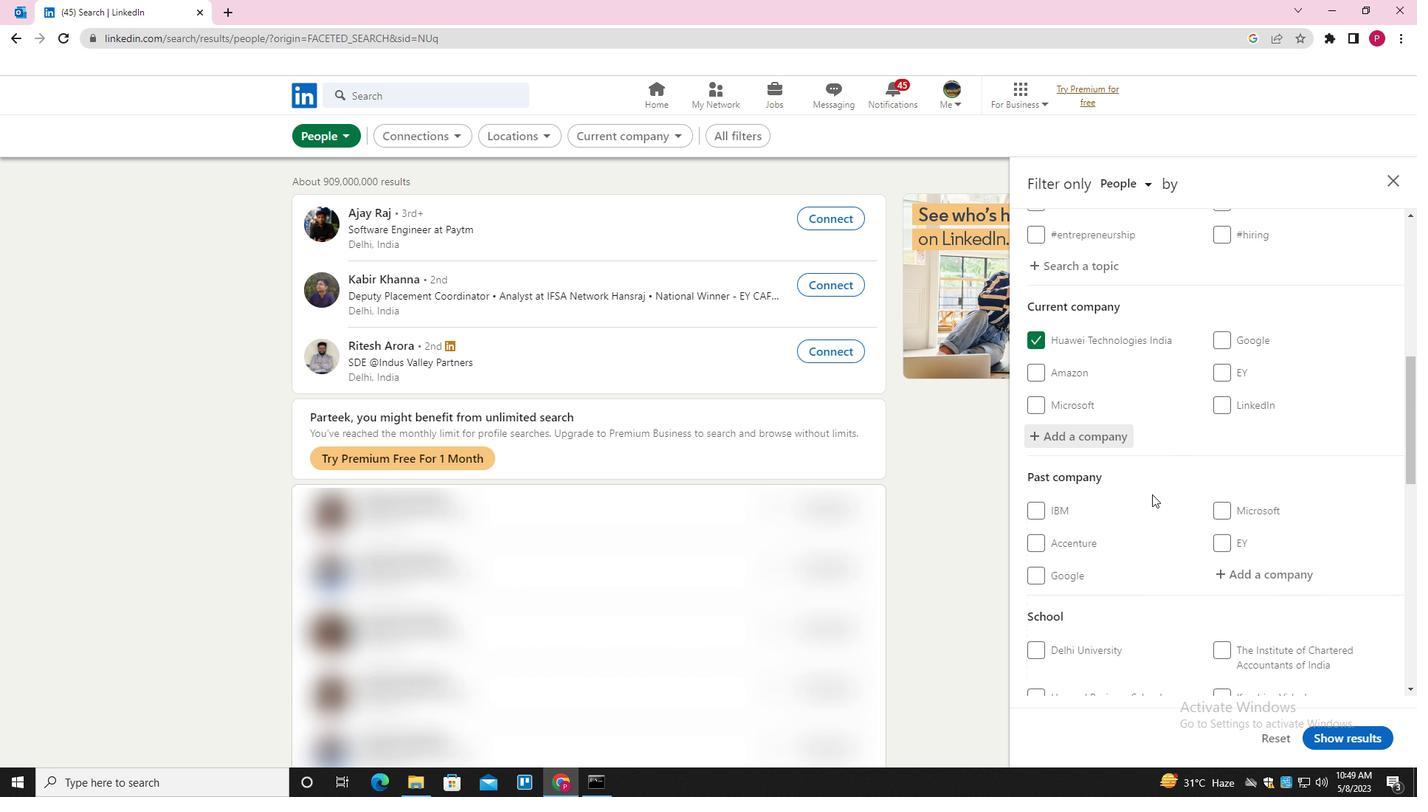 
Action: Mouse moved to (1164, 504)
Screenshot: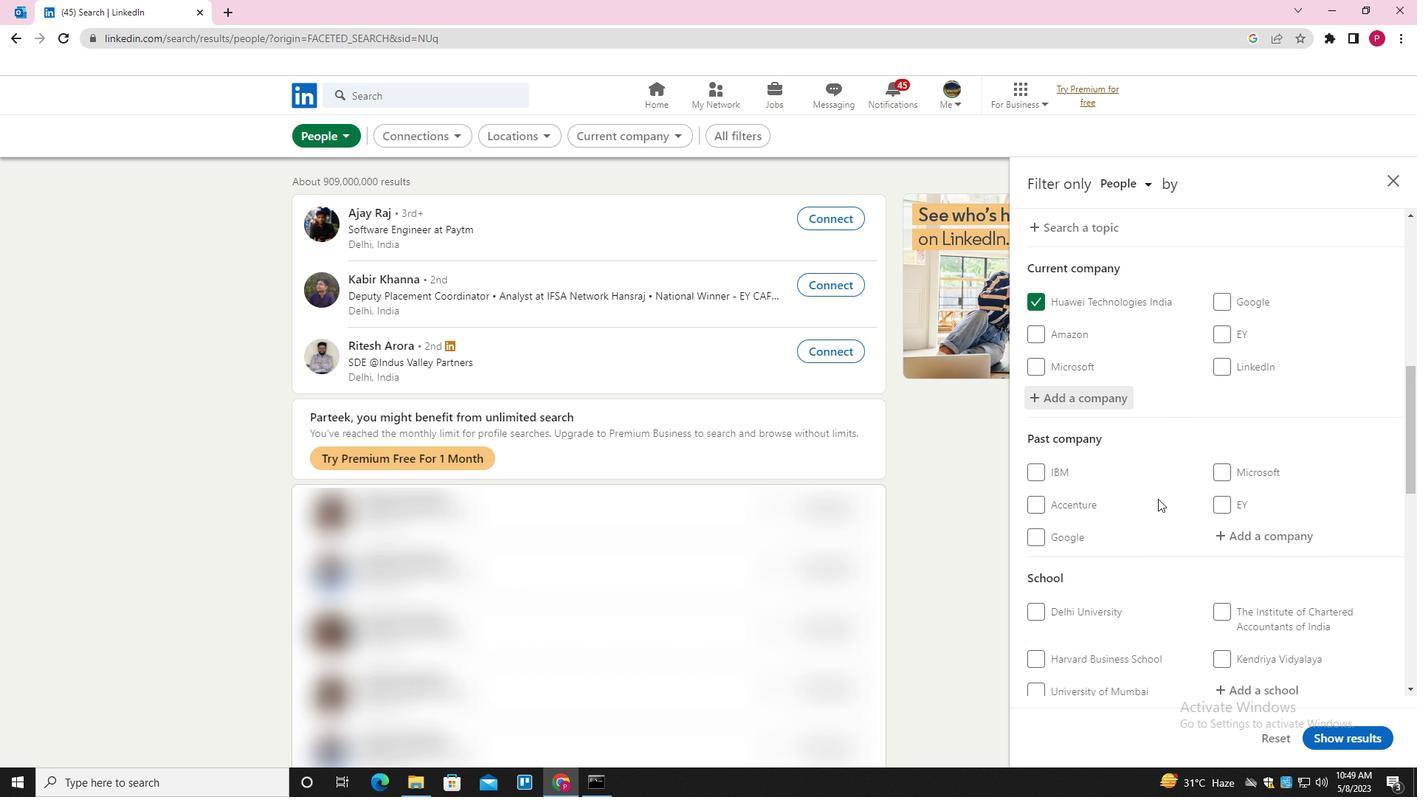 
Action: Mouse scrolled (1164, 503) with delta (0, 0)
Screenshot: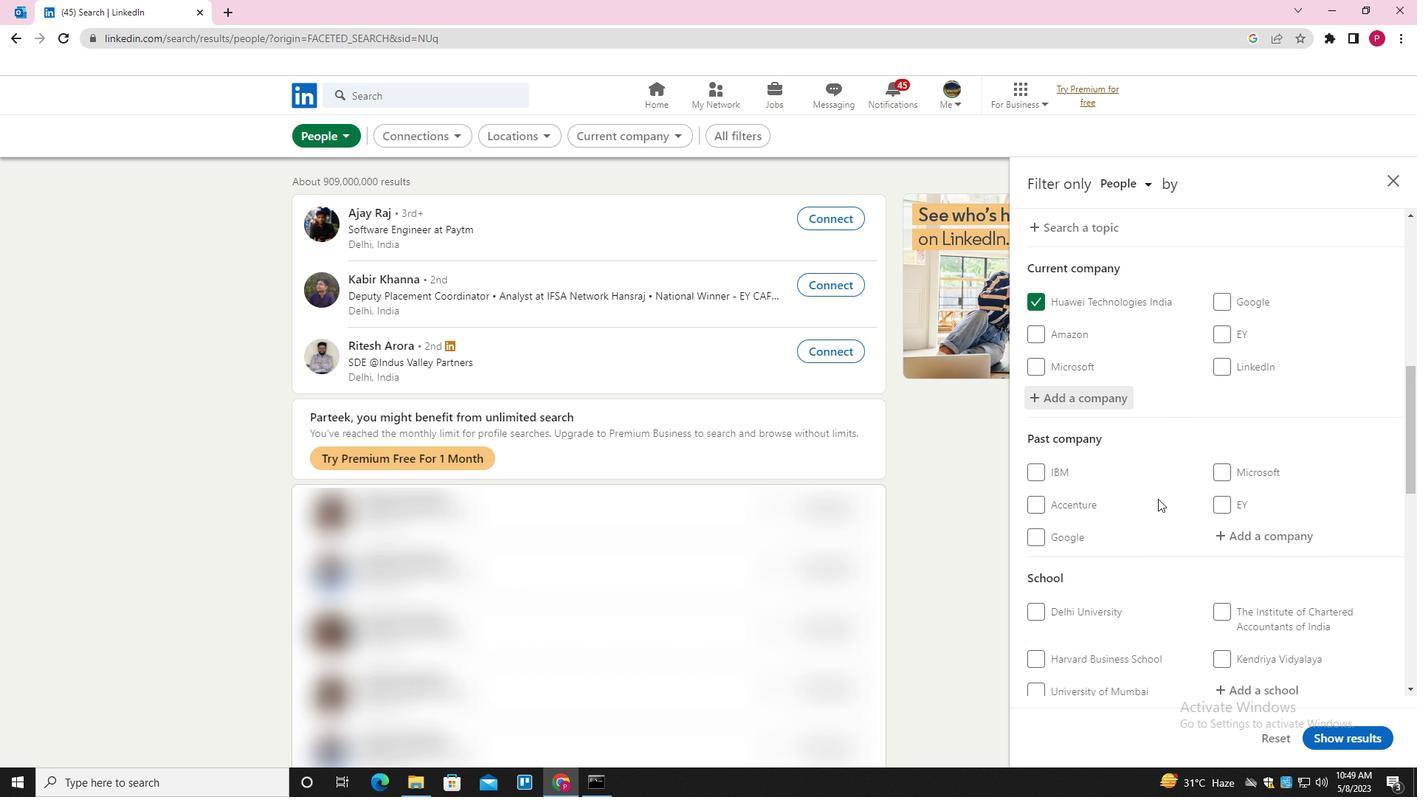 
Action: Mouse moved to (1169, 505)
Screenshot: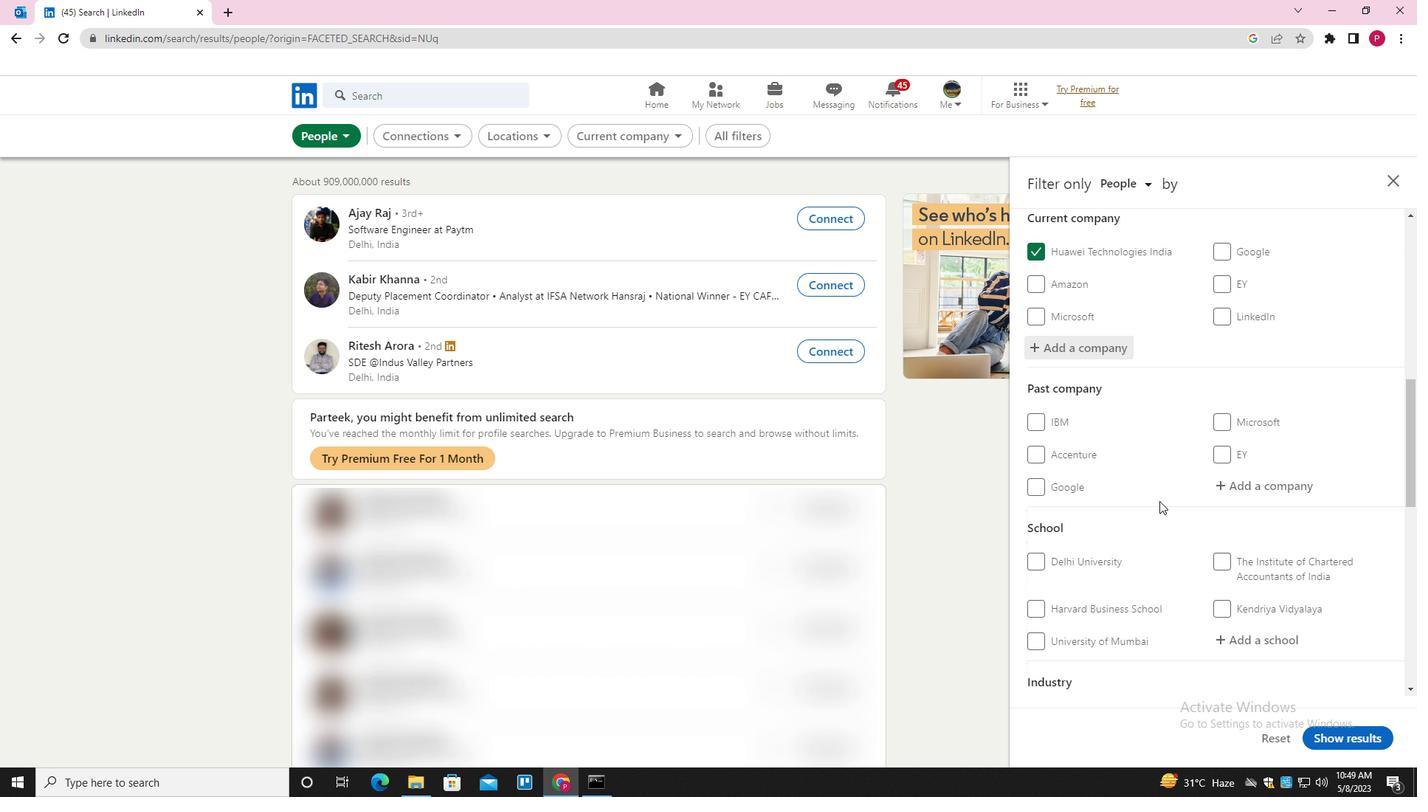 
Action: Mouse scrolled (1169, 504) with delta (0, 0)
Screenshot: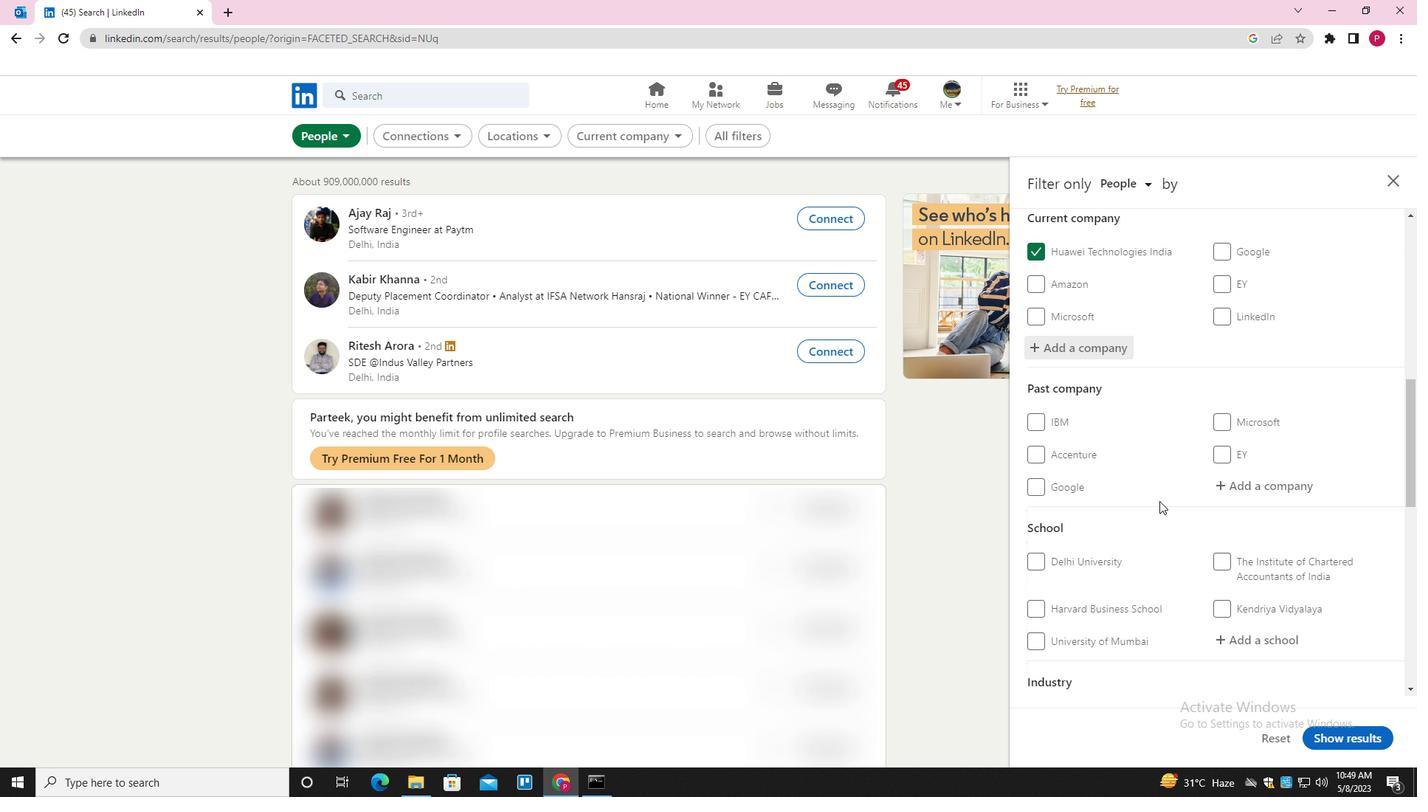 
Action: Mouse moved to (1275, 360)
Screenshot: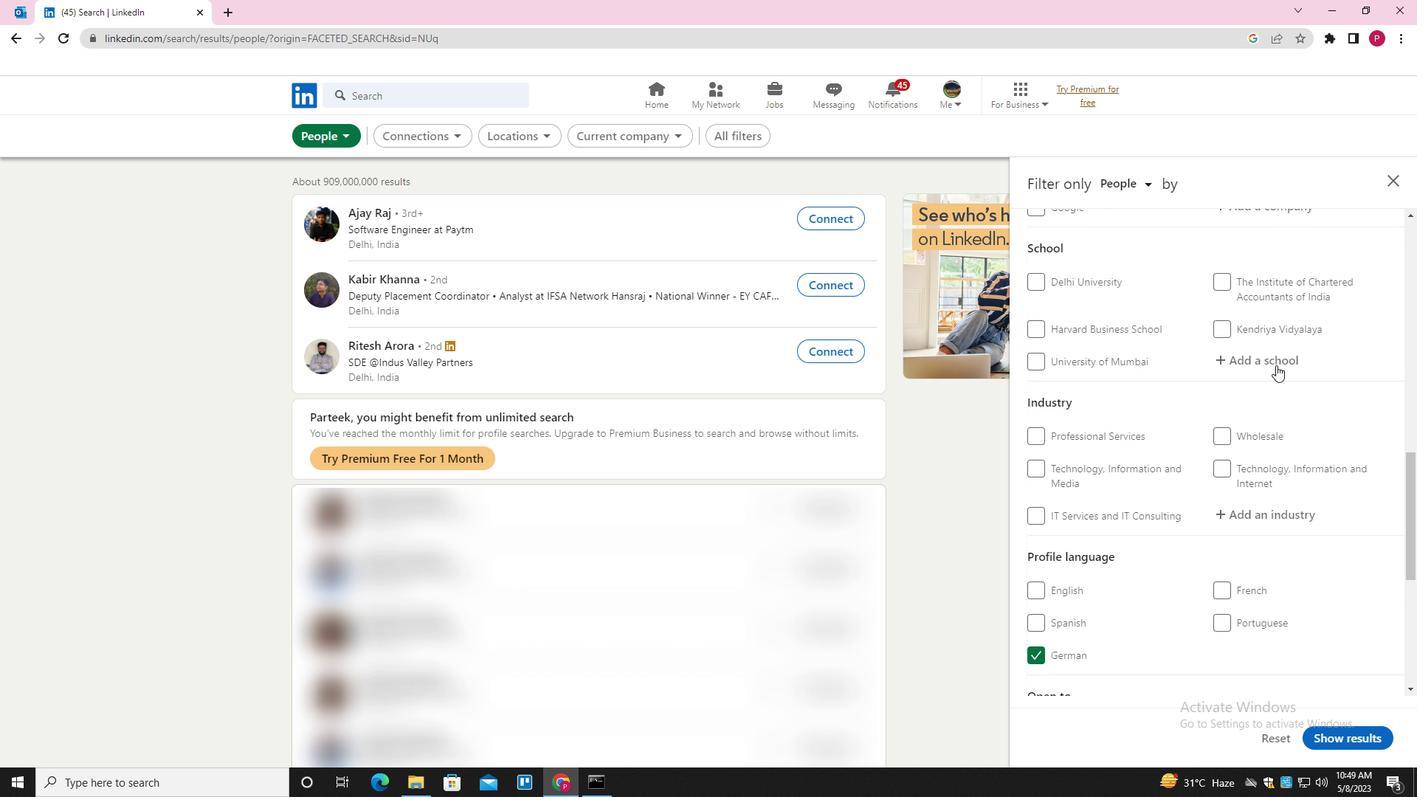 
Action: Mouse pressed left at (1275, 360)
Screenshot: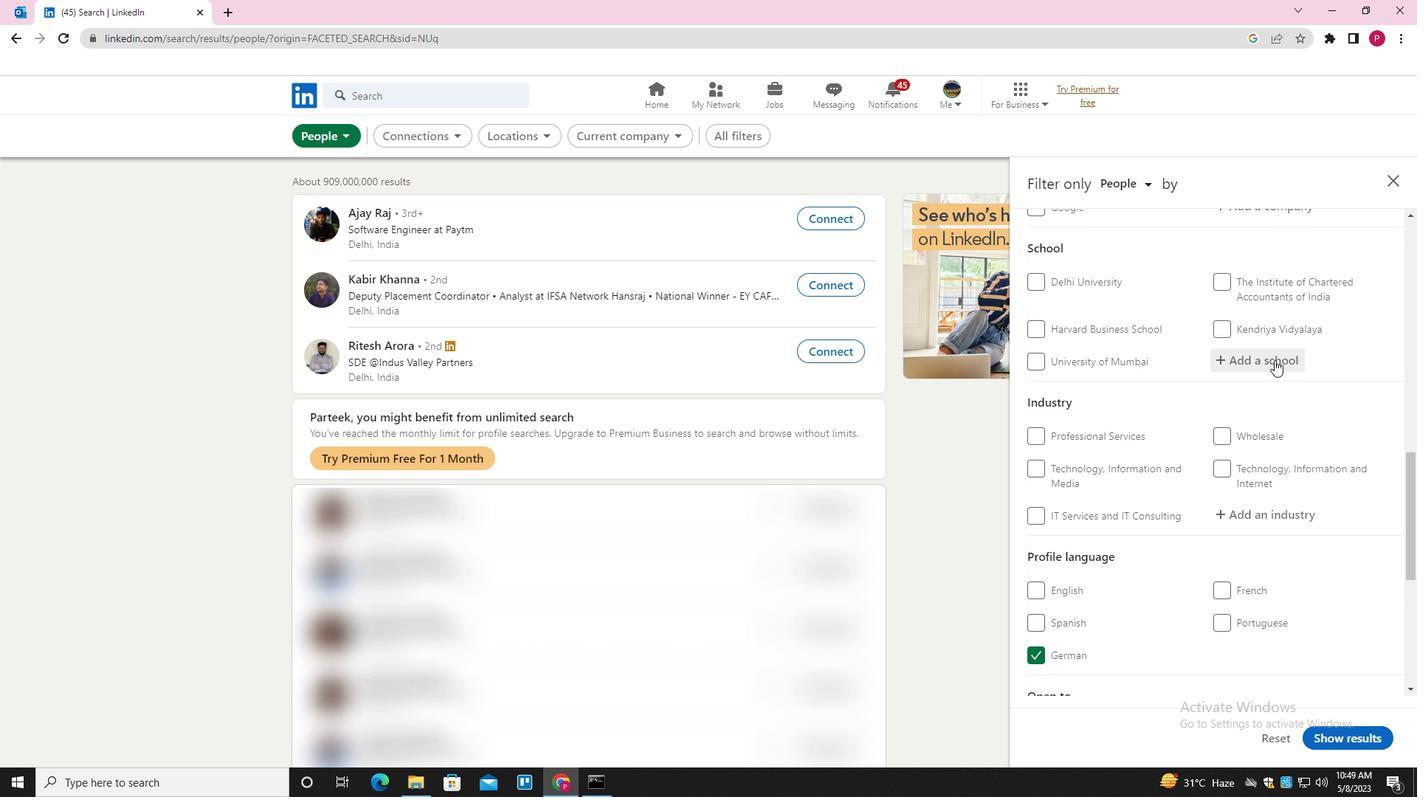 
Action: Key pressed <Key.shift>RAMAKRISHNA<Key.space><Key.shift><Key.shift><Key.shift><Key.shift><Key.shift><Key.shift><Key.shift>MISSION<Key.space><Key.shift><Key.shift><Key.shift><Key.shift><Key.shift><Key.shift><Key.shift><Key.shift><Key.shift><Key.shift>N<Key.backspace>VIVEKANANDA<Key.space><Key.shift>COLLEGE<Key.down><Key.enter>
Screenshot: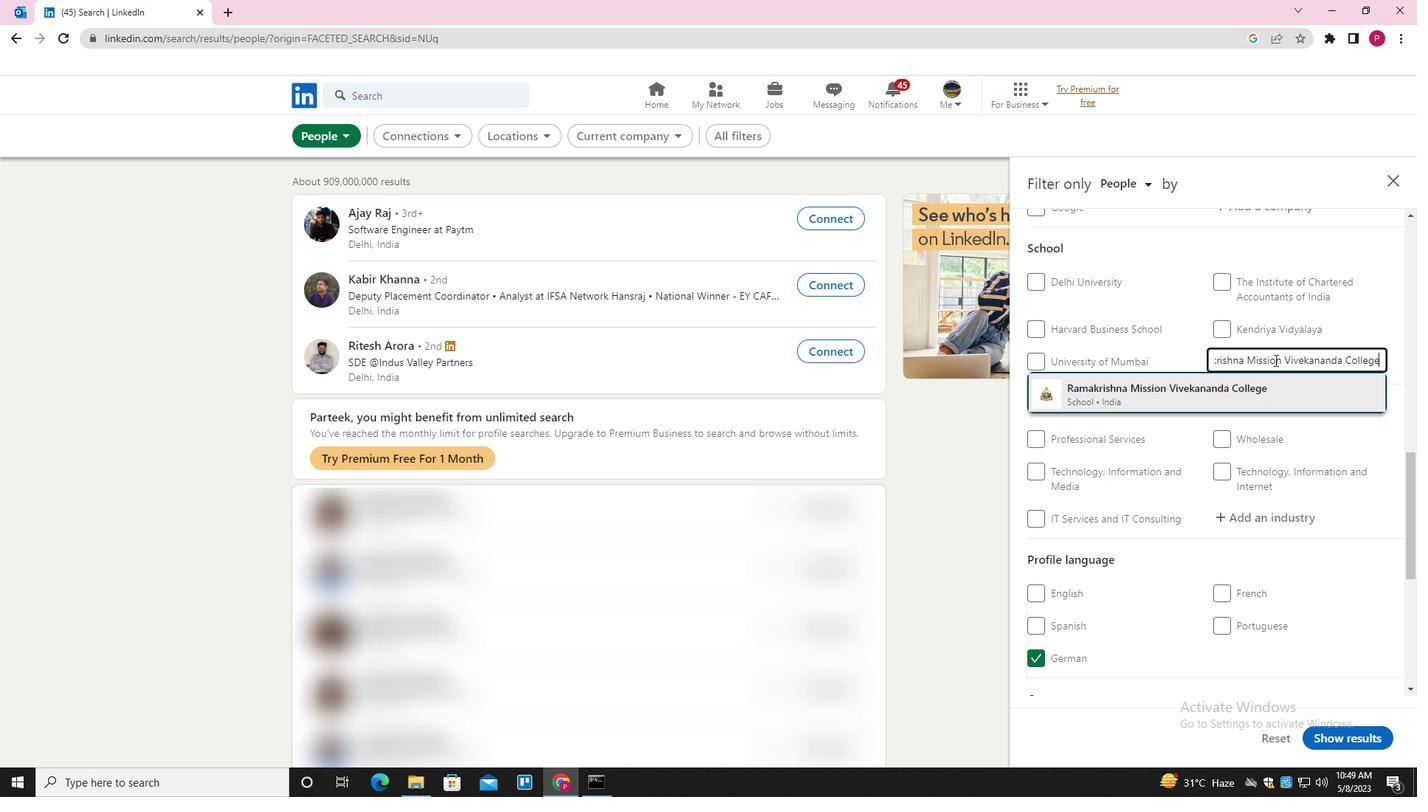 
Action: Mouse moved to (1079, 396)
Screenshot: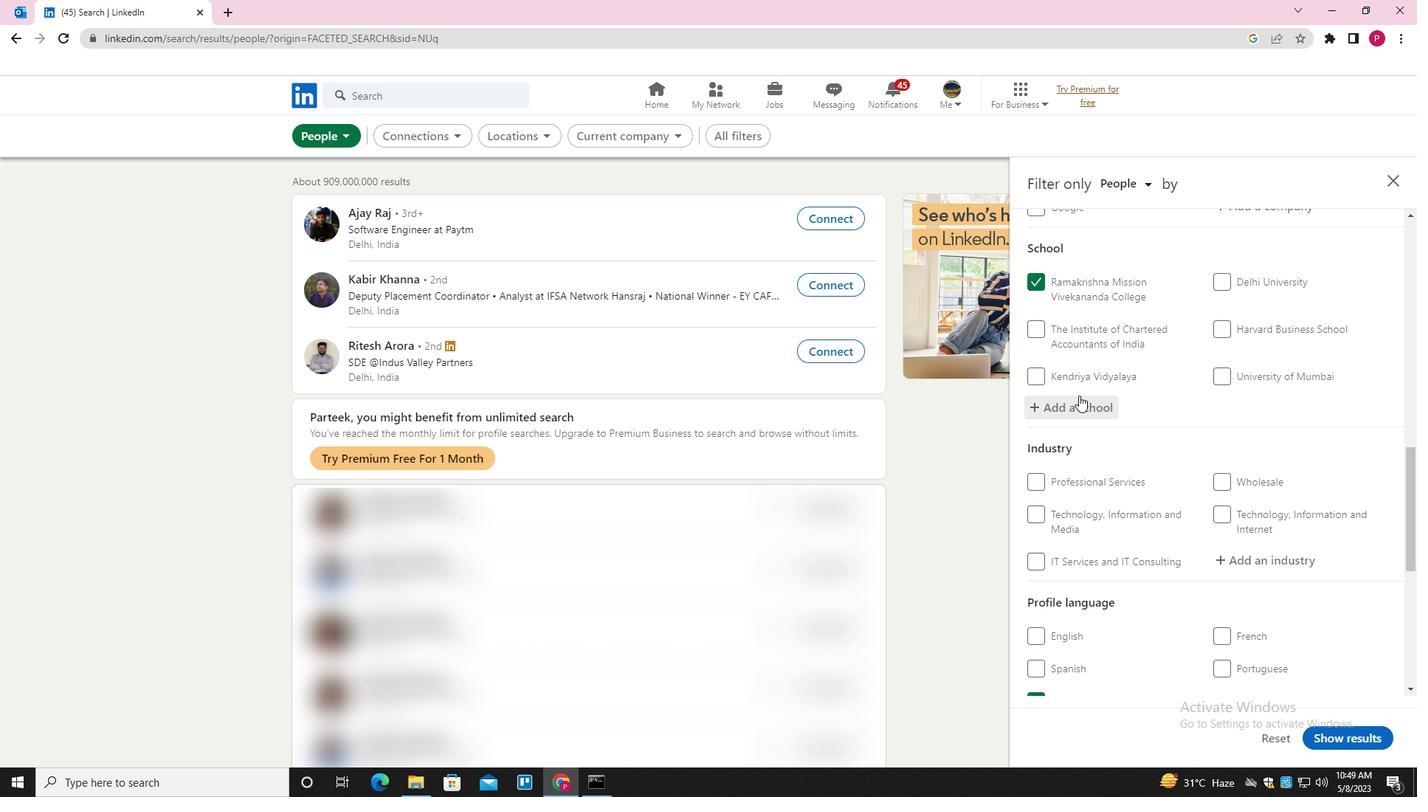 
Action: Mouse scrolled (1079, 395) with delta (0, 0)
Screenshot: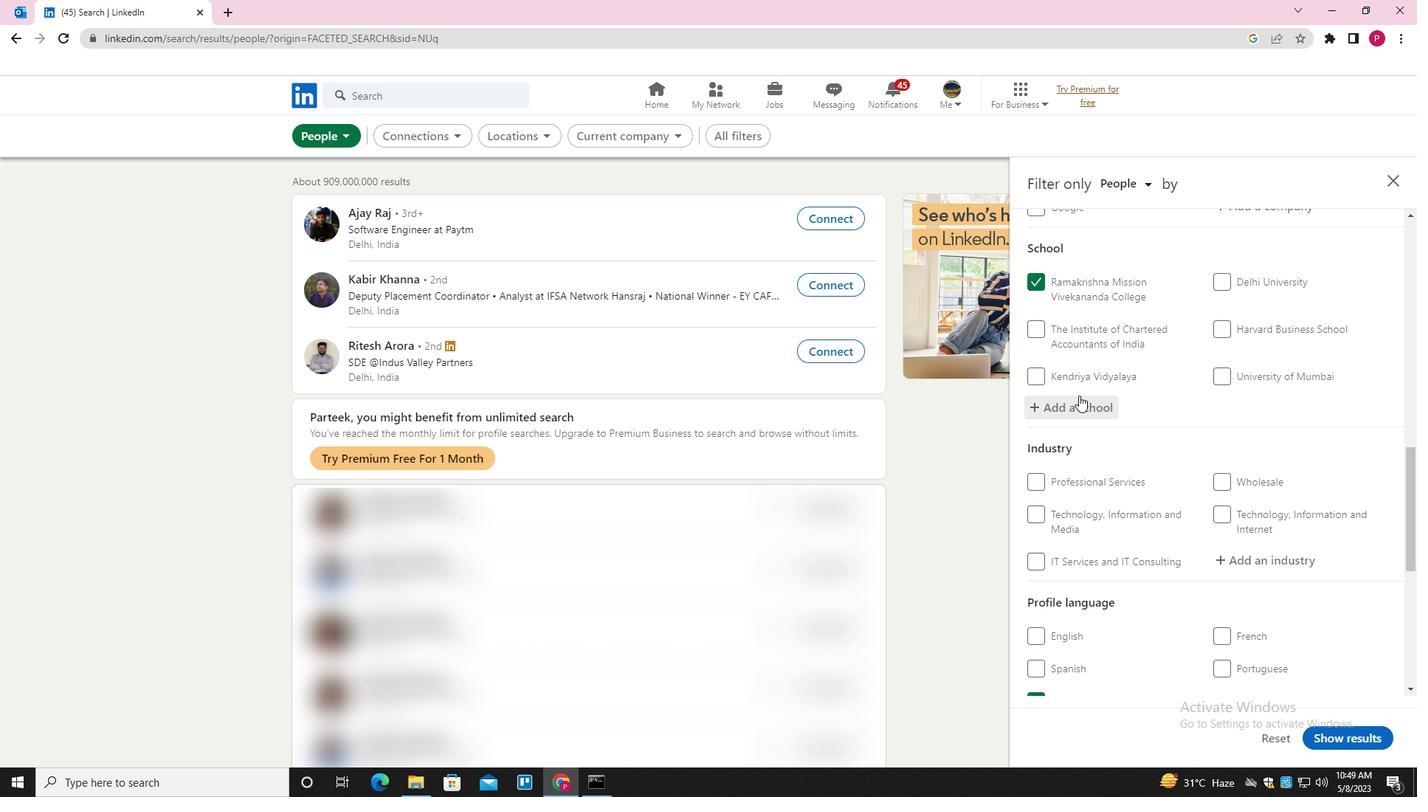 
Action: Mouse scrolled (1079, 395) with delta (0, 0)
Screenshot: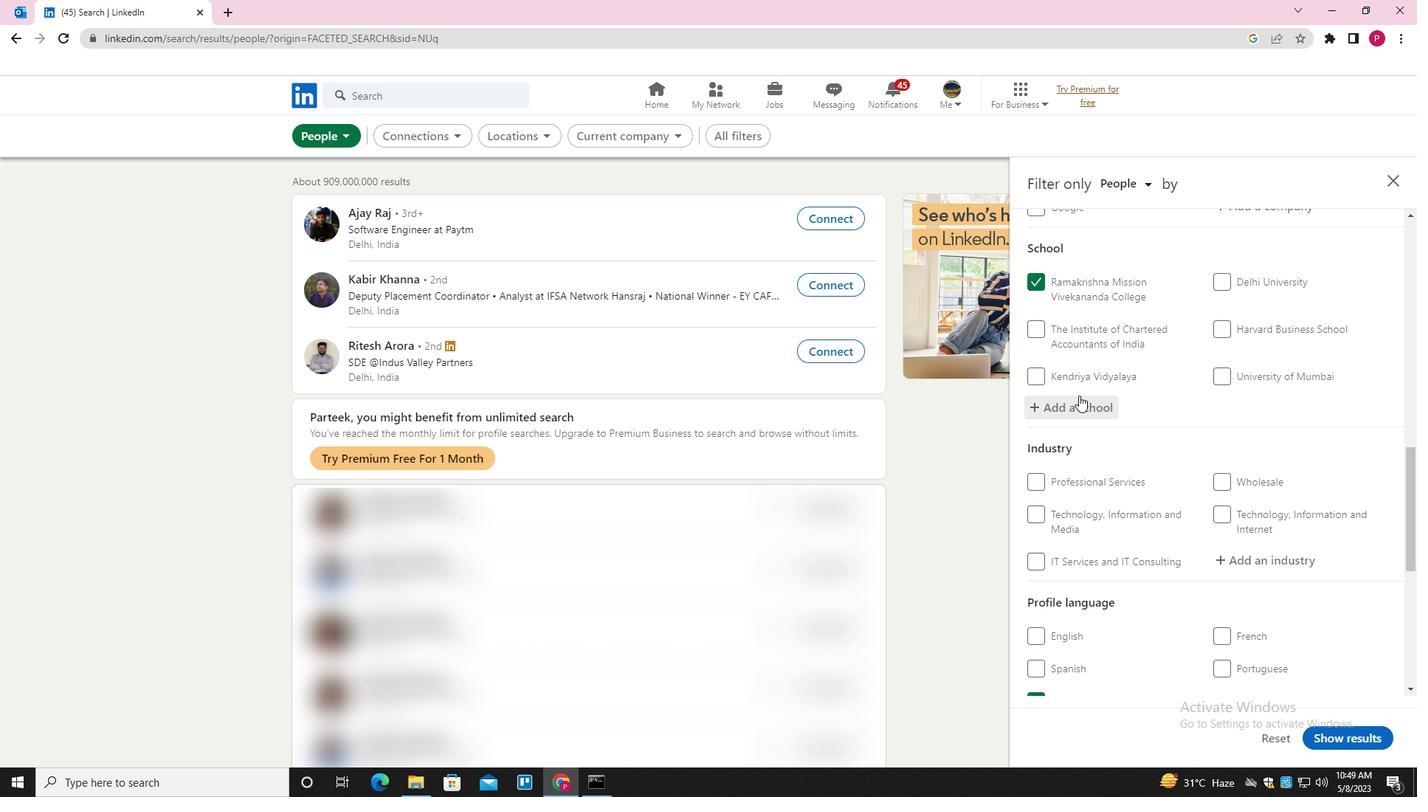 
Action: Mouse scrolled (1079, 395) with delta (0, 0)
Screenshot: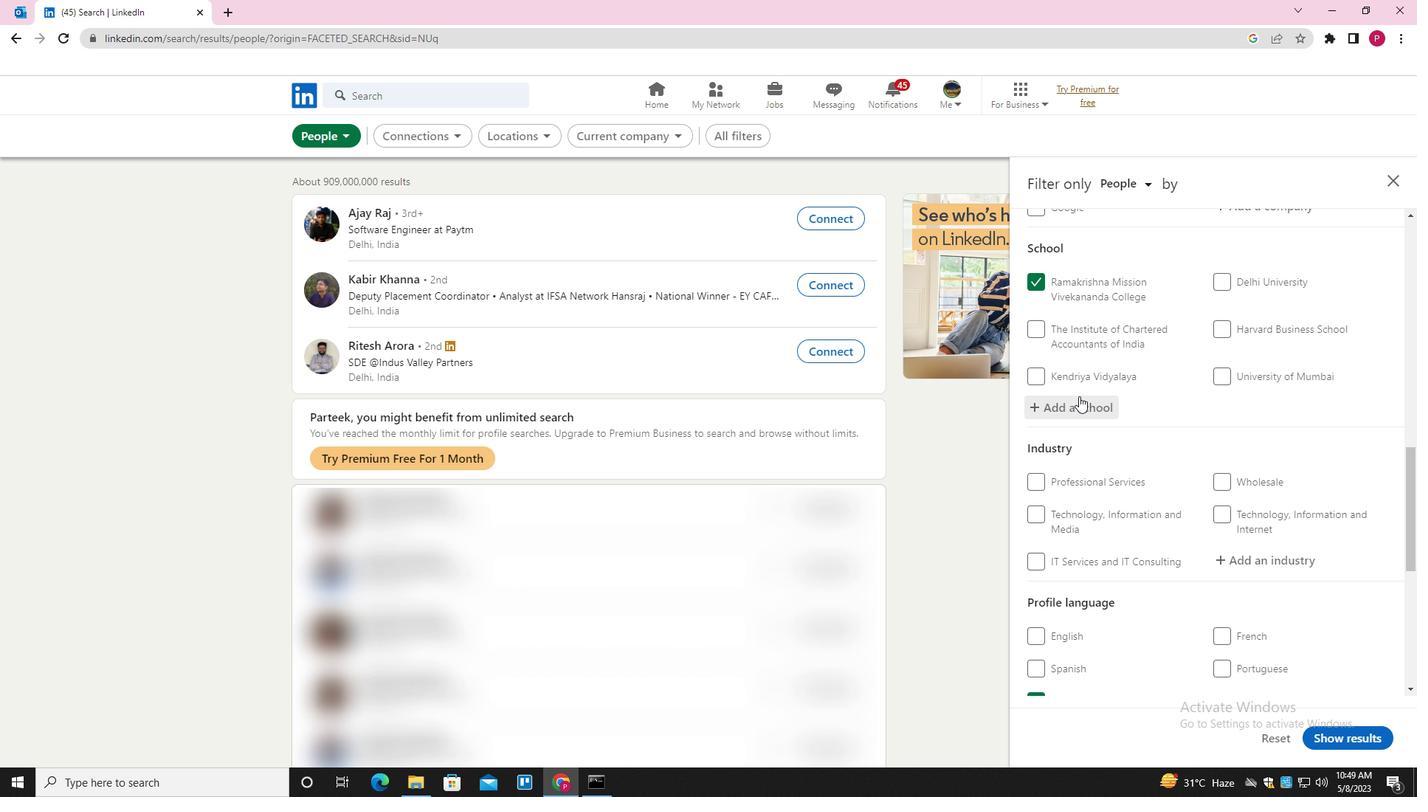 
Action: Mouse moved to (1260, 331)
Screenshot: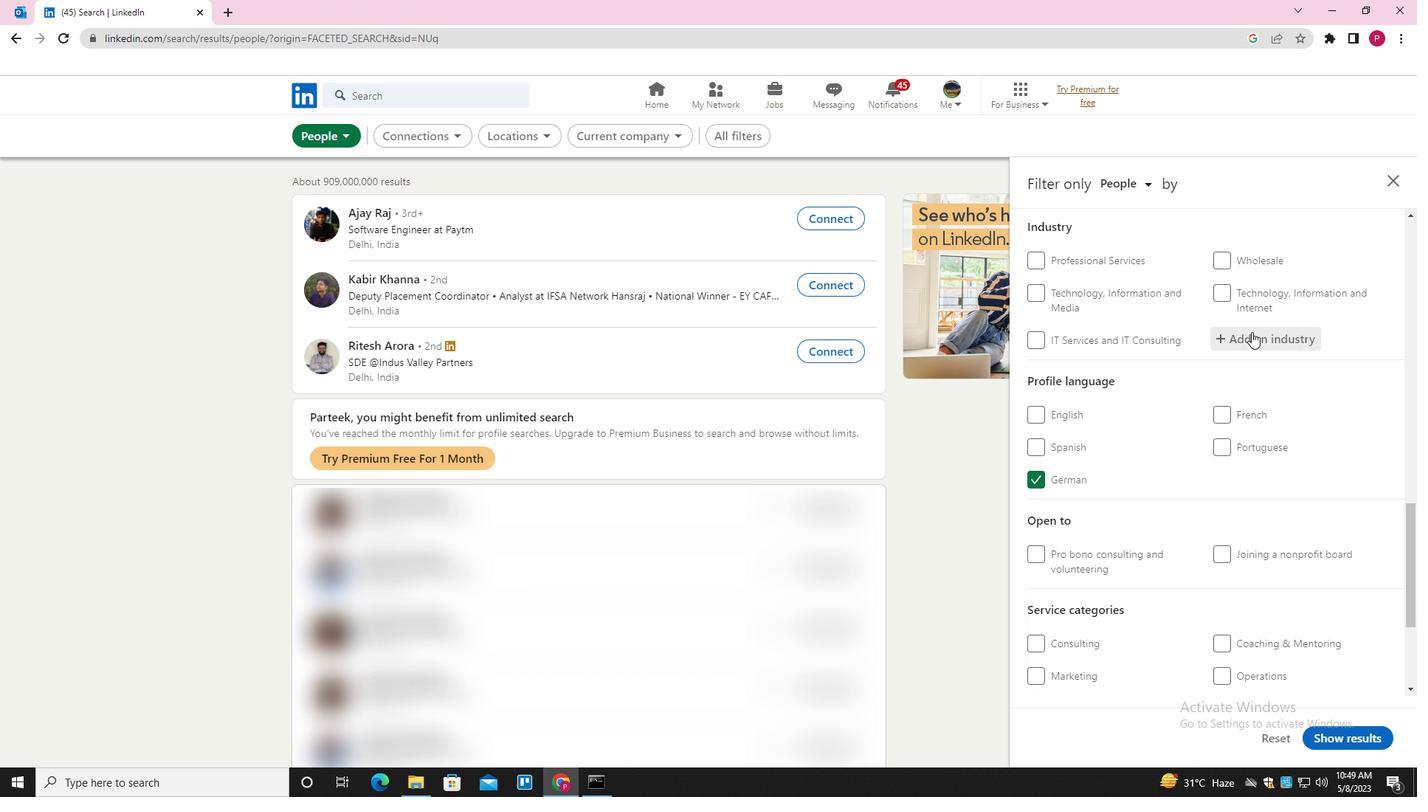 
Action: Mouse pressed left at (1260, 331)
Screenshot: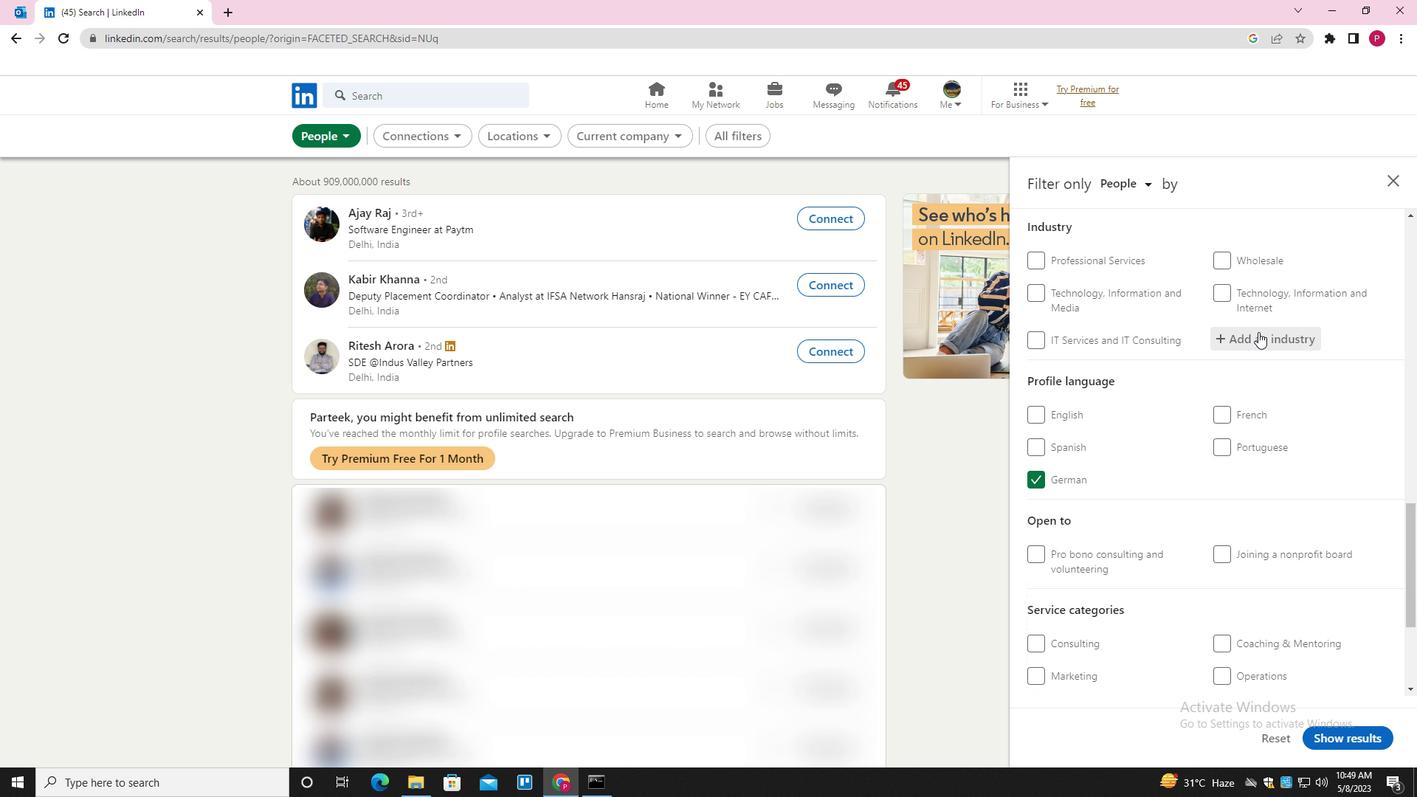 
Action: Key pressed <Key.shift><Key.shift><Key.shift>REAL<Key.space><Key.shift>ESTATE<Key.space><Key.down><Key.enter>
Screenshot: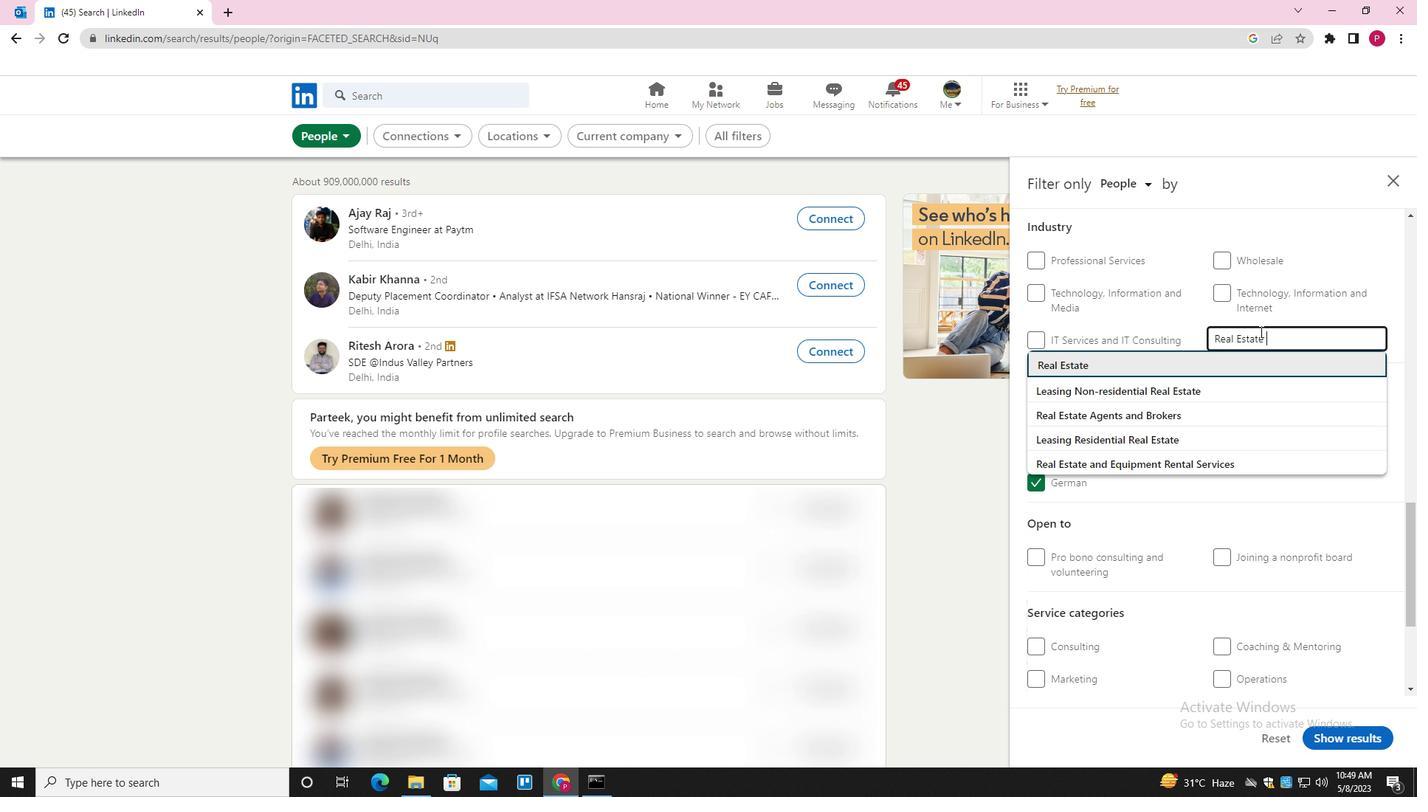 
Action: Mouse moved to (1193, 400)
Screenshot: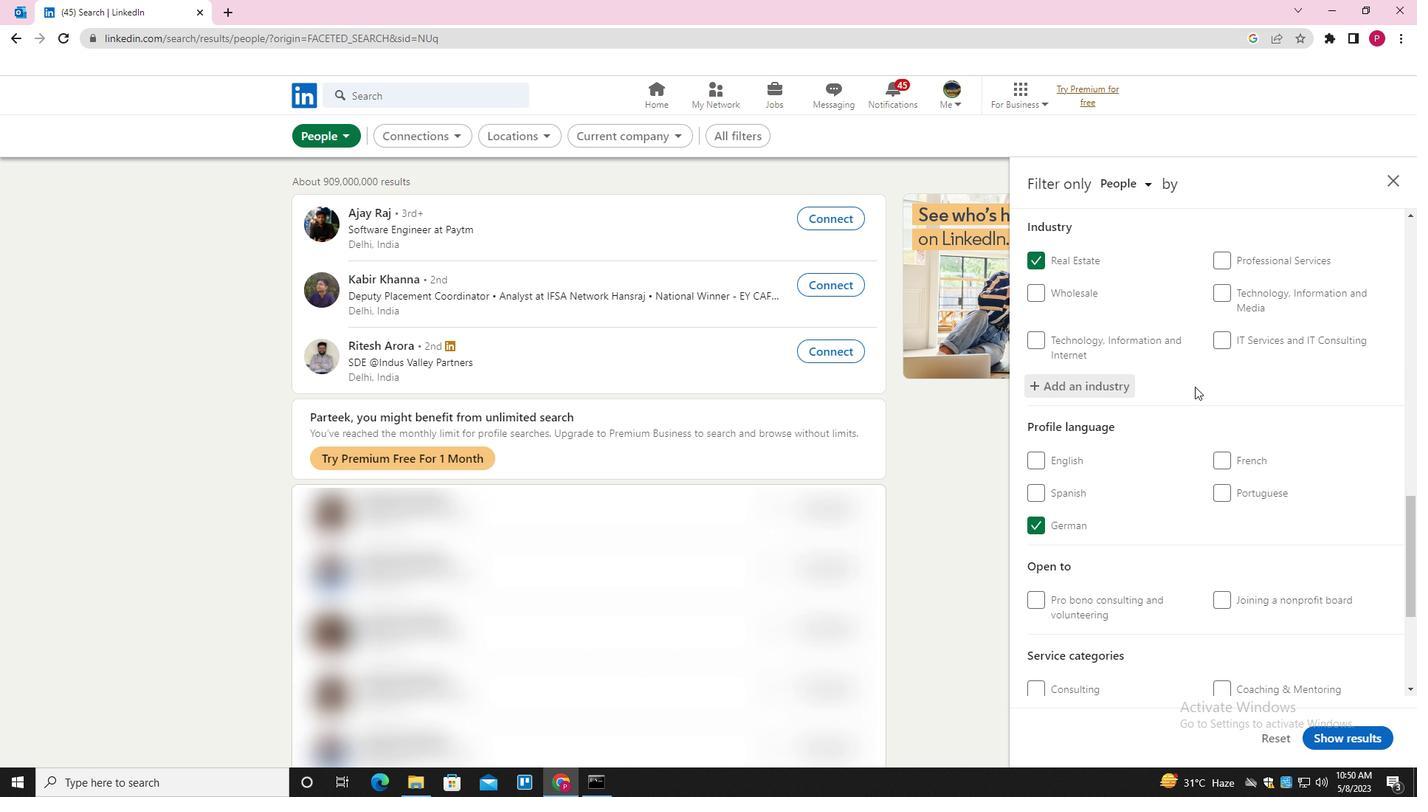 
Action: Mouse scrolled (1193, 400) with delta (0, 0)
Screenshot: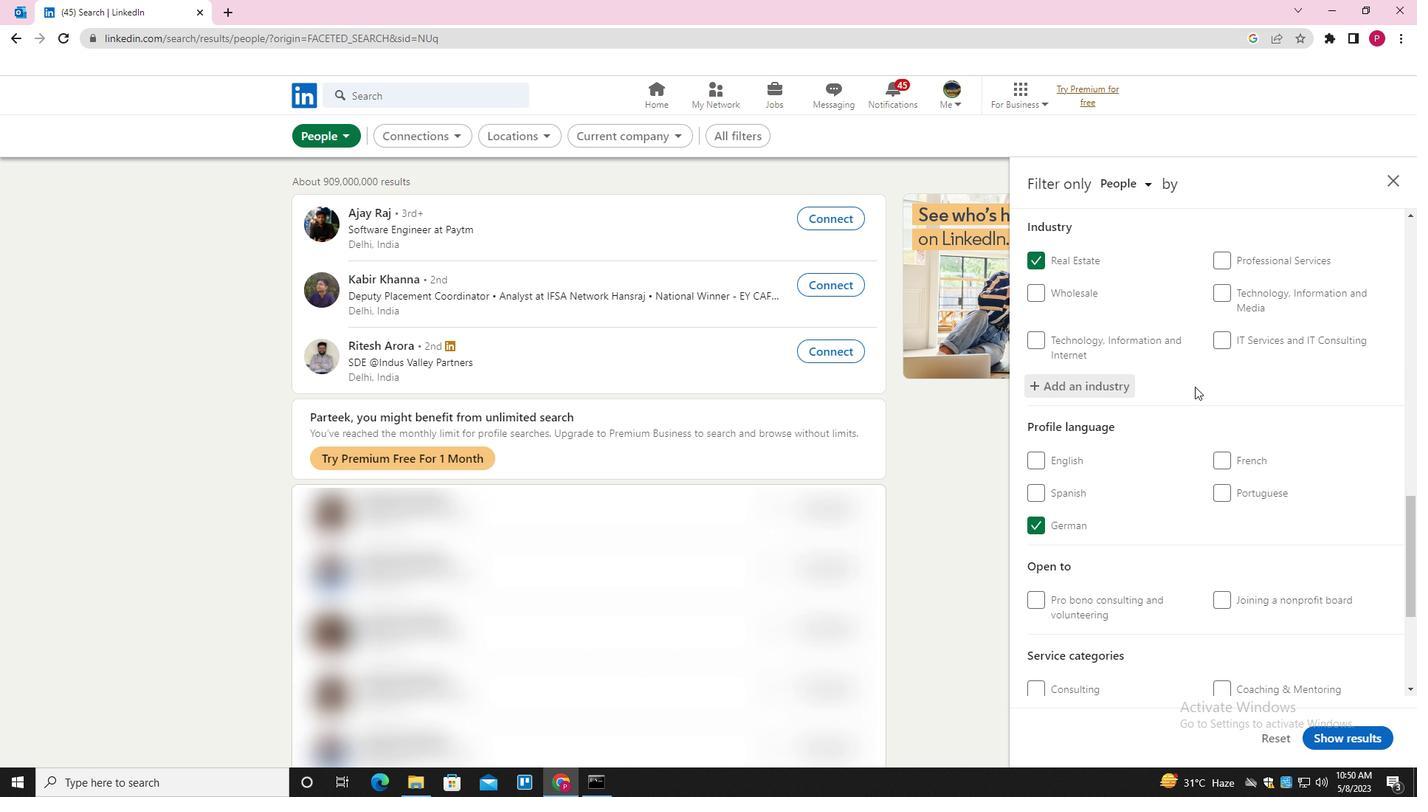 
Action: Mouse moved to (1190, 412)
Screenshot: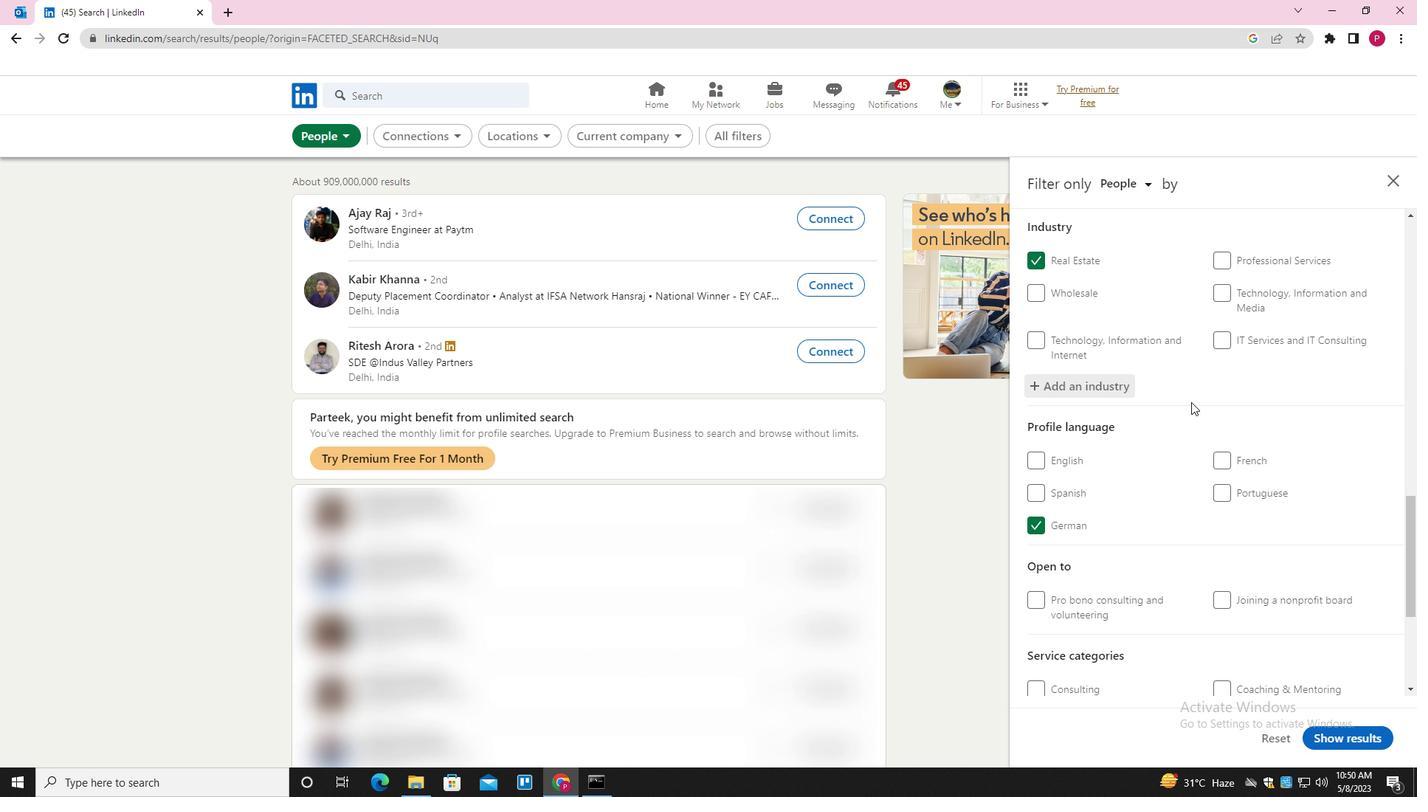 
Action: Mouse scrolled (1190, 412) with delta (0, 0)
Screenshot: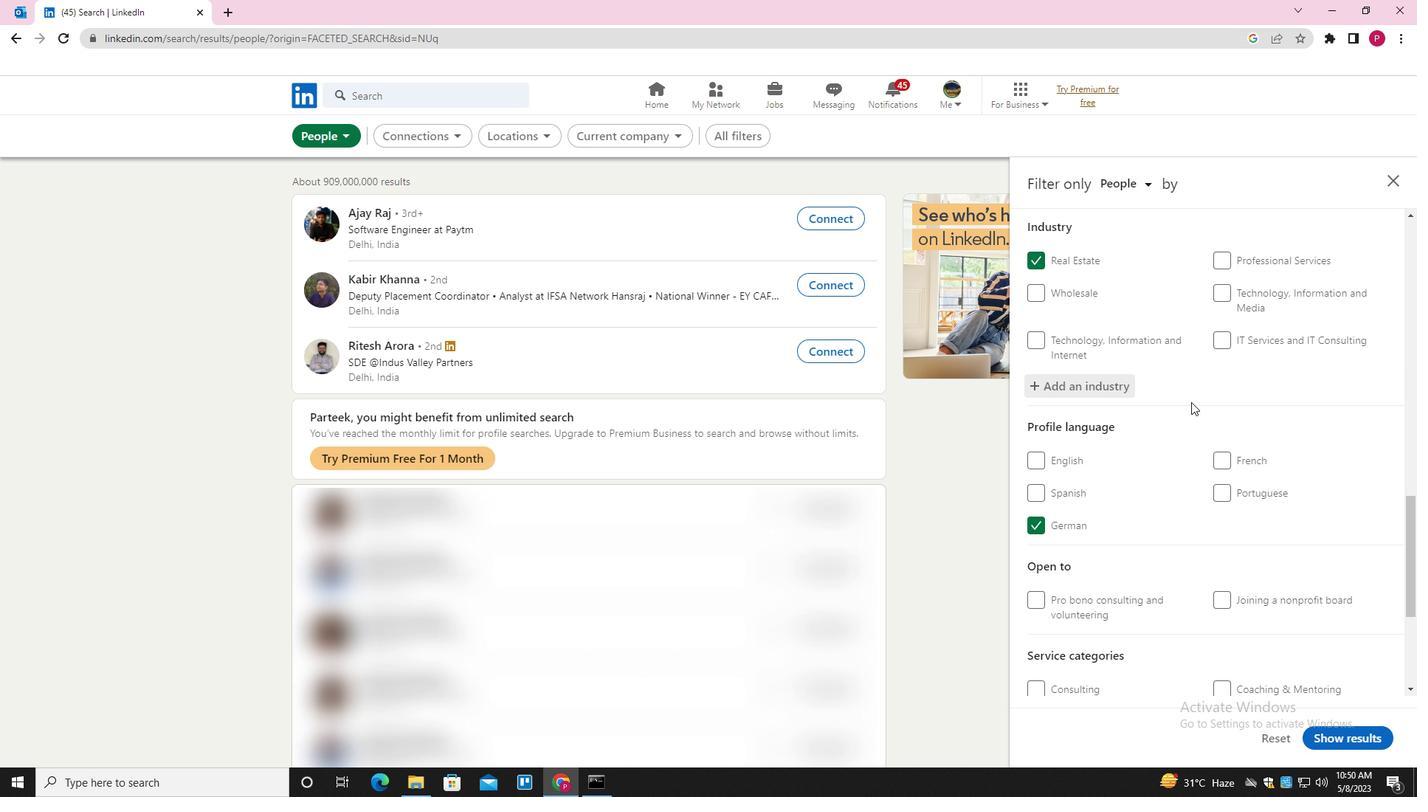 
Action: Mouse moved to (1190, 413)
Screenshot: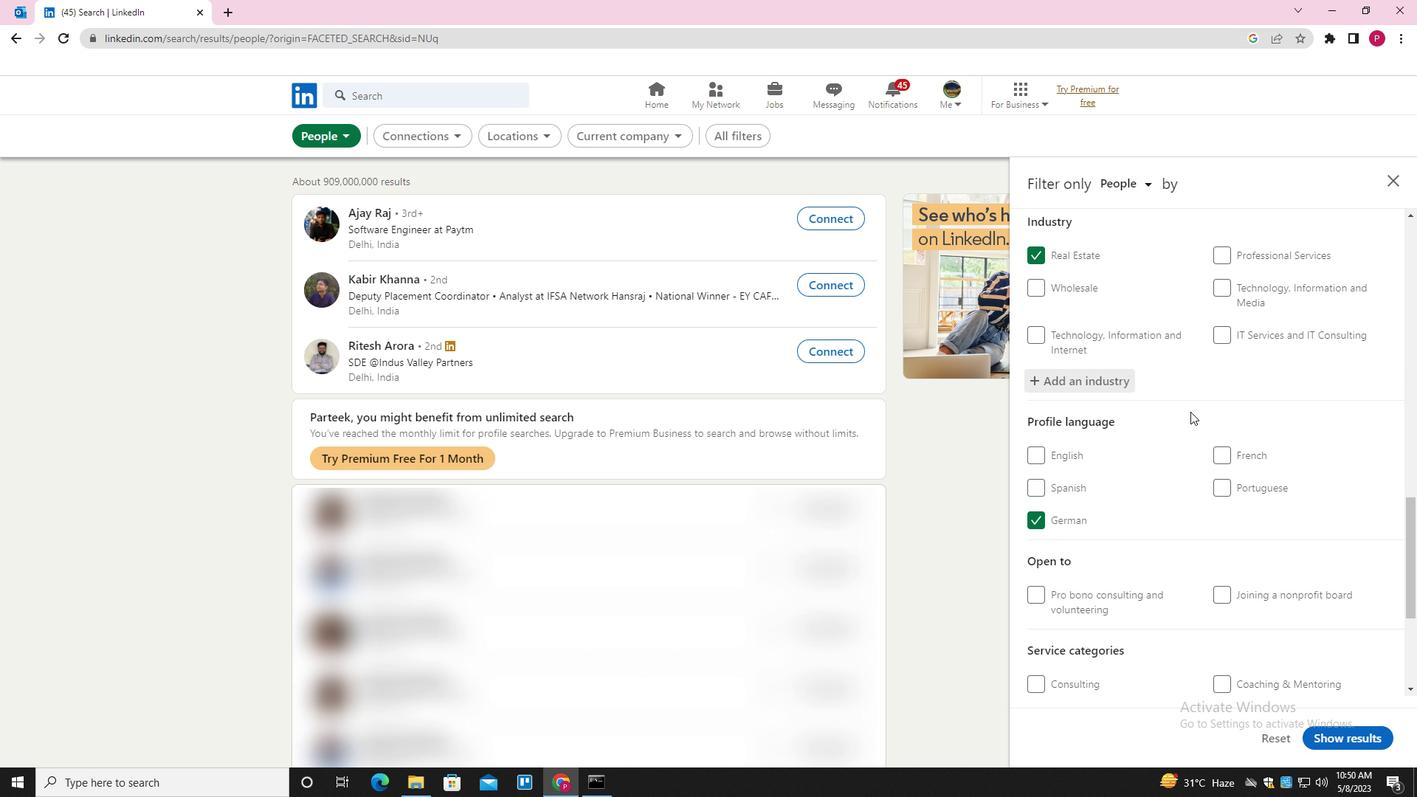 
Action: Mouse scrolled (1190, 412) with delta (0, 0)
Screenshot: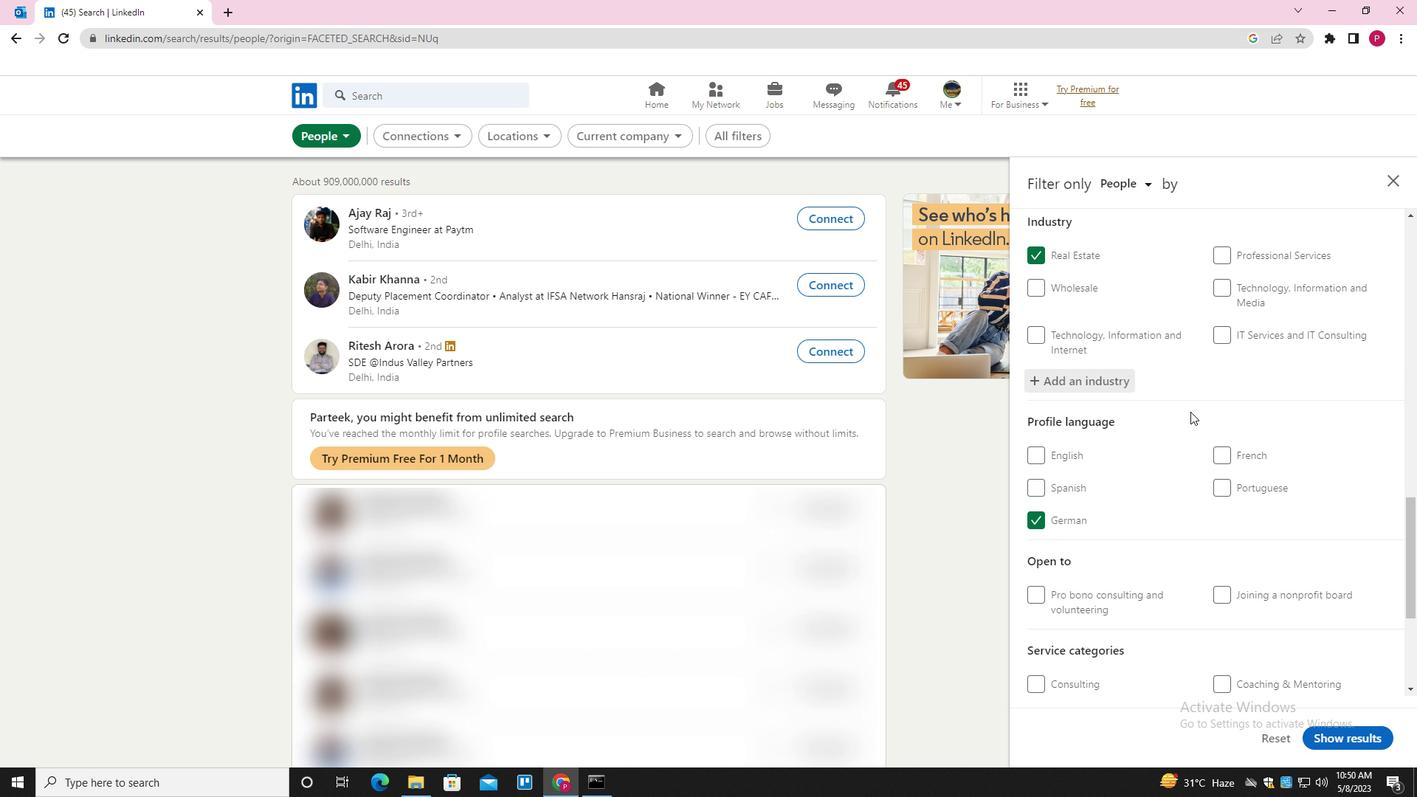 
Action: Mouse moved to (1190, 422)
Screenshot: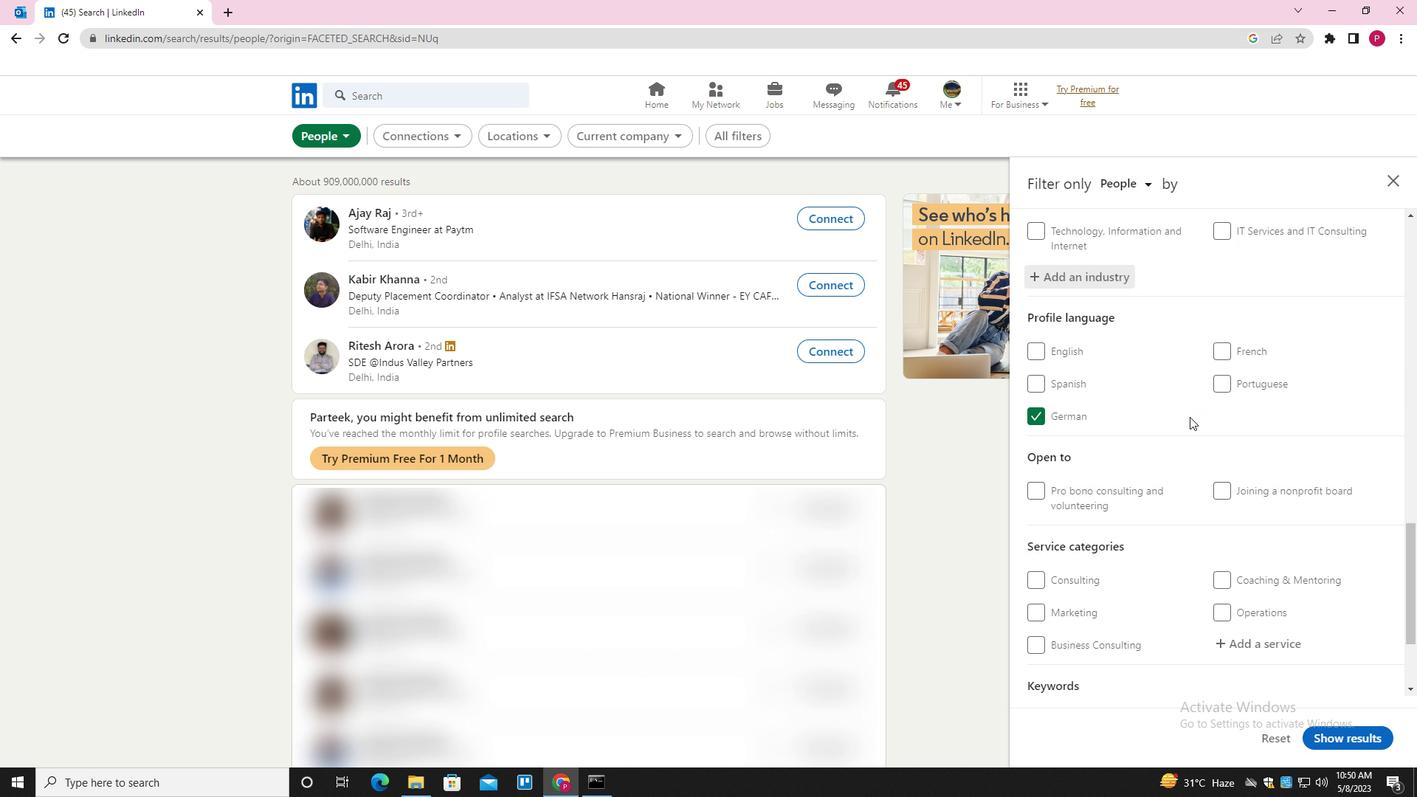 
Action: Mouse scrolled (1190, 421) with delta (0, 0)
Screenshot: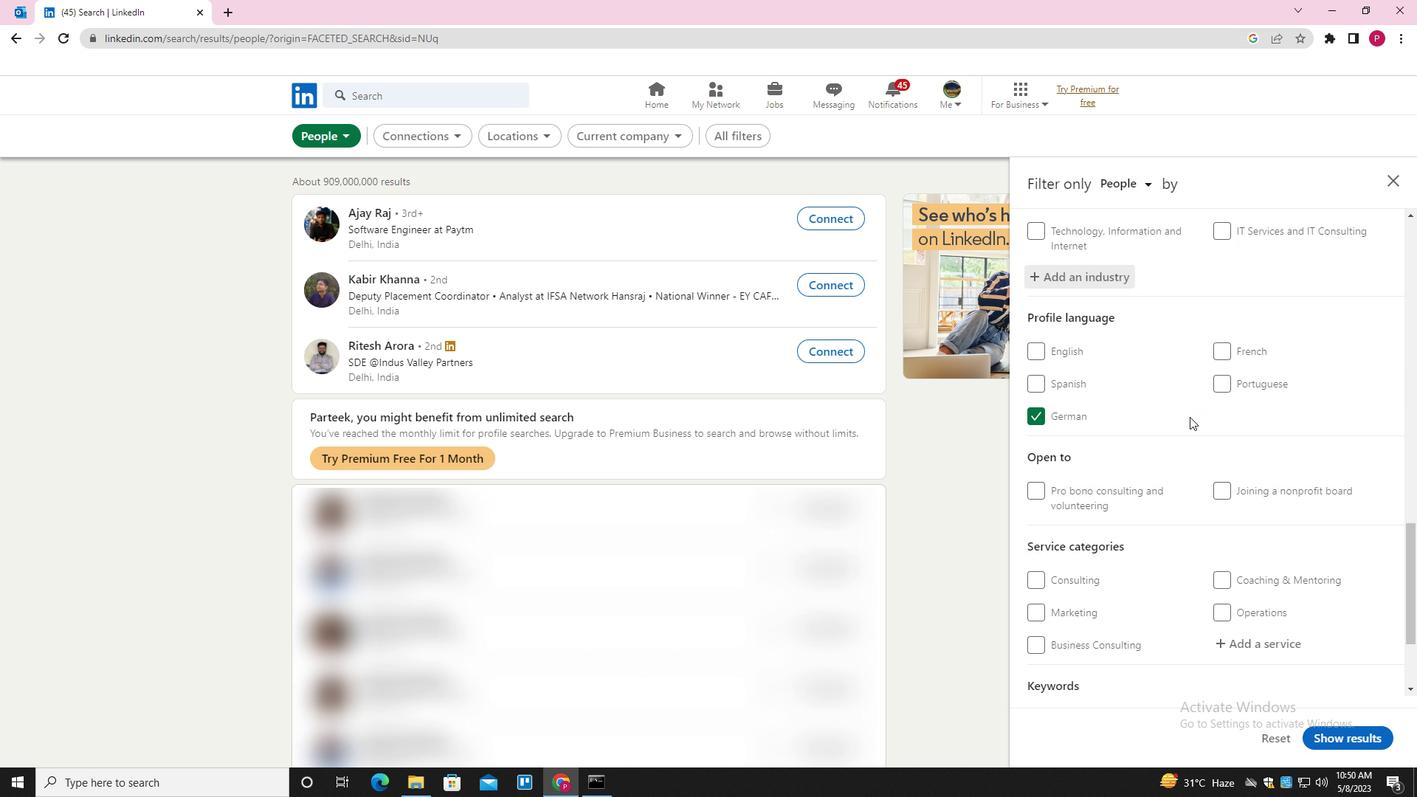 
Action: Mouse moved to (1191, 428)
Screenshot: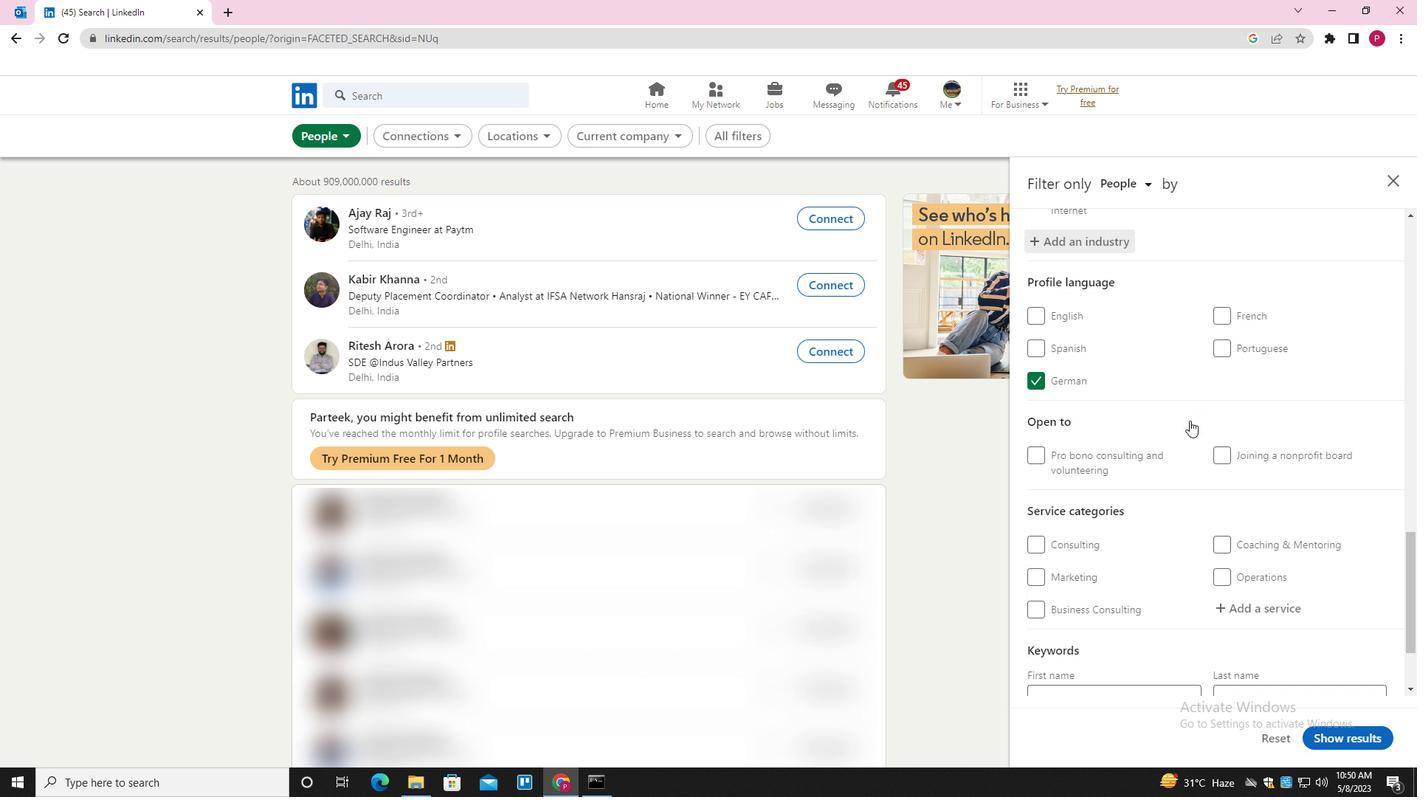 
Action: Mouse scrolled (1191, 427) with delta (0, 0)
Screenshot: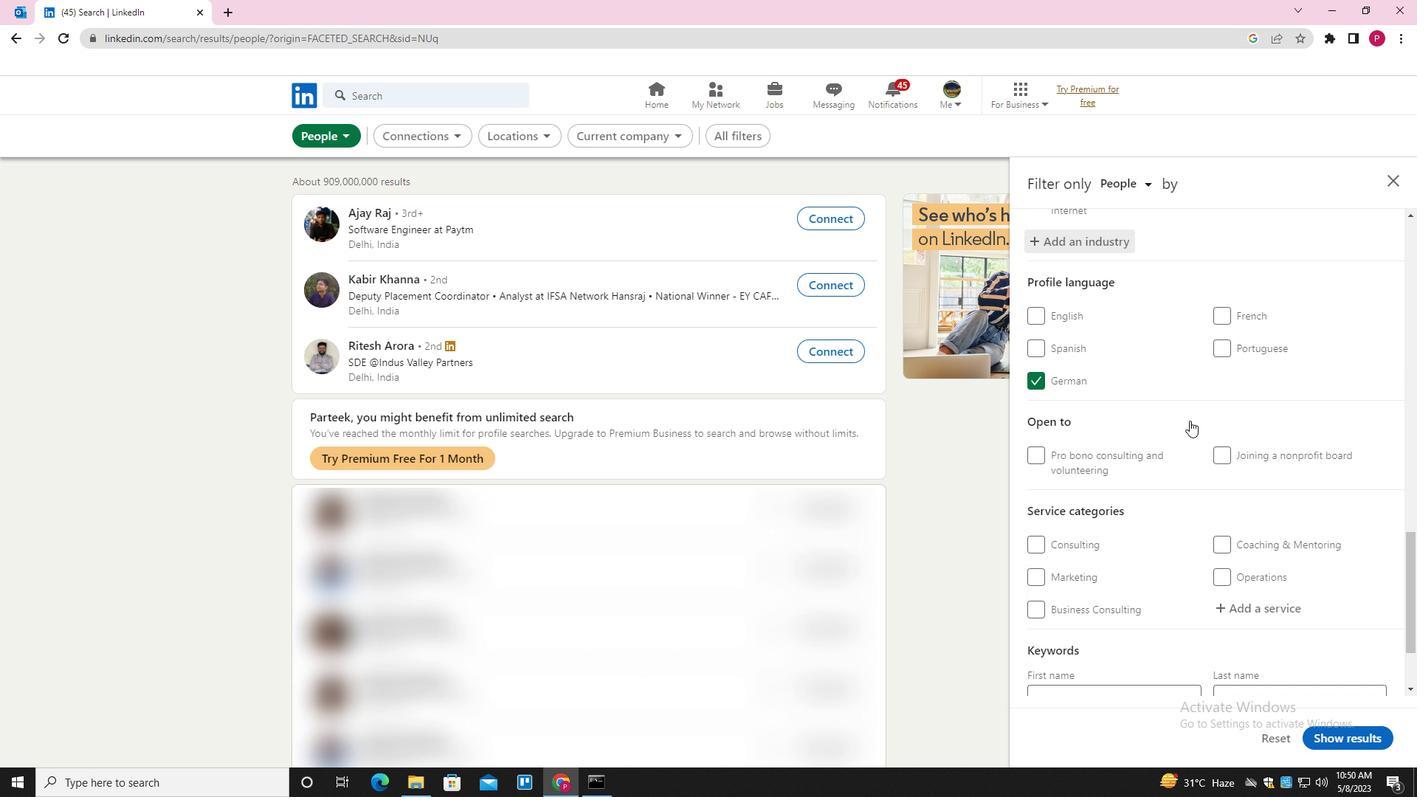 
Action: Mouse moved to (1271, 492)
Screenshot: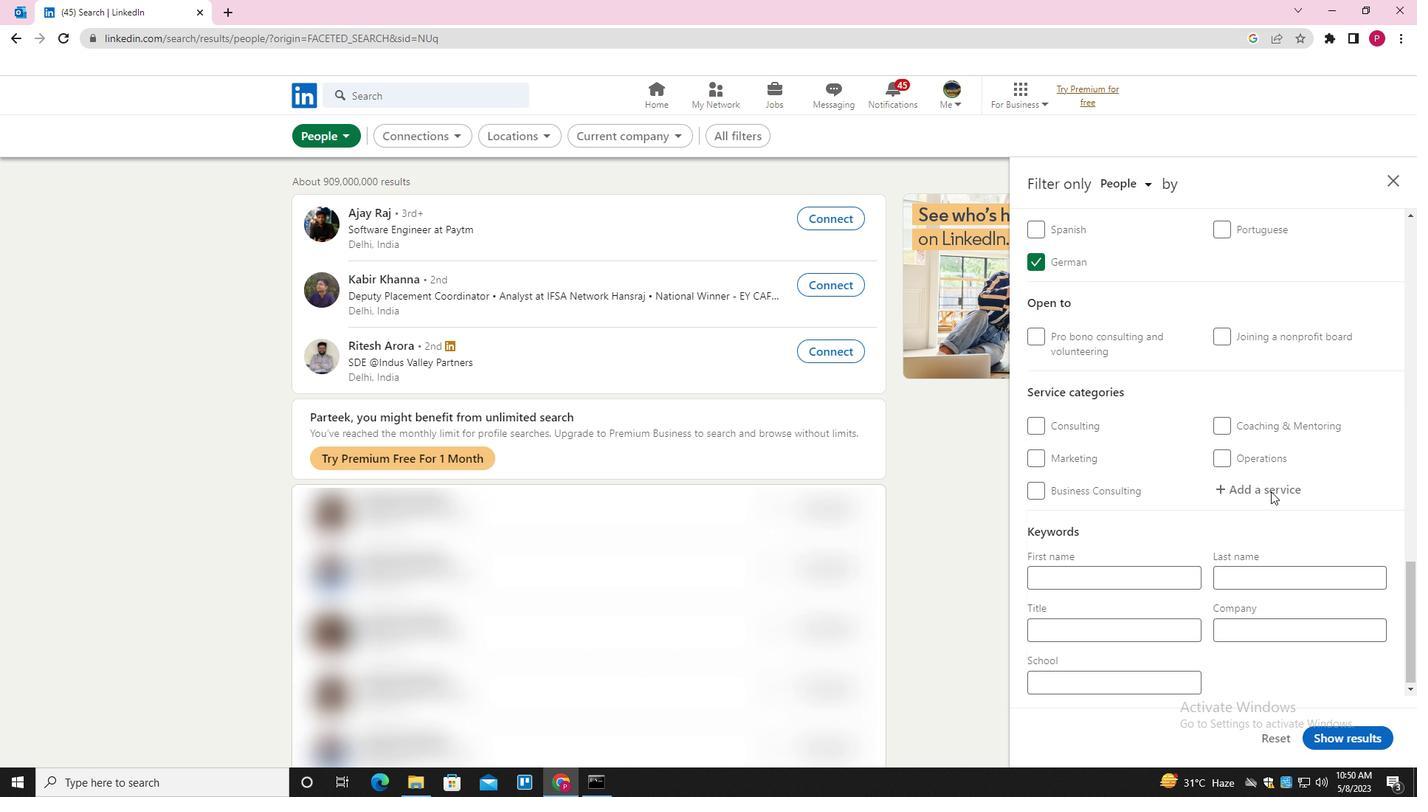
Action: Mouse pressed left at (1271, 492)
Screenshot: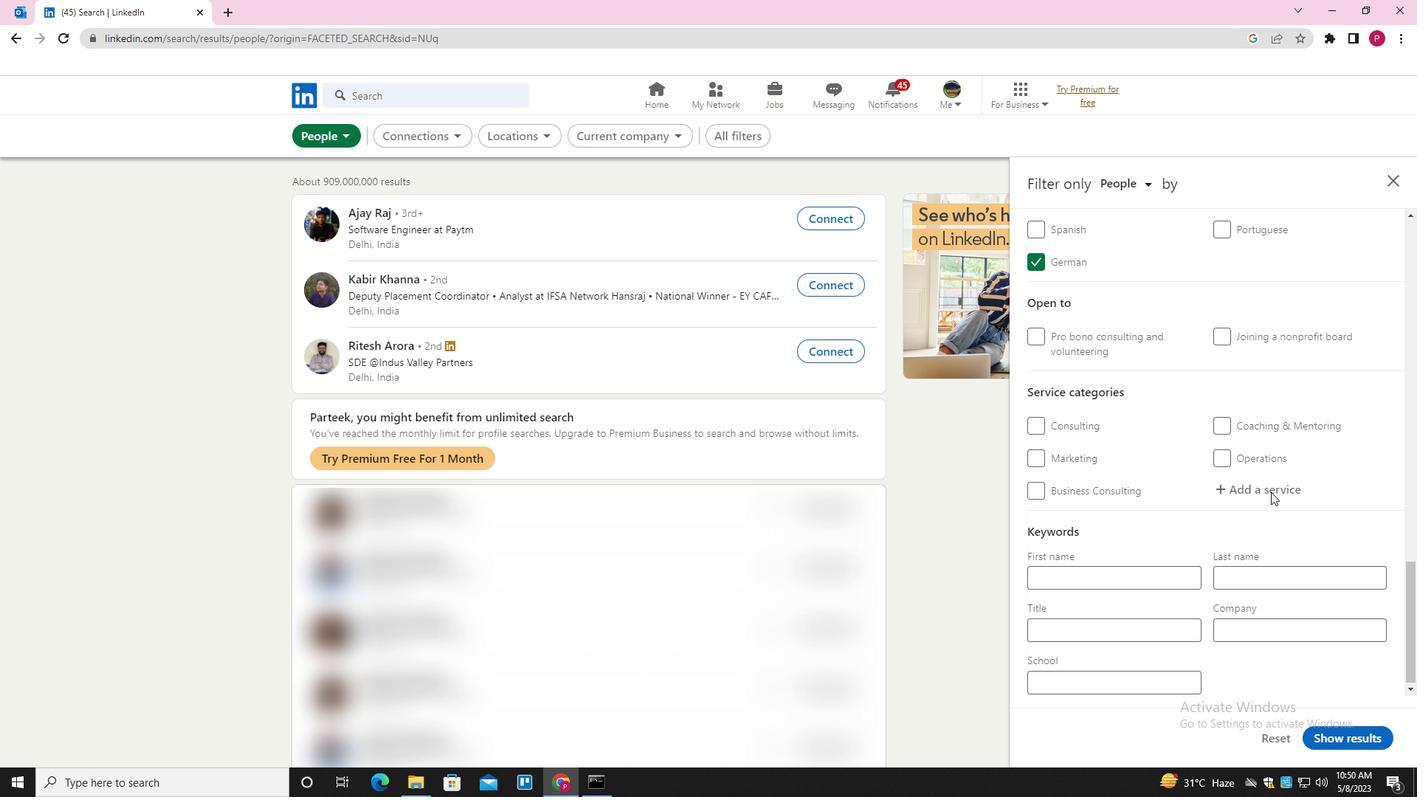 
Action: Key pressed <Key.shift><Key.shift>INFORMATION<Key.space><Key.shift><Key.shift><Key.shift>MANAGEMENT<Key.down><Key.enter>
Screenshot: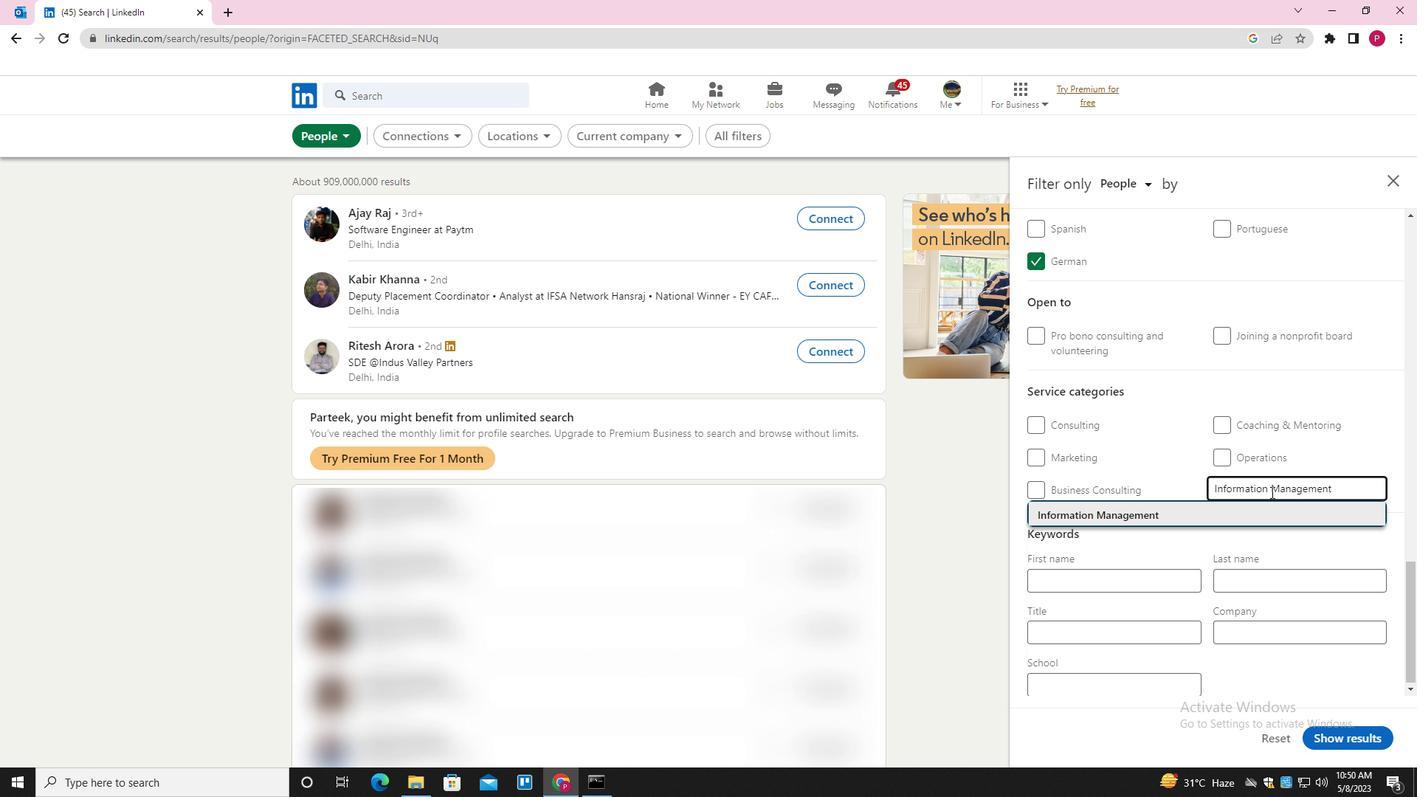 
Action: Mouse moved to (1255, 509)
Screenshot: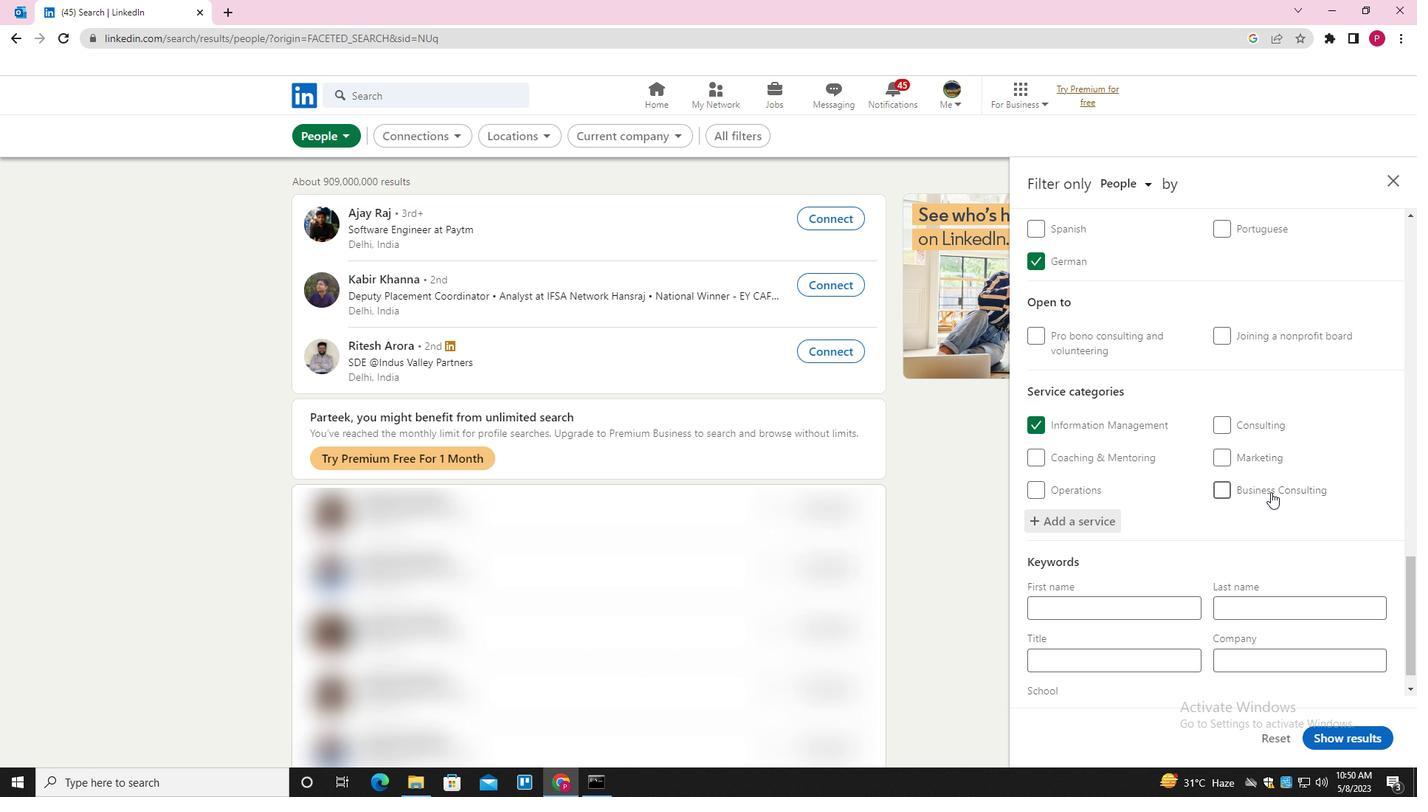 
Action: Mouse scrolled (1255, 508) with delta (0, 0)
Screenshot: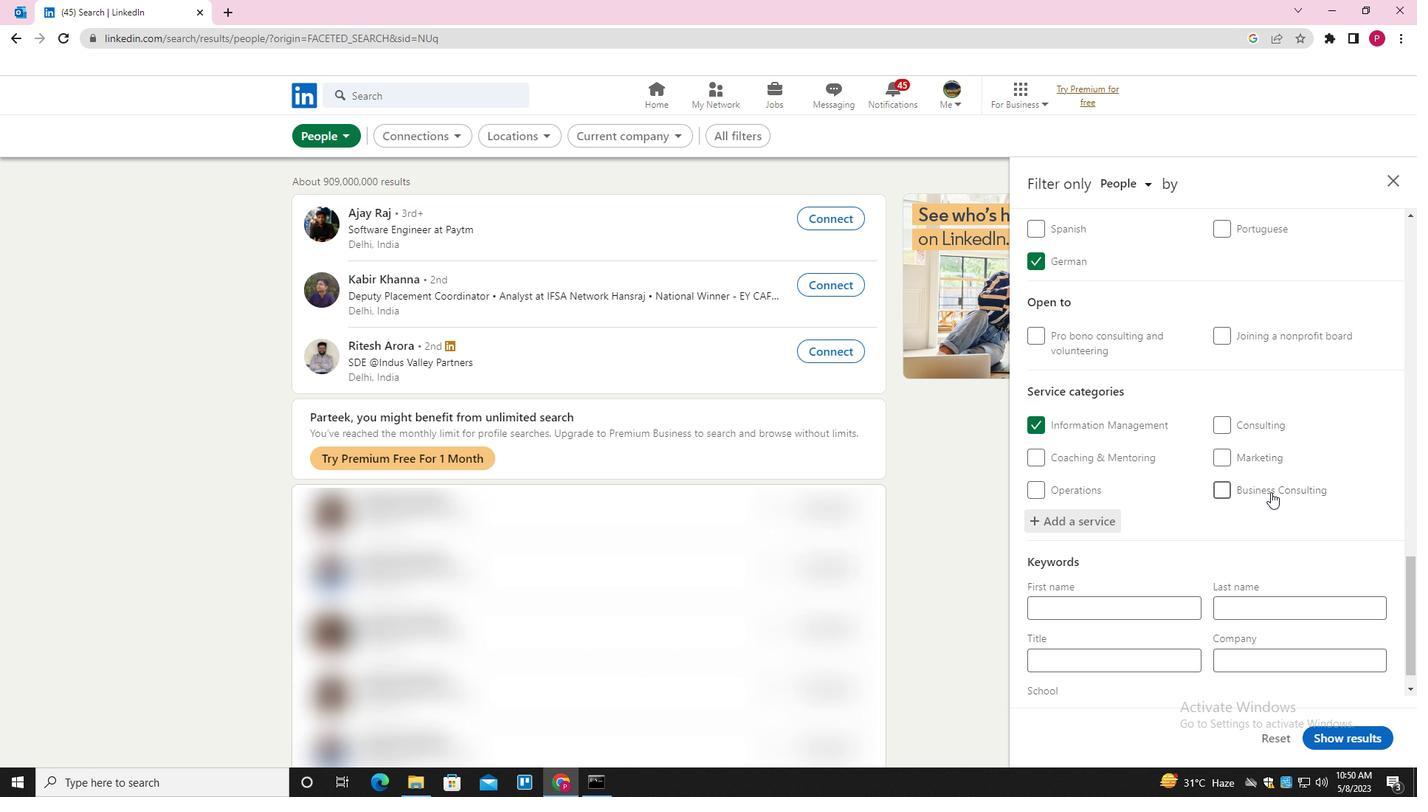 
Action: Mouse moved to (1228, 536)
Screenshot: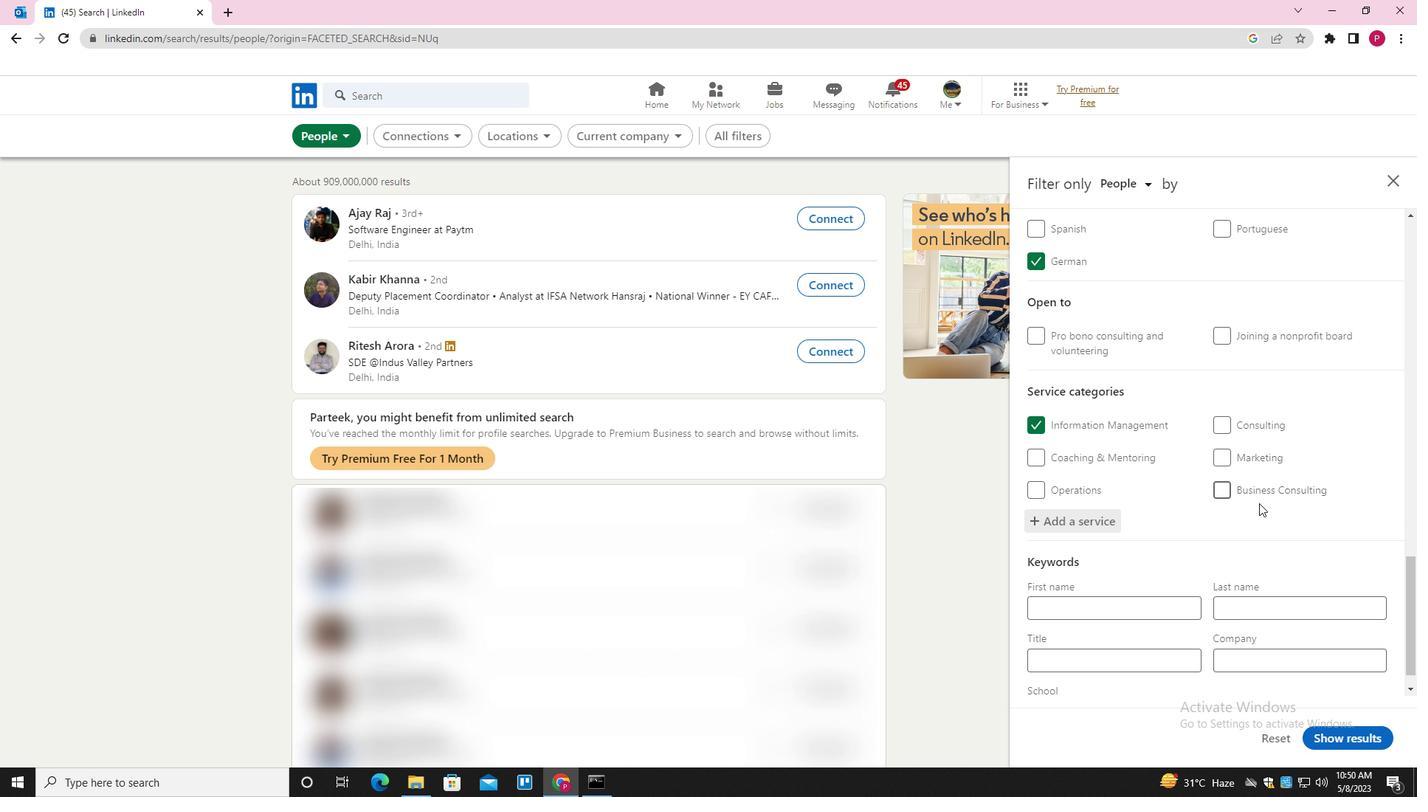 
Action: Mouse scrolled (1228, 536) with delta (0, 0)
Screenshot: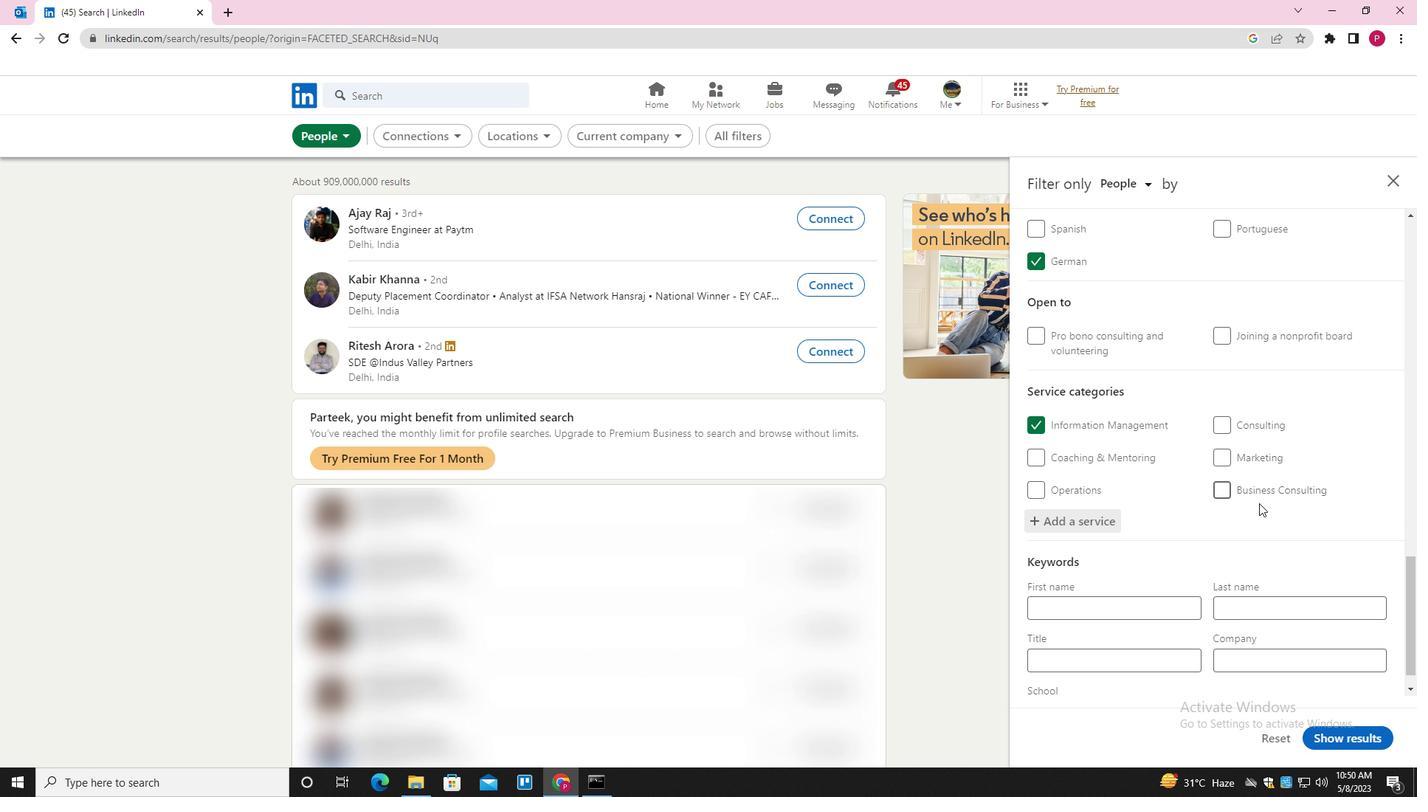 
Action: Mouse moved to (1192, 568)
Screenshot: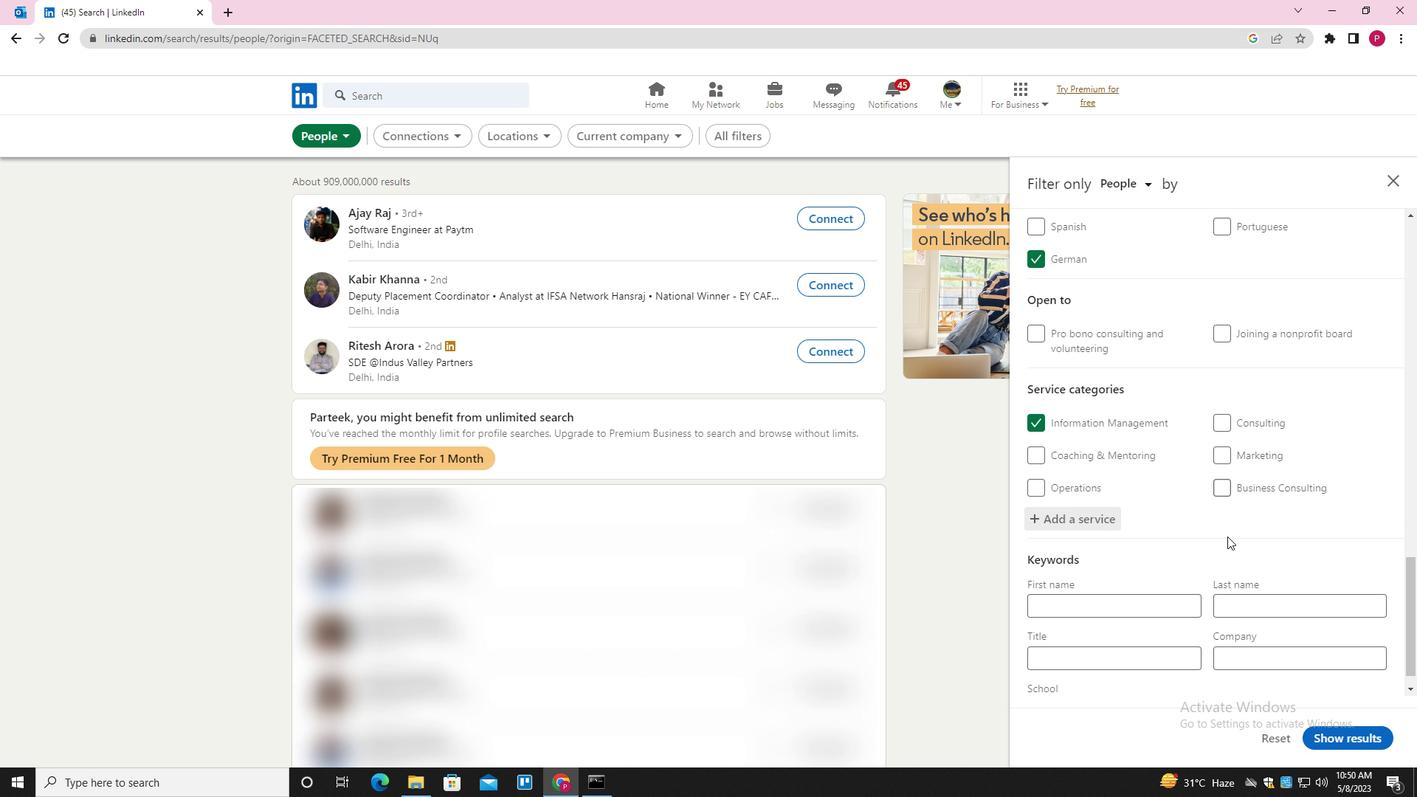 
Action: Mouse scrolled (1192, 567) with delta (0, 0)
Screenshot: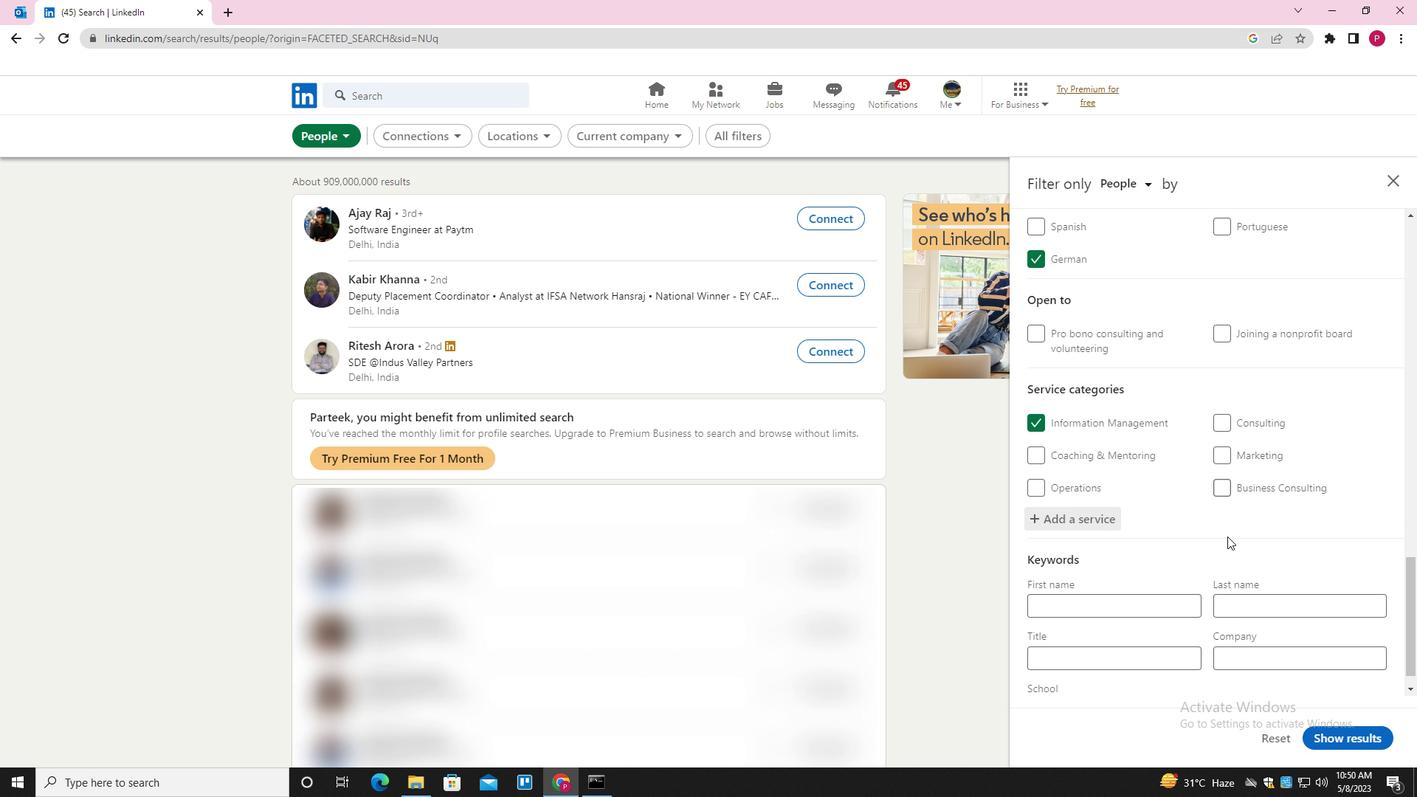 
Action: Mouse moved to (1132, 629)
Screenshot: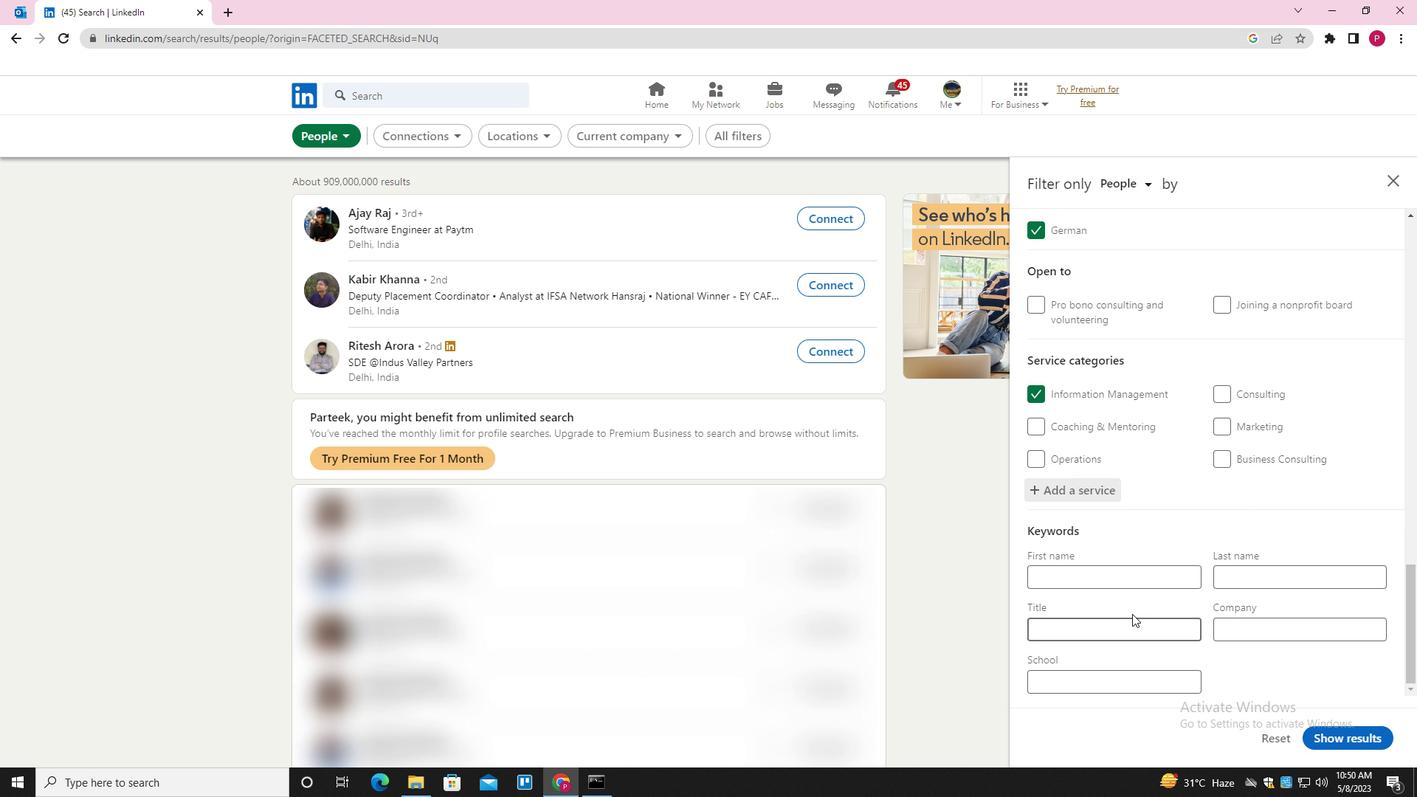 
Action: Mouse pressed left at (1132, 629)
Screenshot: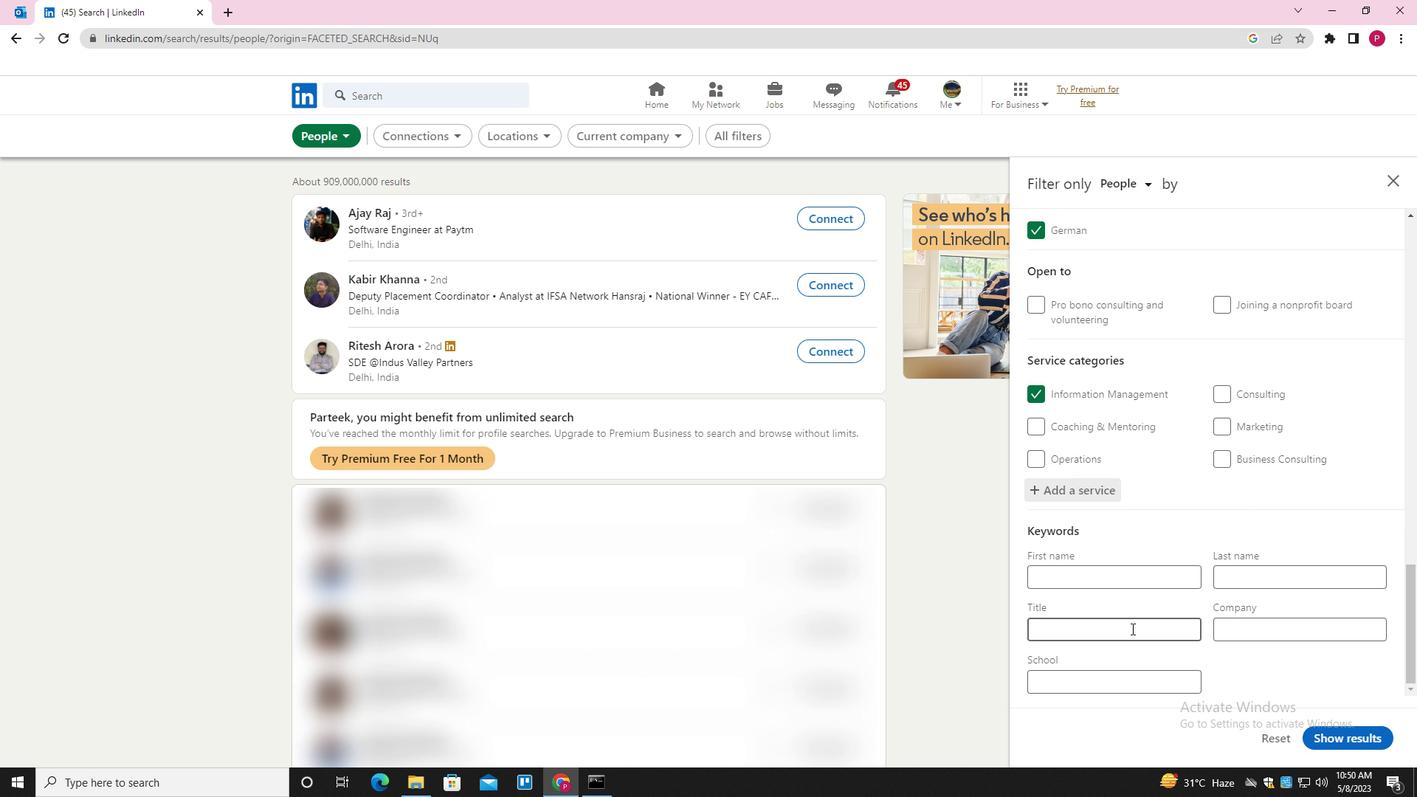 
Action: Key pressed <Key.shift><Key.shift><Key.shift><Key.shift>RESERVATIONIST
Screenshot: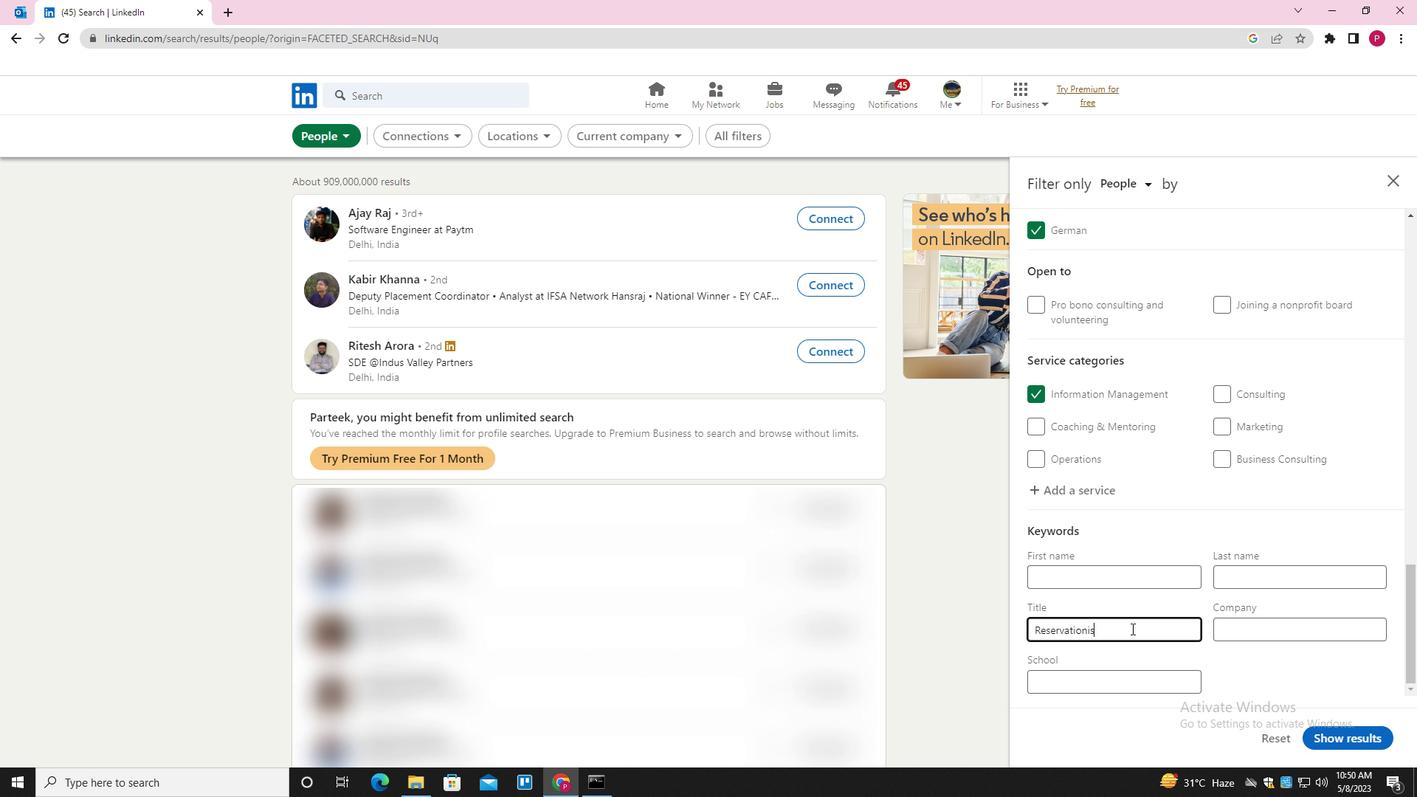 
Action: Mouse moved to (1311, 739)
Screenshot: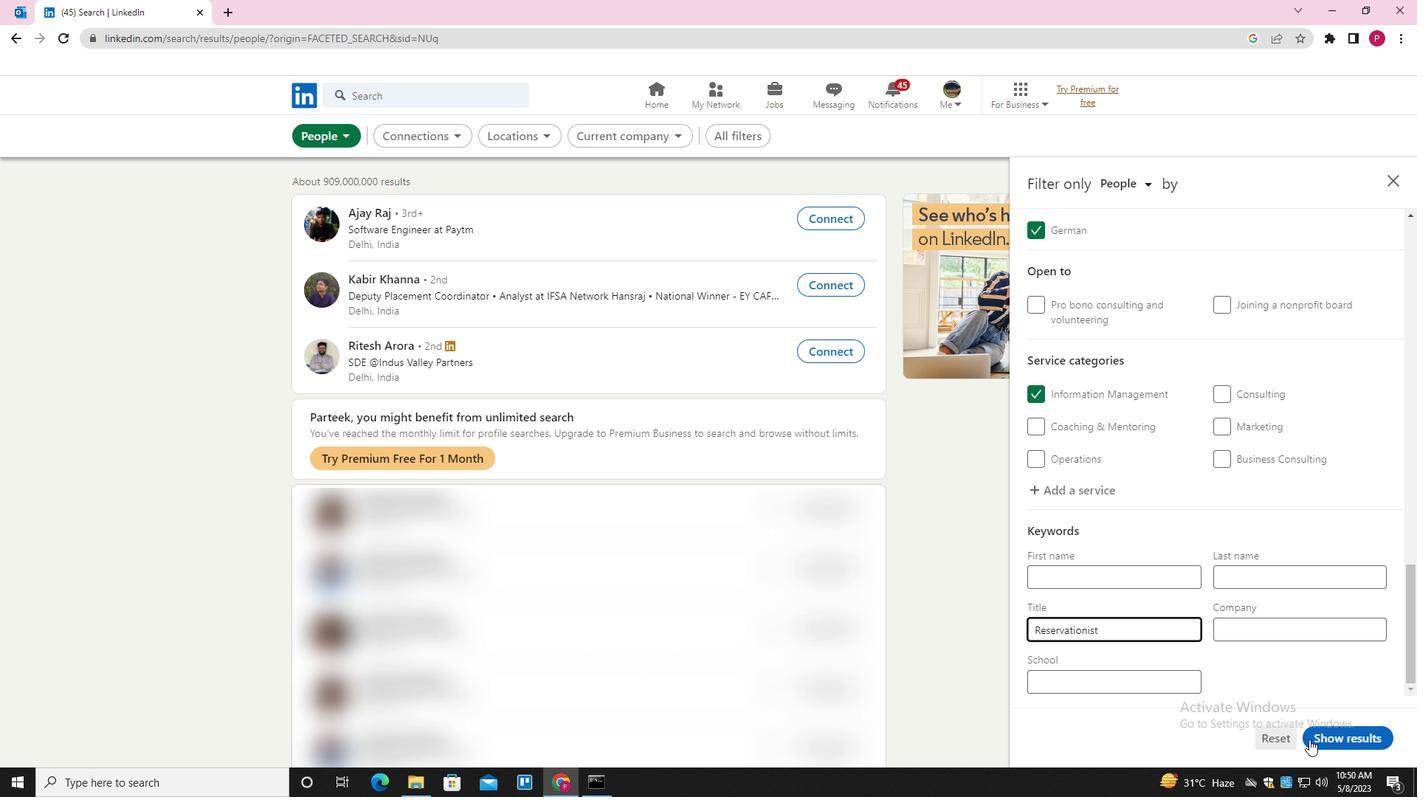 
Action: Mouse pressed left at (1311, 739)
Screenshot: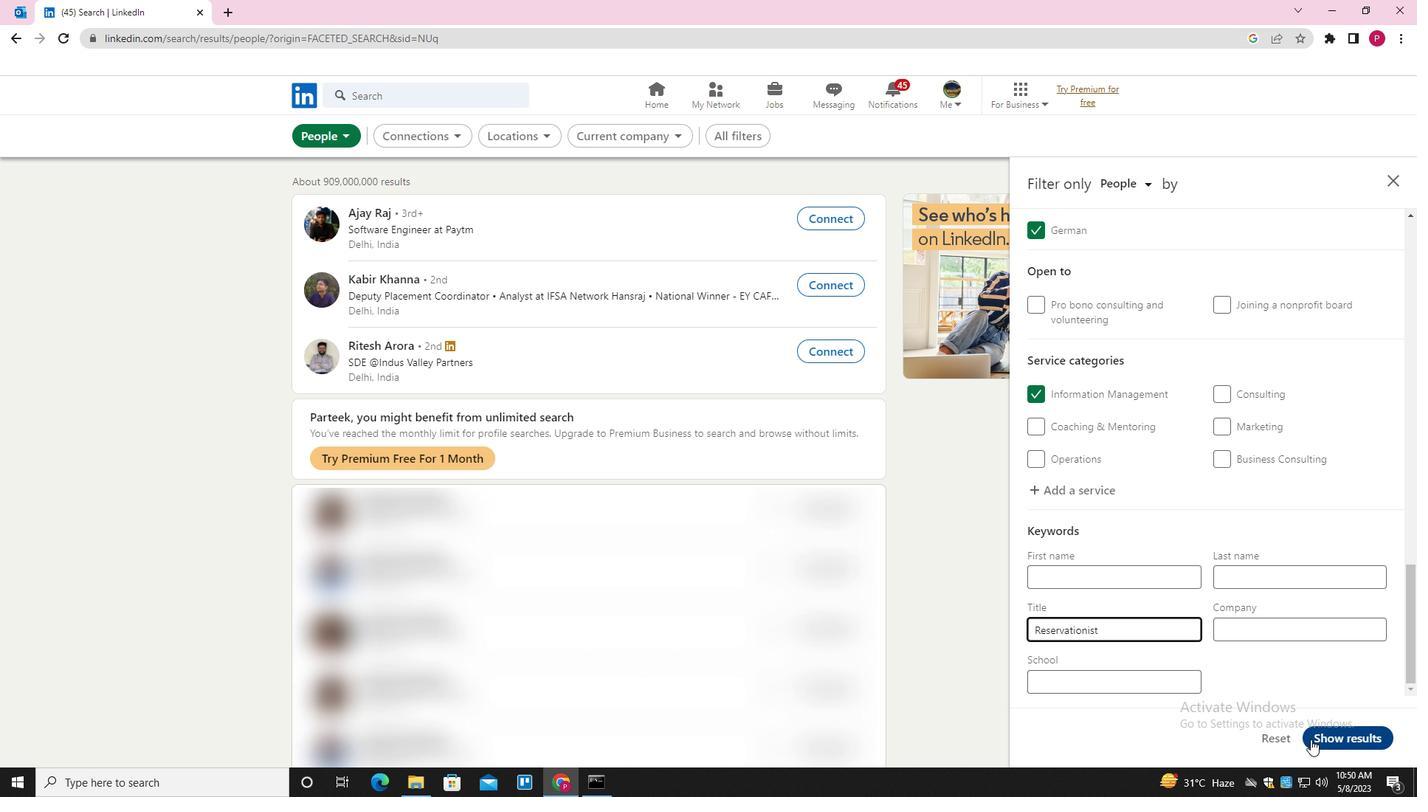 
Action: Mouse moved to (1309, 741)
Screenshot: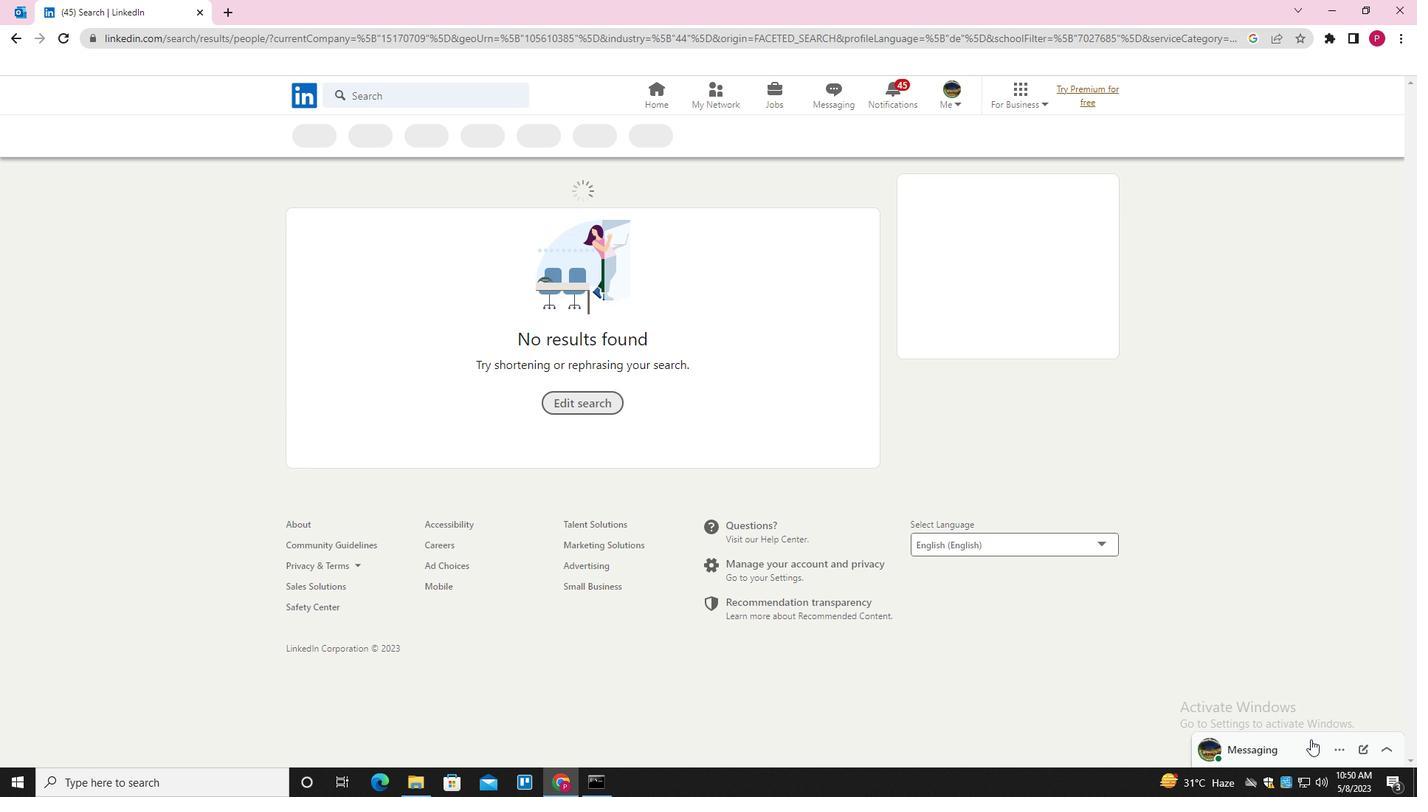 
